 Task: Find connections with filter location Bodītī with filter topic #digitalmarketingwith filter profile language French with filter current company Tietoevry with filter school SDM Institute for Management Development with filter industry Amusement Parks and Arcades with filter service category Computer Networking with filter keywords title Research Assistant
Action: Mouse moved to (204, 297)
Screenshot: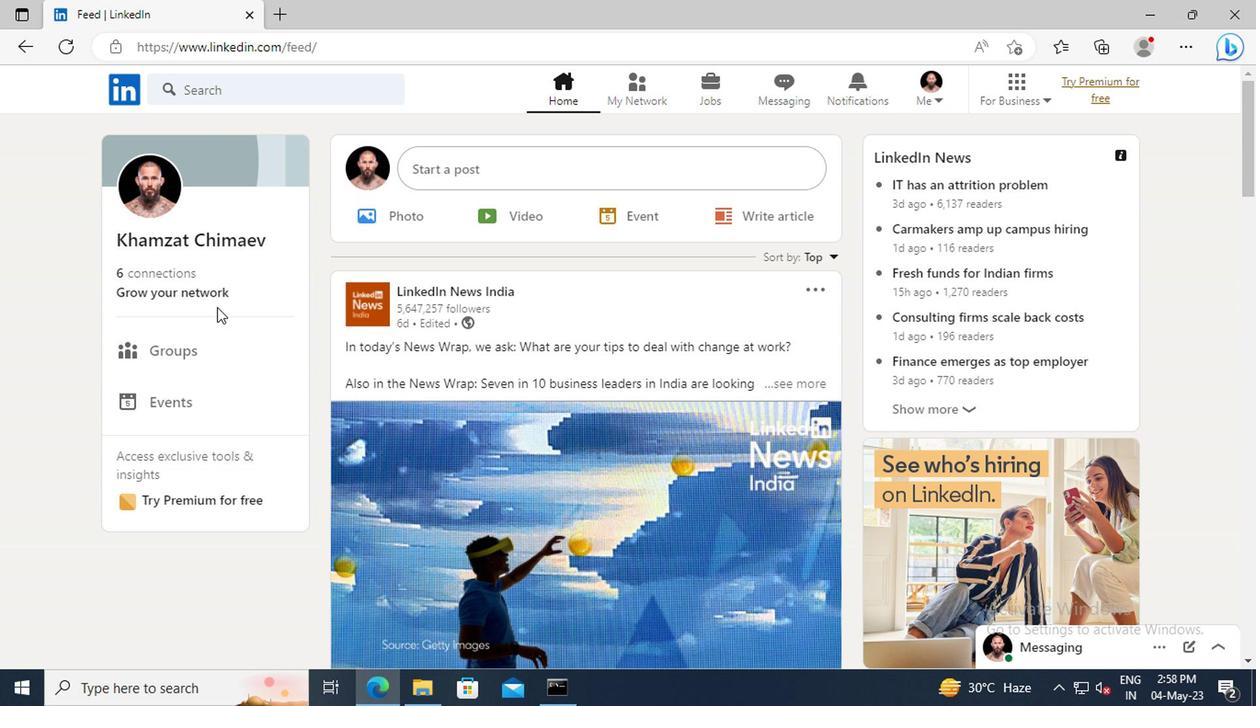 
Action: Mouse pressed left at (204, 297)
Screenshot: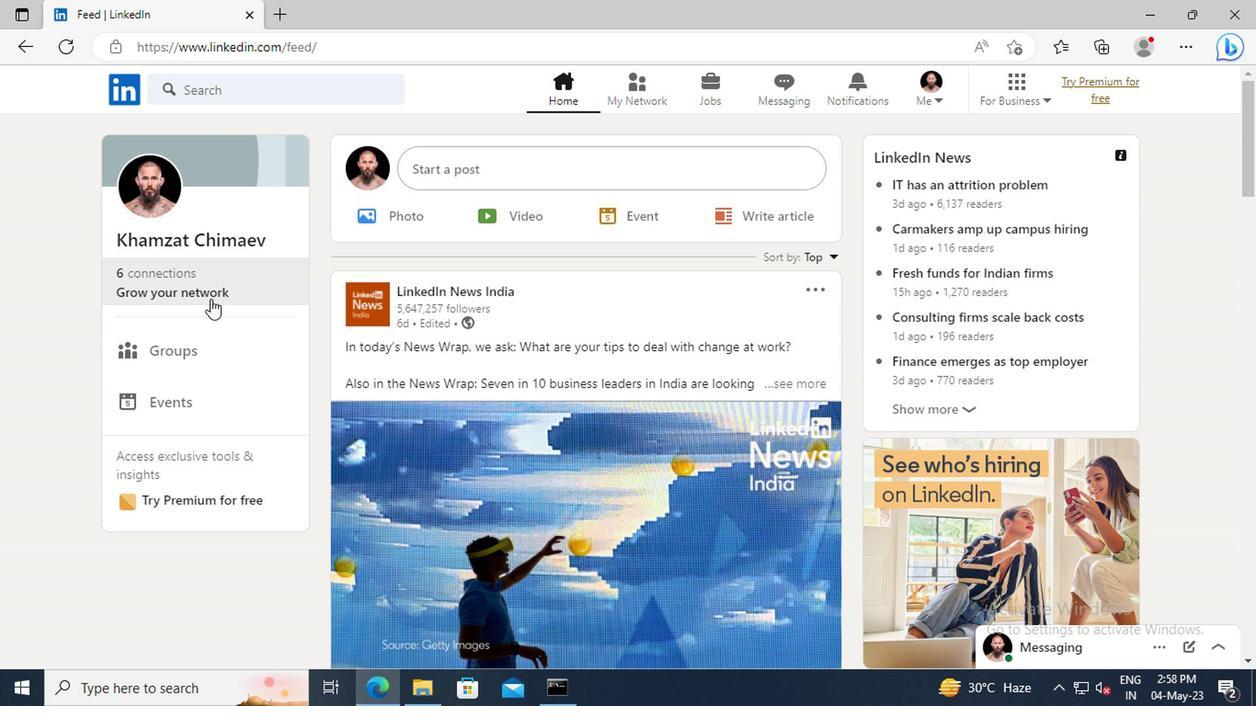 
Action: Mouse moved to (202, 196)
Screenshot: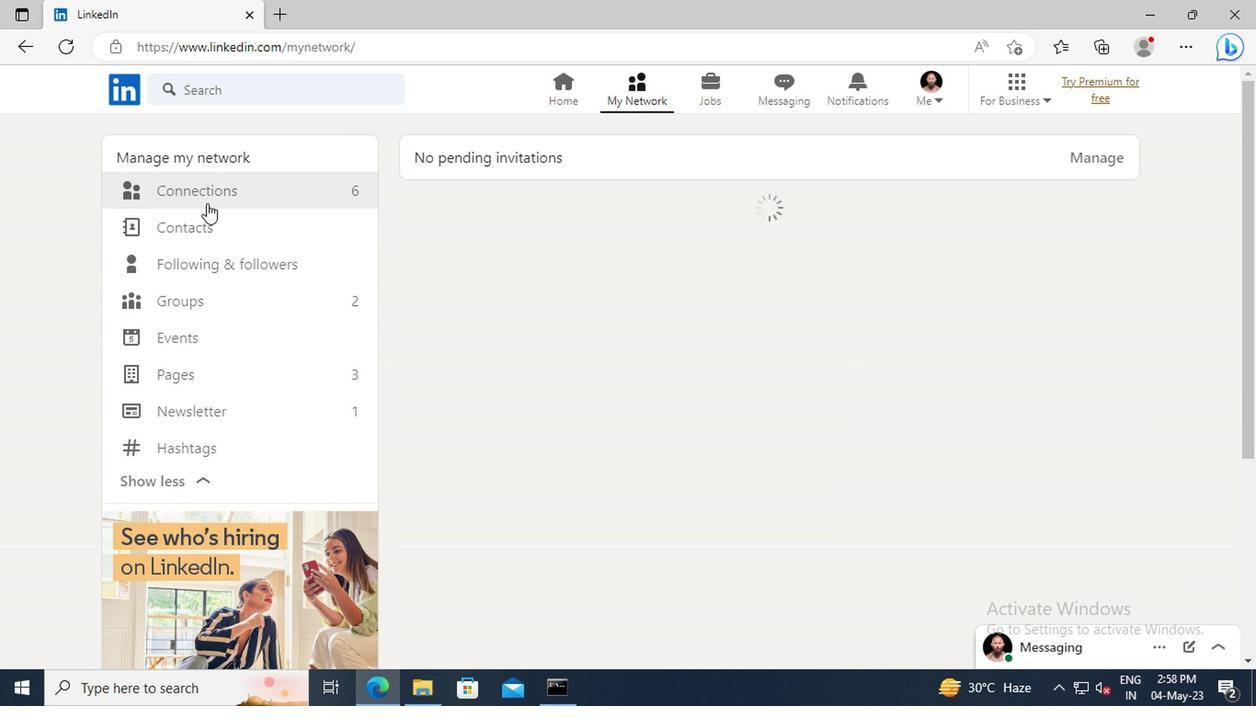 
Action: Mouse pressed left at (202, 196)
Screenshot: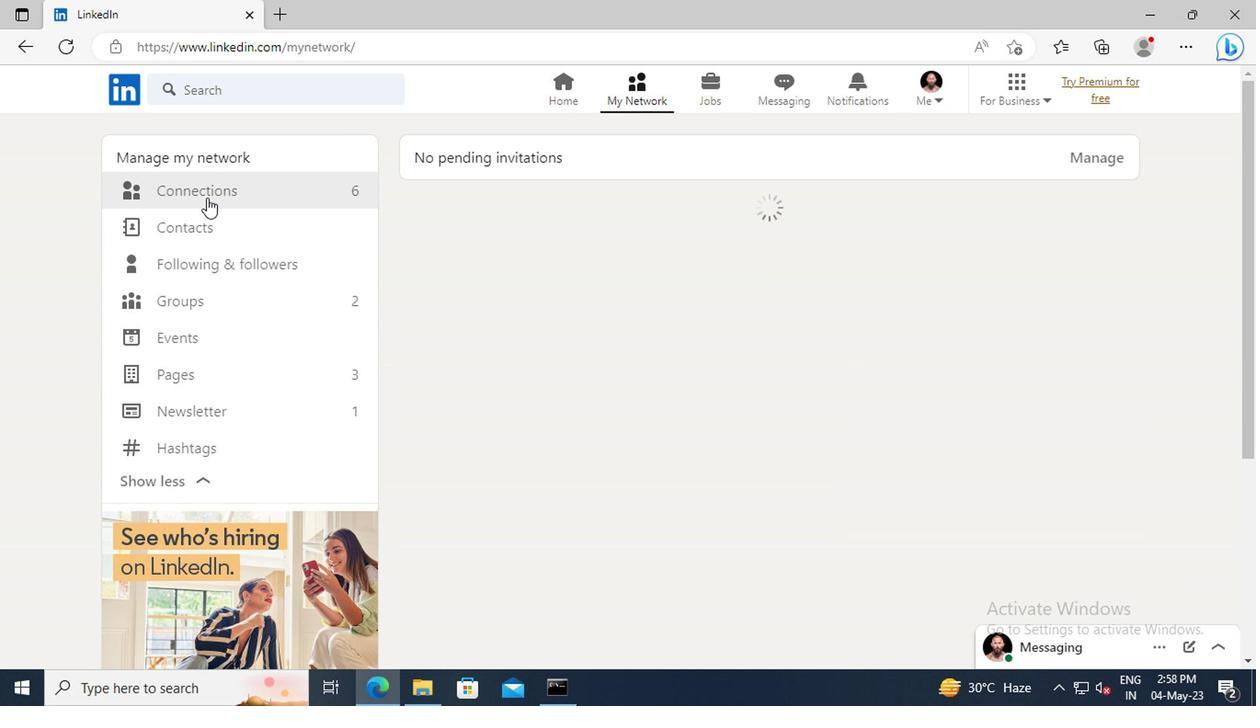 
Action: Mouse moved to (739, 197)
Screenshot: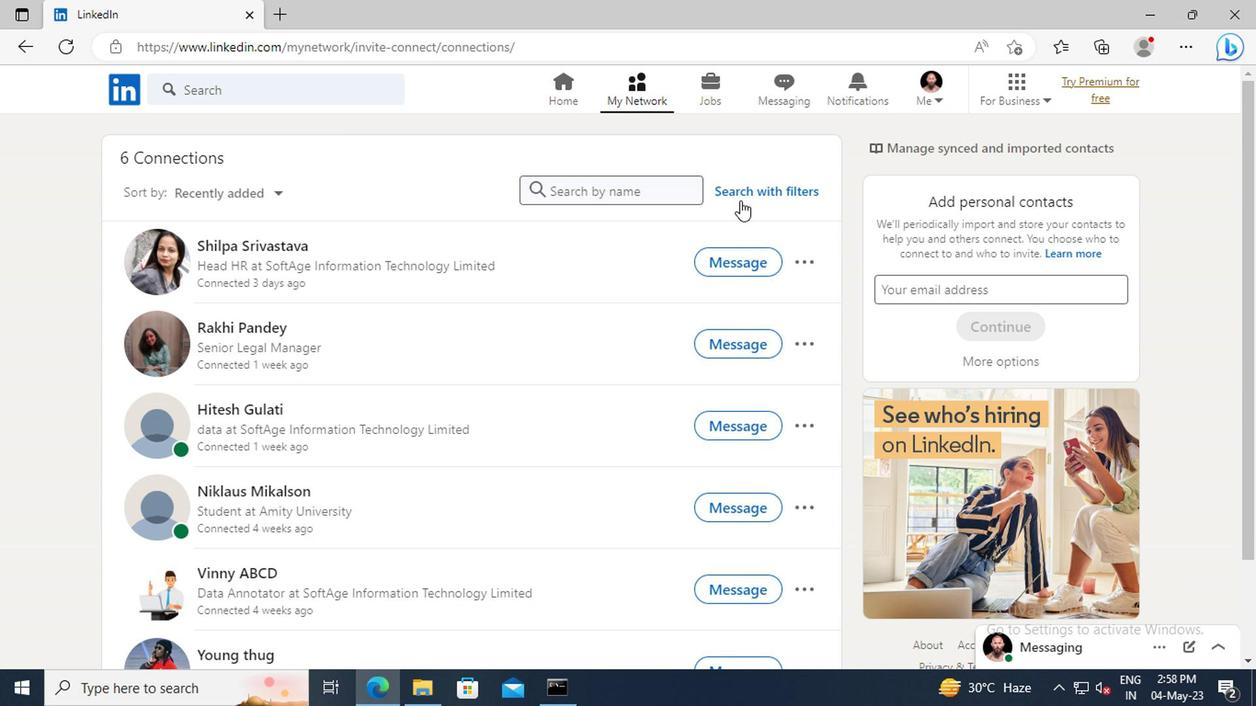 
Action: Mouse pressed left at (739, 197)
Screenshot: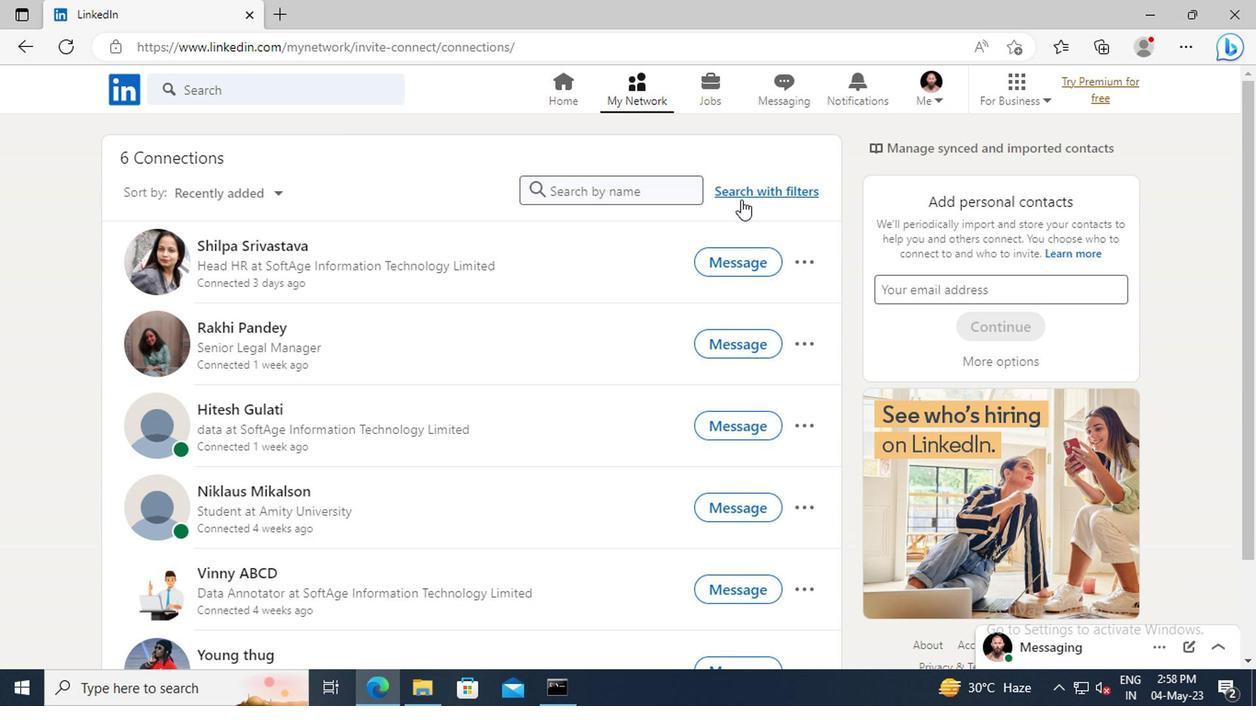 
Action: Mouse moved to (689, 148)
Screenshot: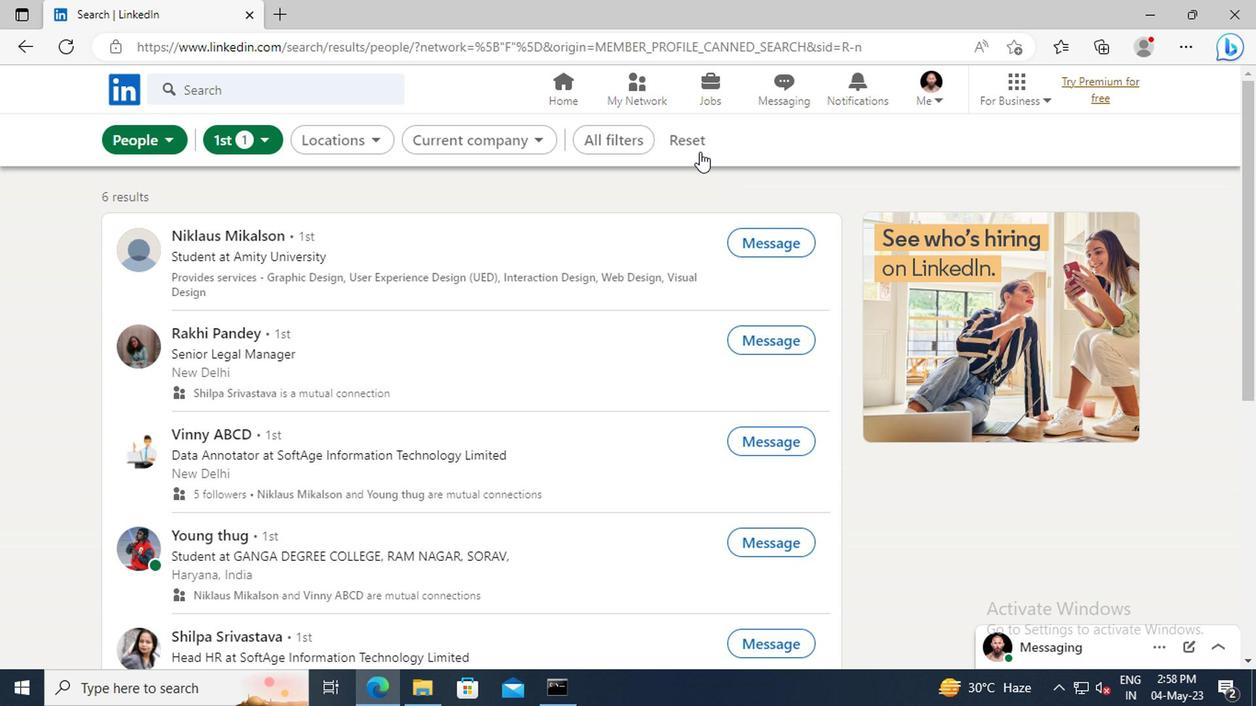 
Action: Mouse pressed left at (689, 148)
Screenshot: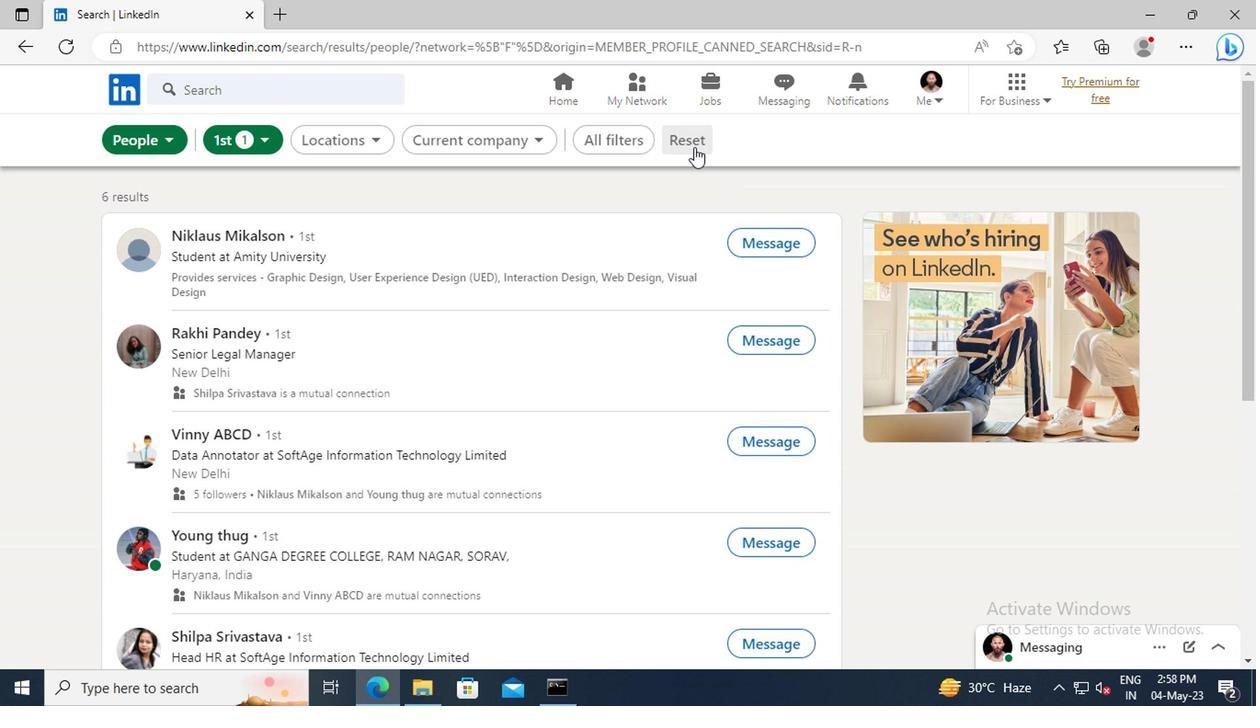 
Action: Mouse moved to (658, 146)
Screenshot: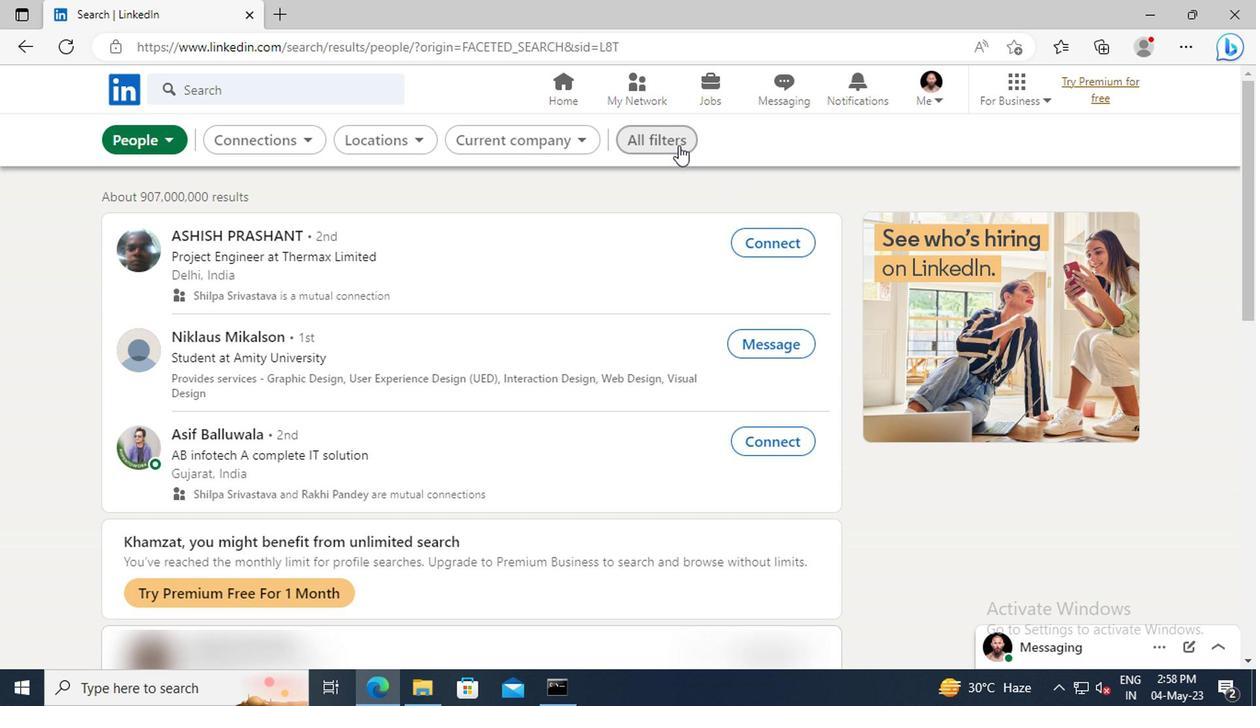 
Action: Mouse pressed left at (658, 146)
Screenshot: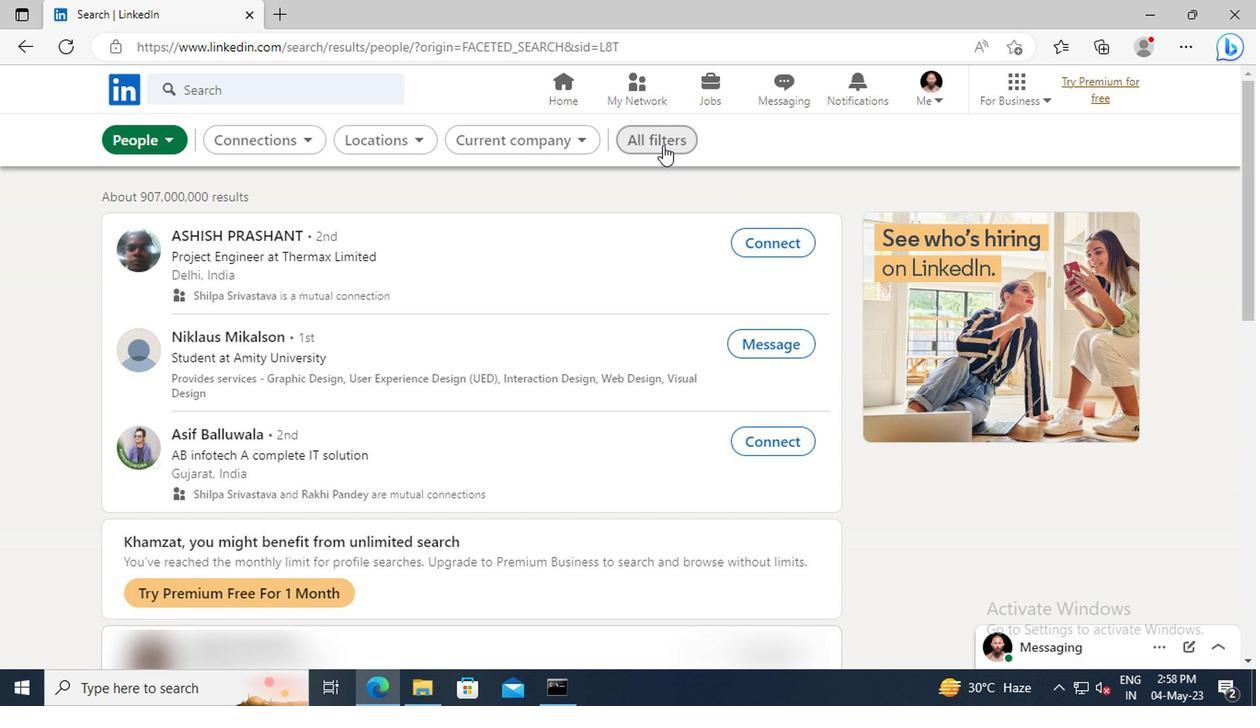 
Action: Mouse moved to (991, 351)
Screenshot: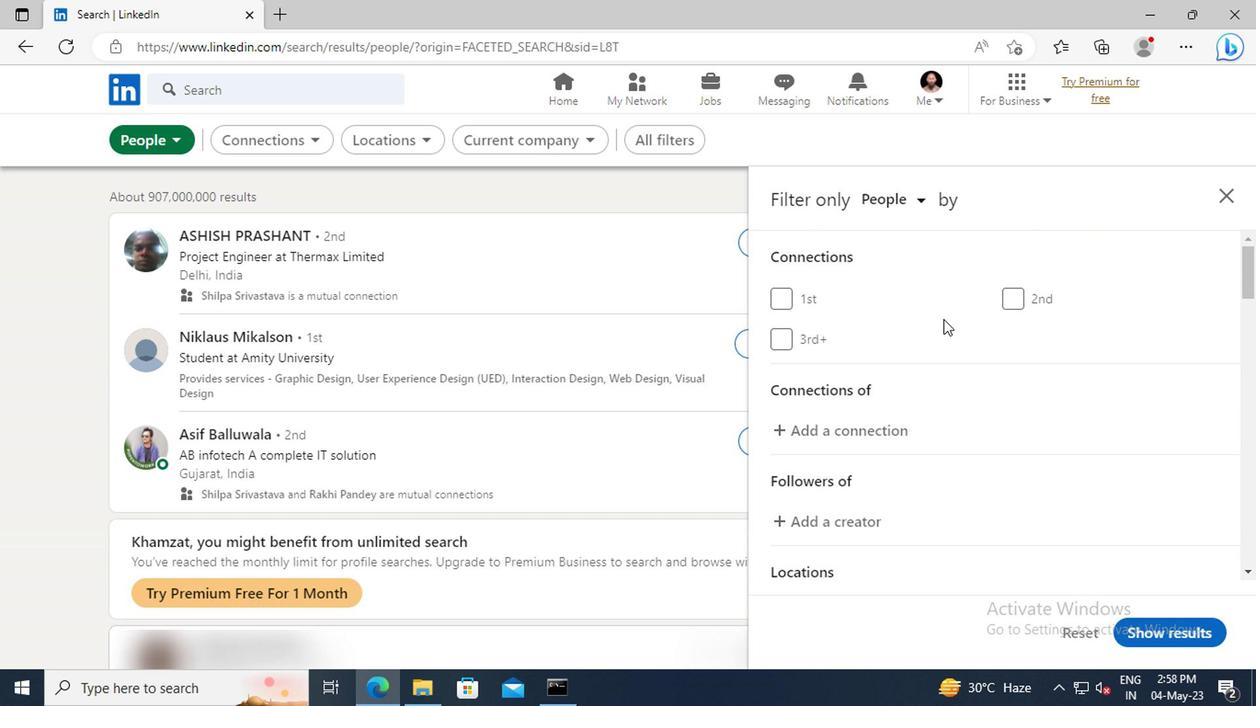 
Action: Mouse scrolled (991, 350) with delta (0, 0)
Screenshot: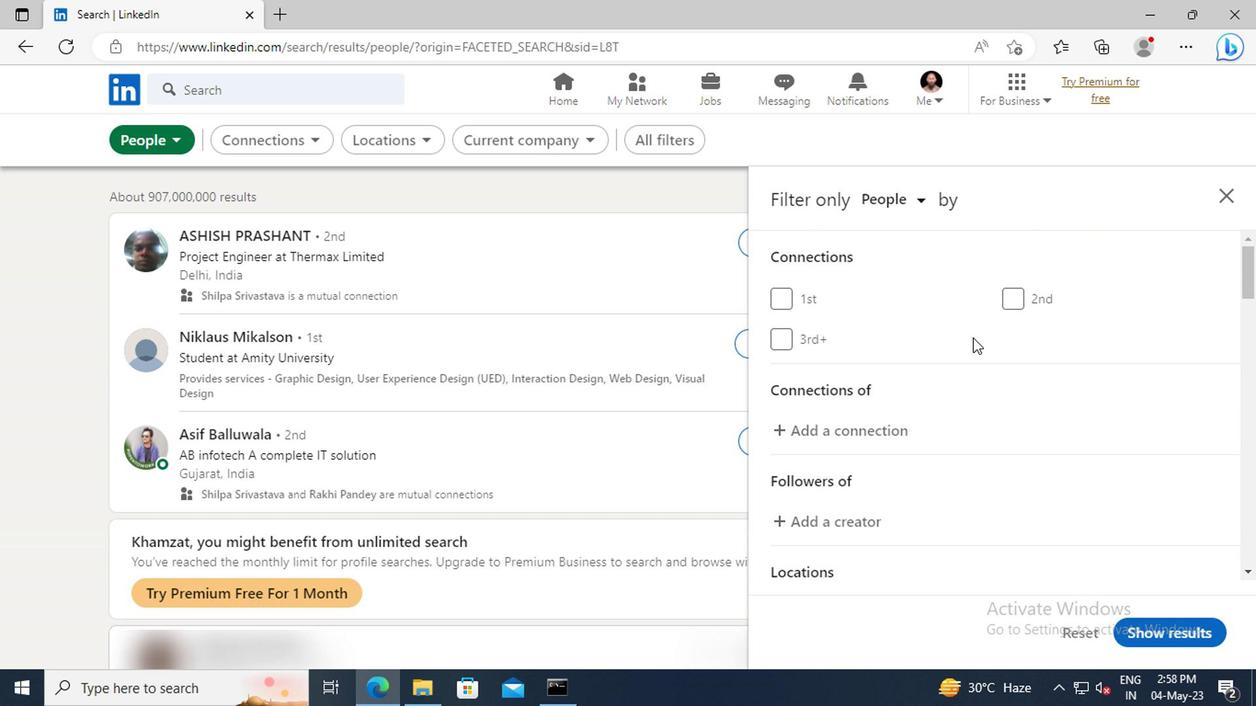 
Action: Mouse scrolled (991, 350) with delta (0, 0)
Screenshot: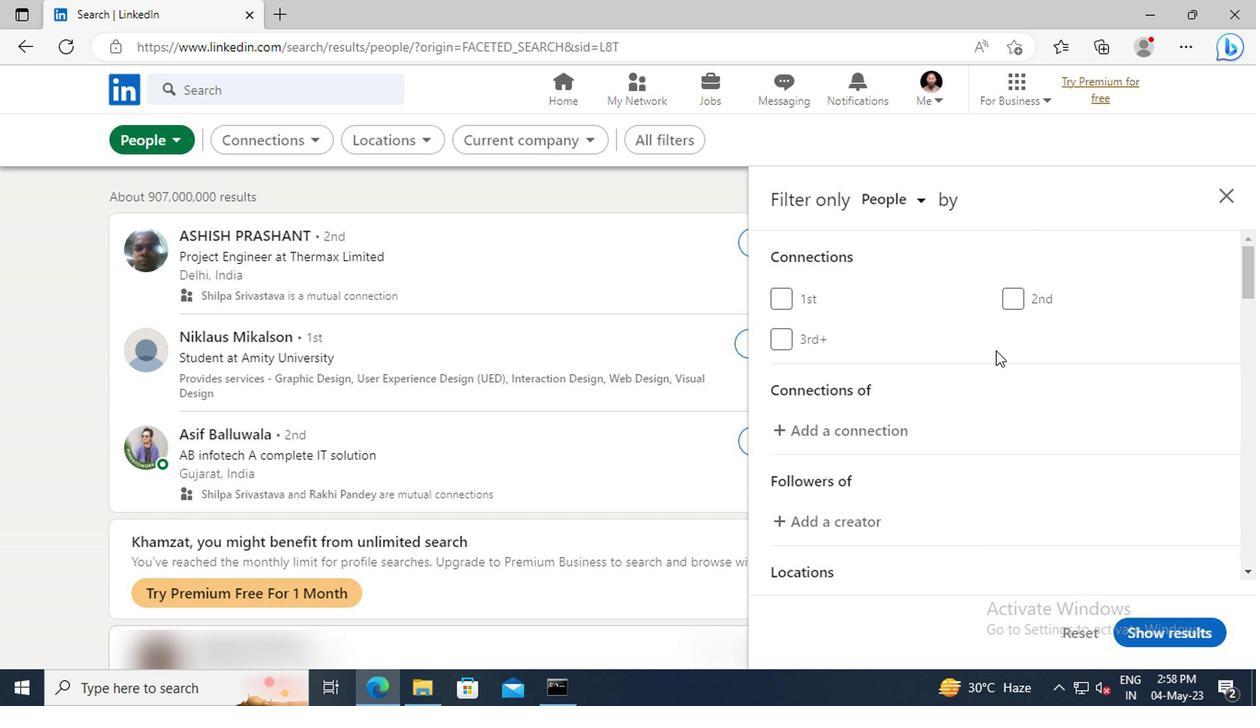 
Action: Mouse scrolled (991, 350) with delta (0, 0)
Screenshot: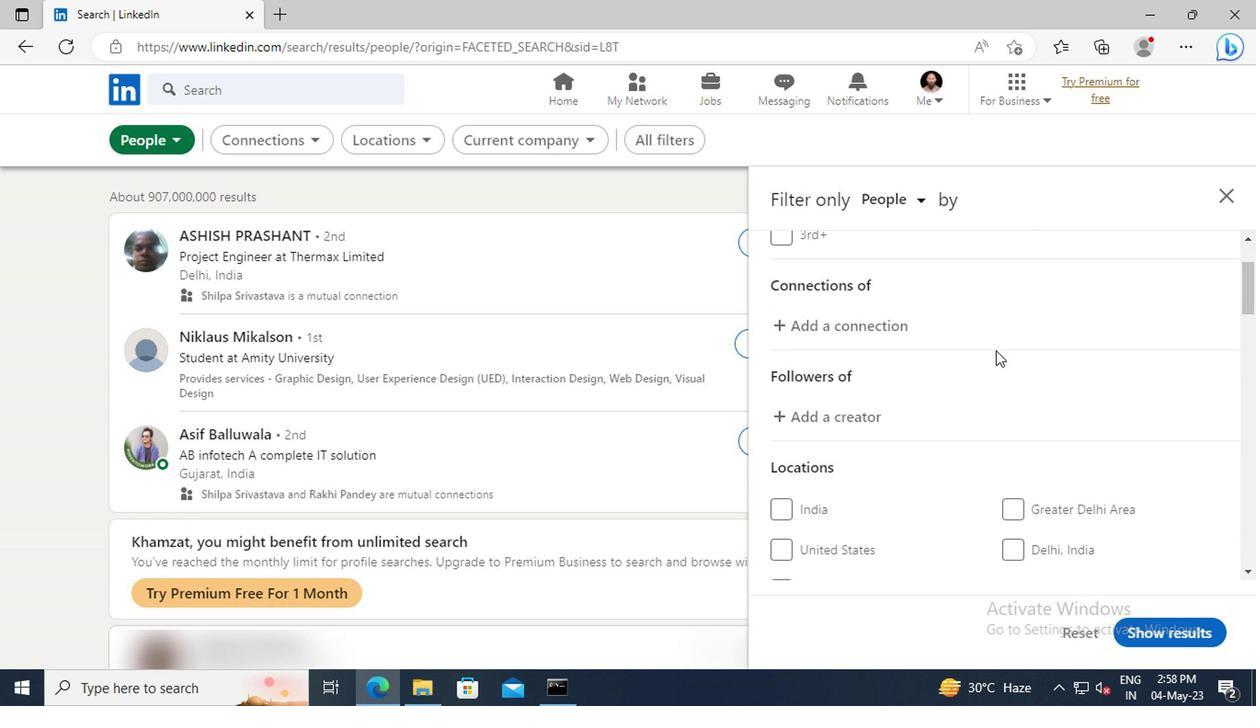 
Action: Mouse scrolled (991, 350) with delta (0, 0)
Screenshot: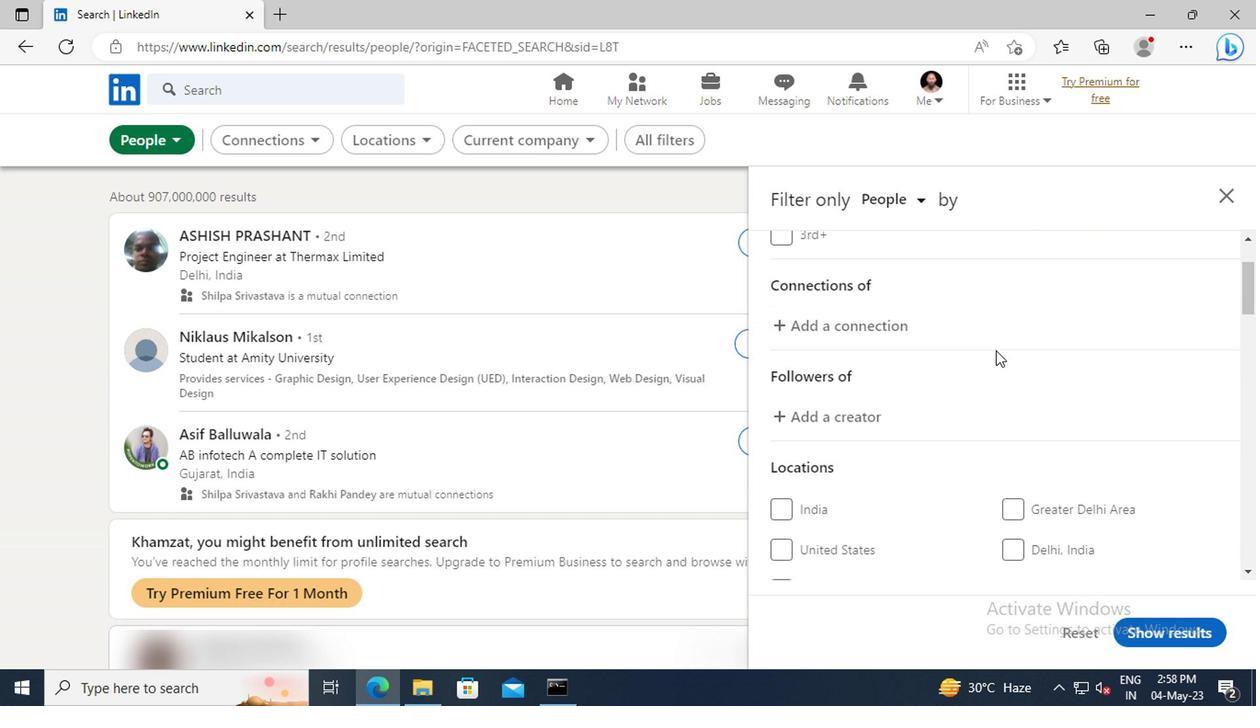 
Action: Mouse scrolled (991, 350) with delta (0, 0)
Screenshot: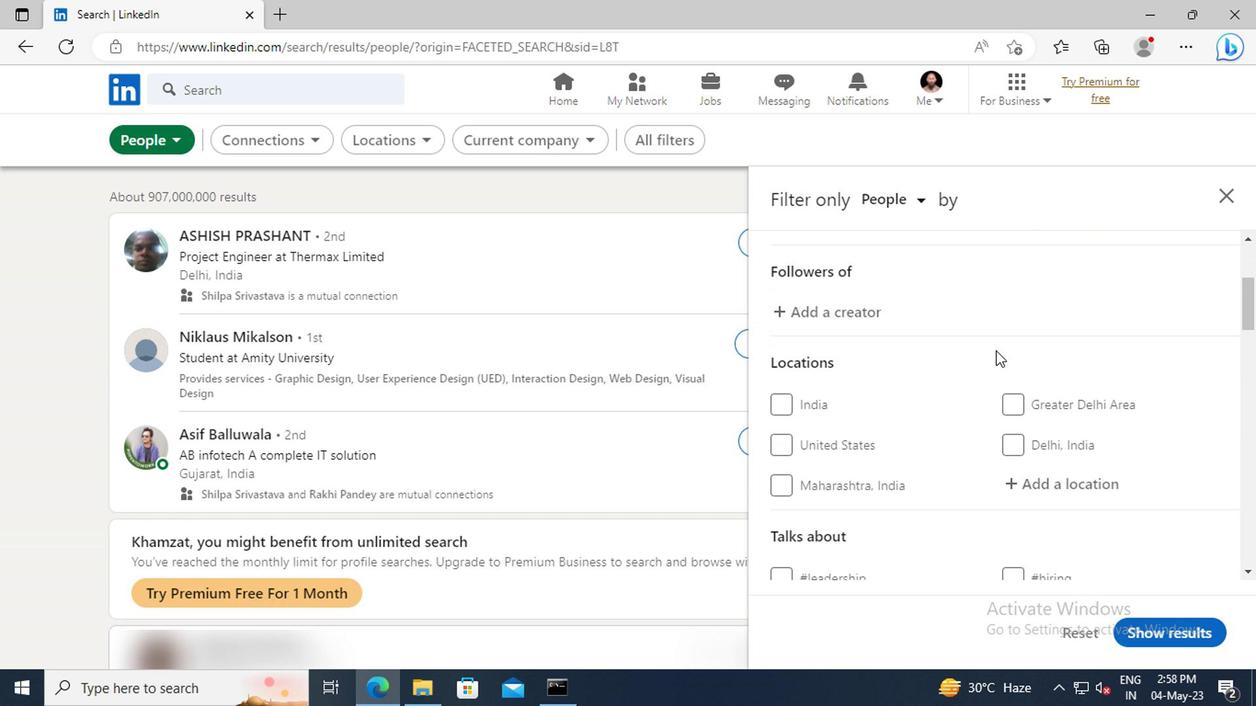
Action: Mouse scrolled (991, 350) with delta (0, 0)
Screenshot: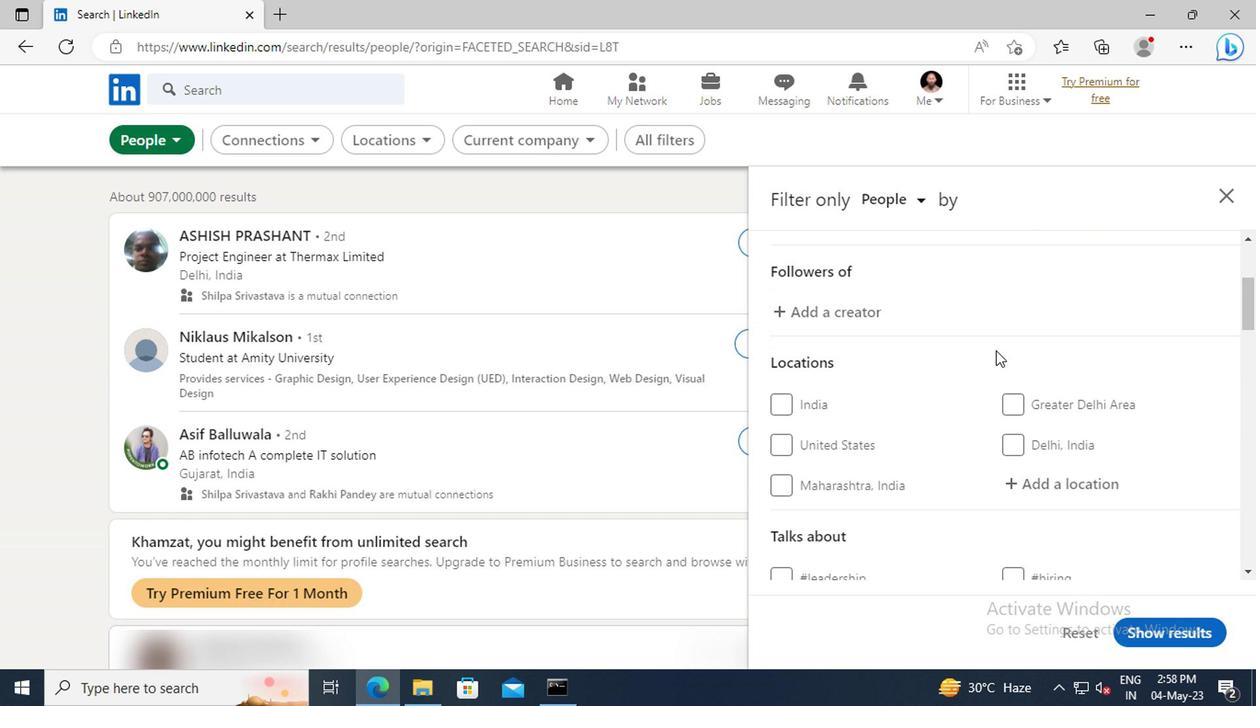 
Action: Mouse moved to (1010, 376)
Screenshot: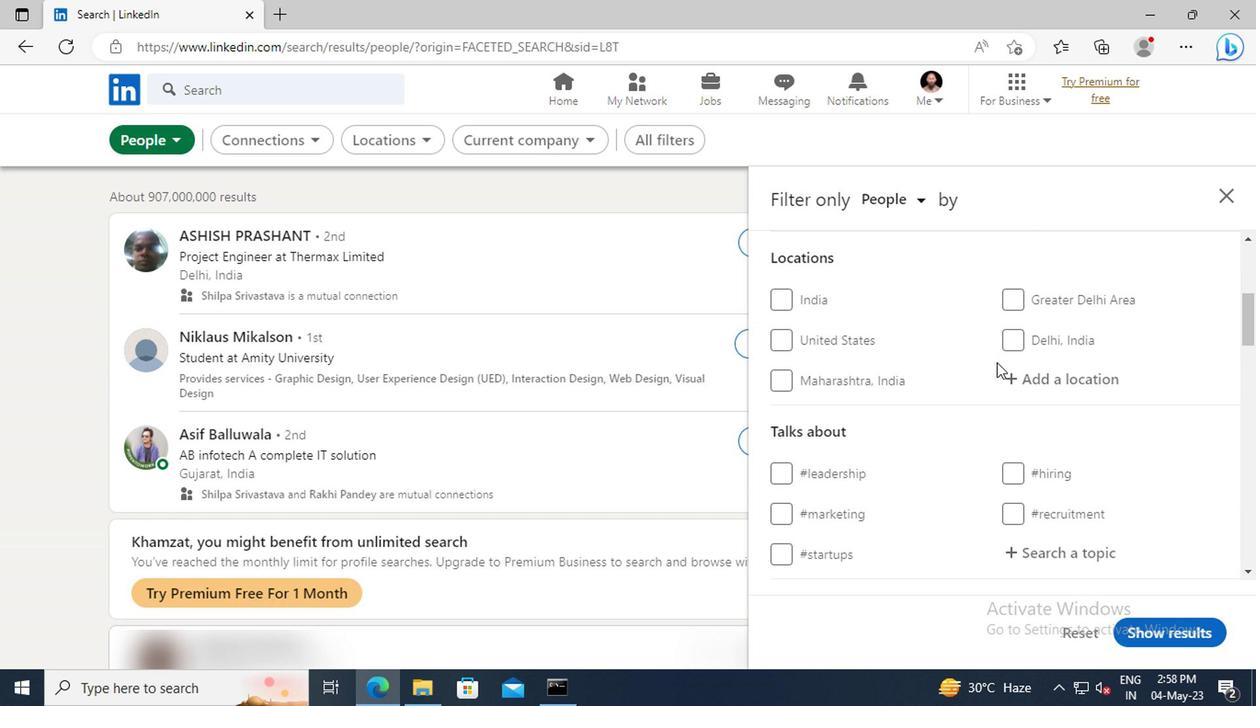 
Action: Mouse pressed left at (1010, 376)
Screenshot: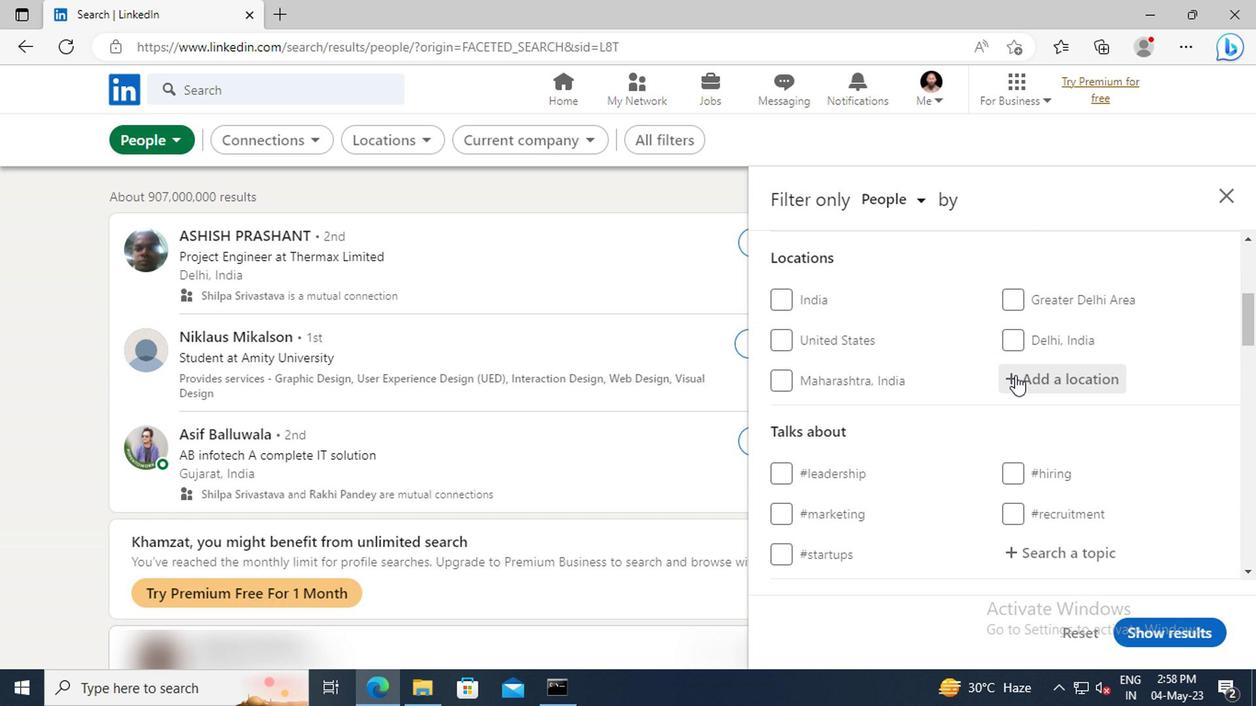 
Action: Mouse moved to (1001, 383)
Screenshot: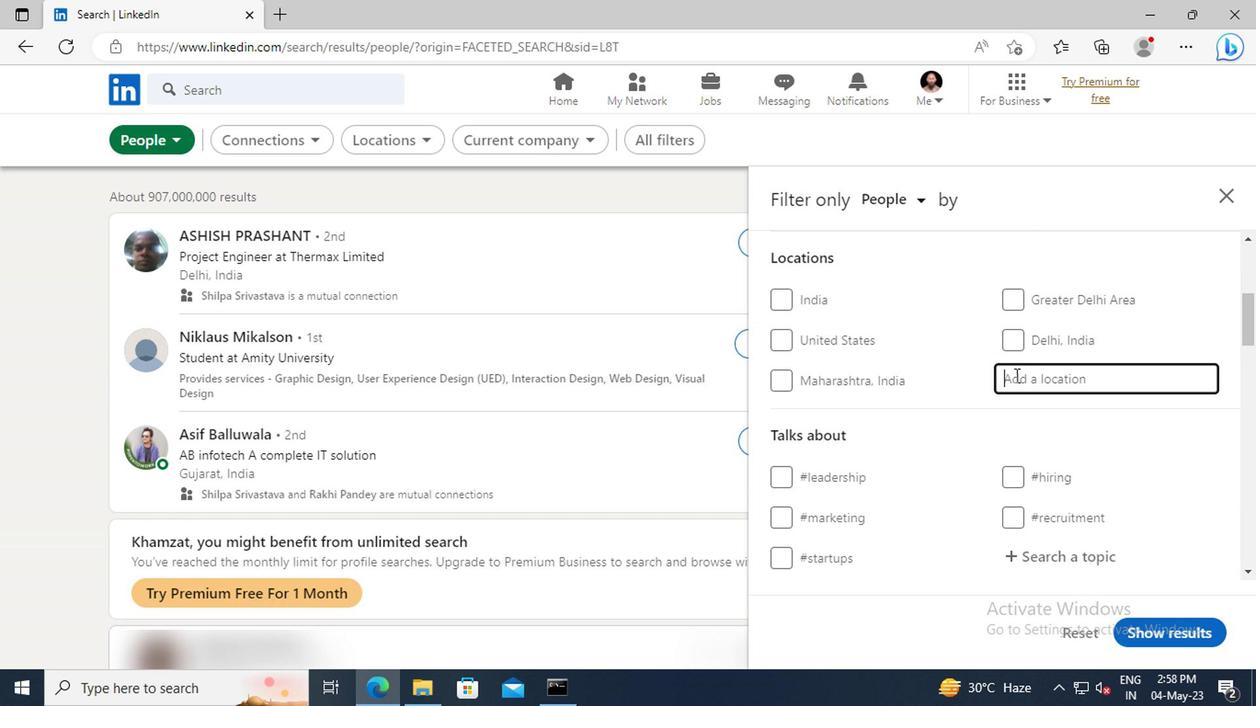 
Action: Key pressed <Key.shift>BODITI<Key.enter>
Screenshot: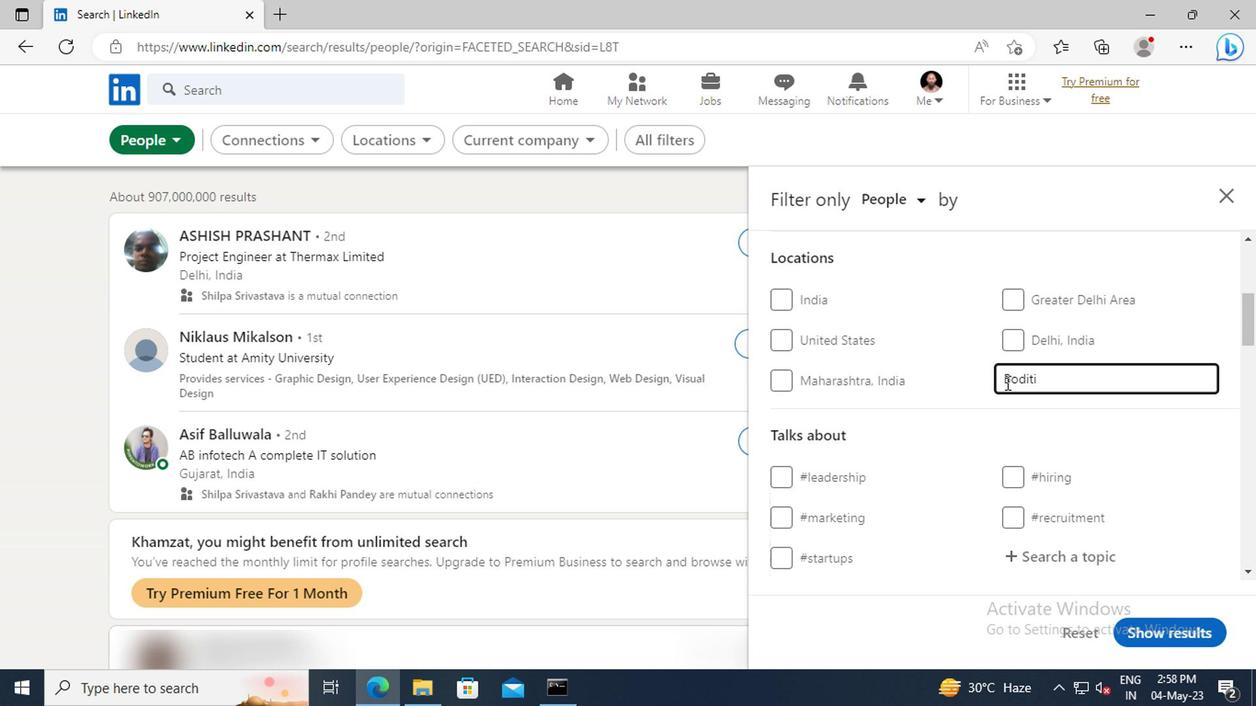 
Action: Mouse scrolled (1001, 382) with delta (0, 0)
Screenshot: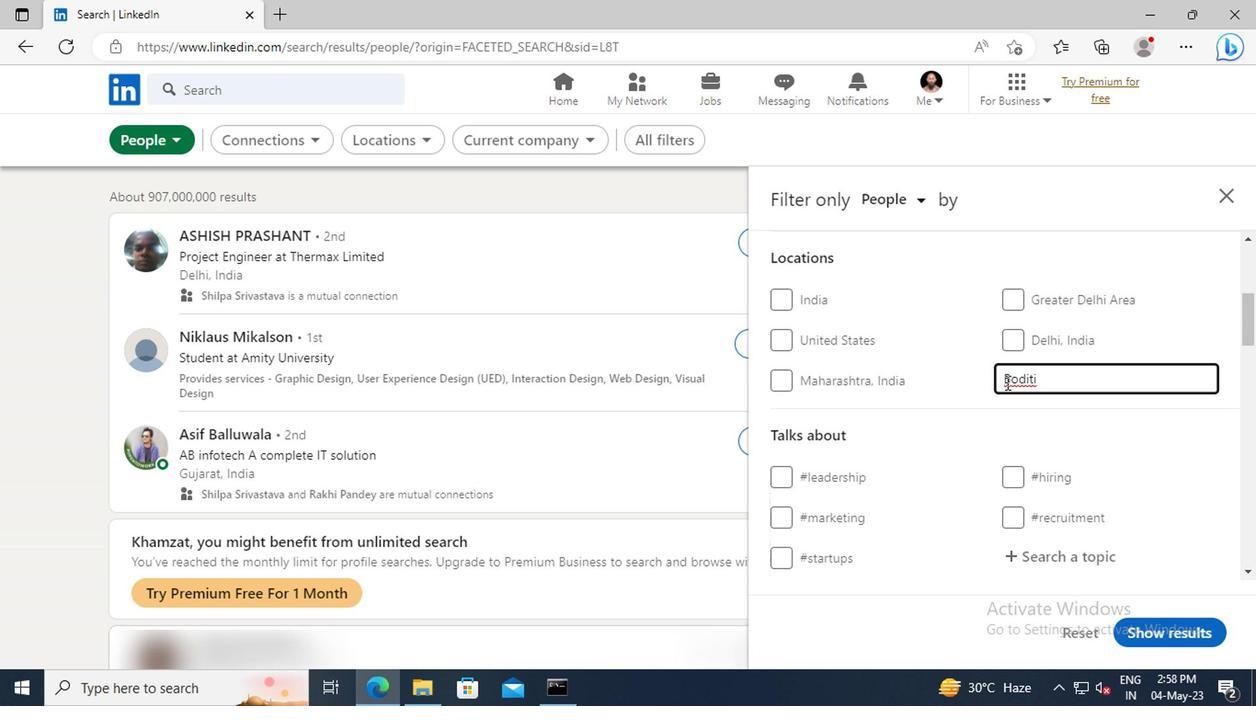 
Action: Mouse scrolled (1001, 382) with delta (0, 0)
Screenshot: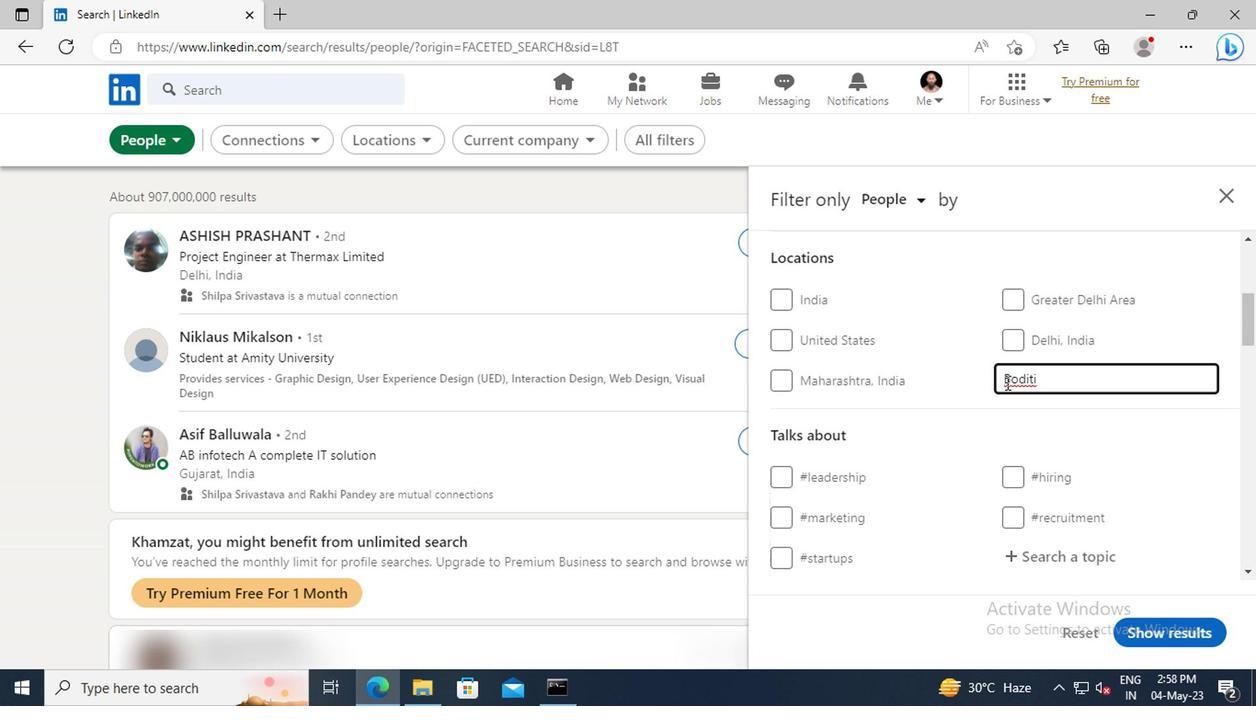 
Action: Mouse scrolled (1001, 382) with delta (0, 0)
Screenshot: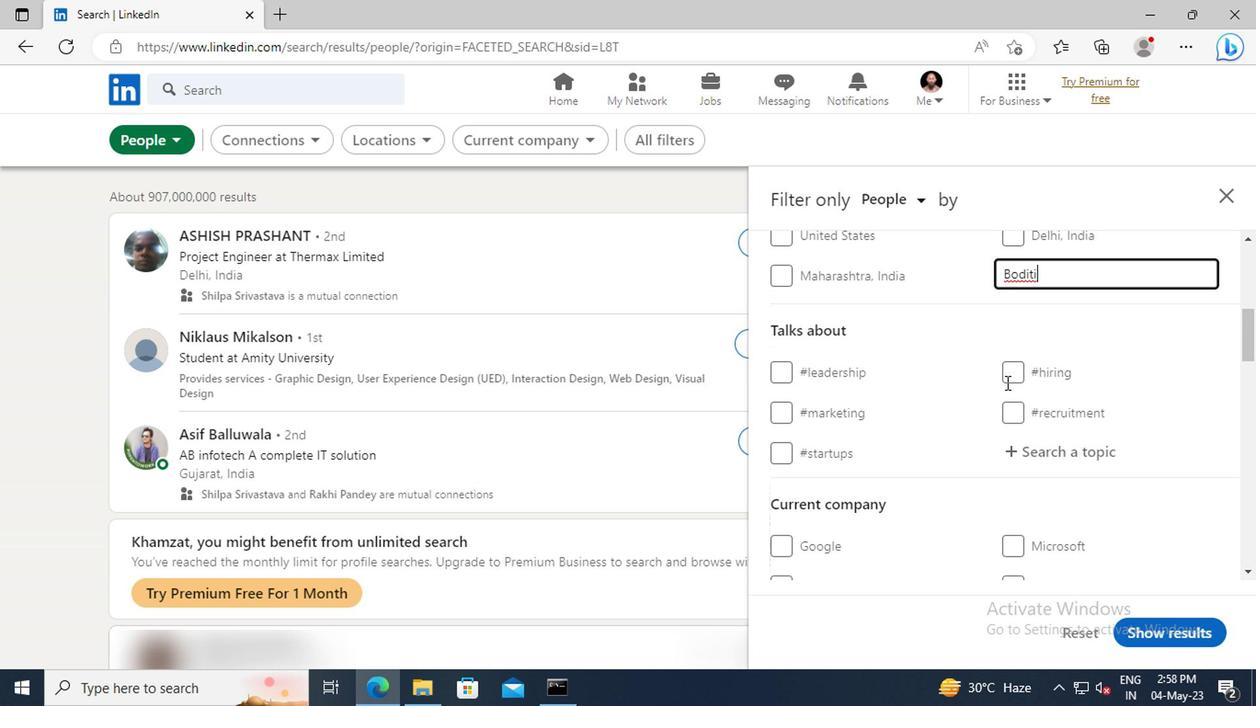 
Action: Mouse moved to (1006, 396)
Screenshot: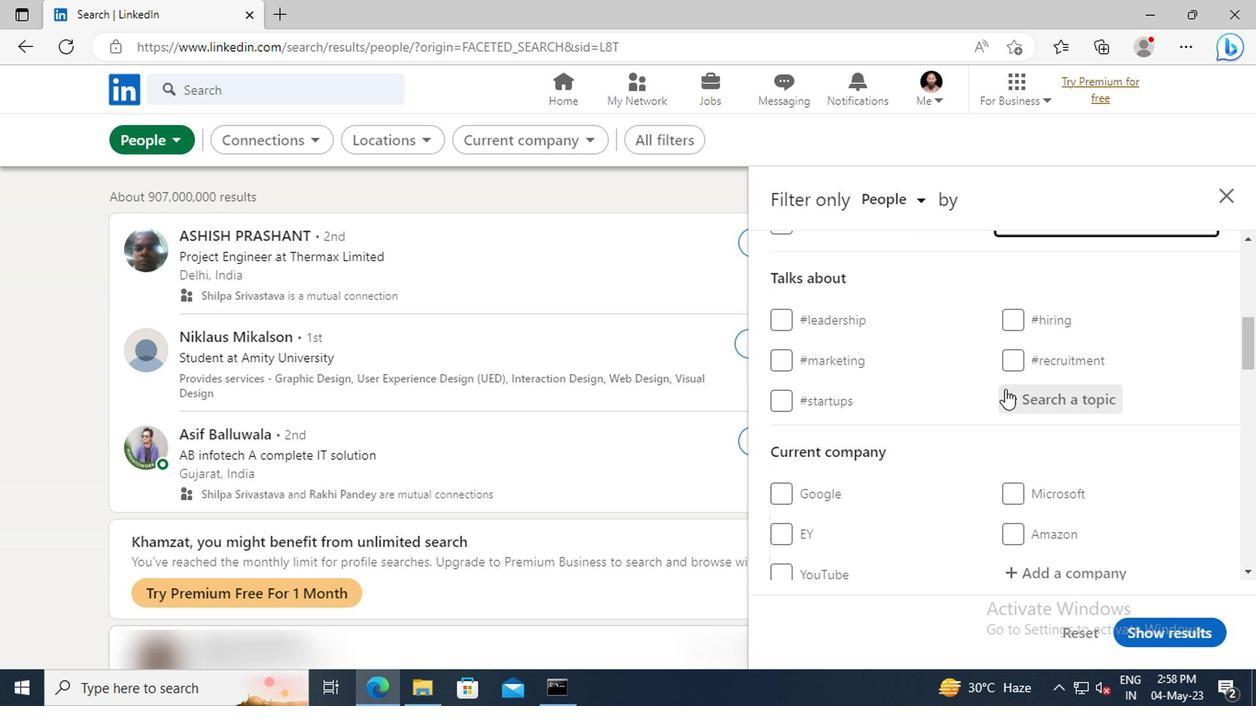 
Action: Mouse pressed left at (1006, 396)
Screenshot: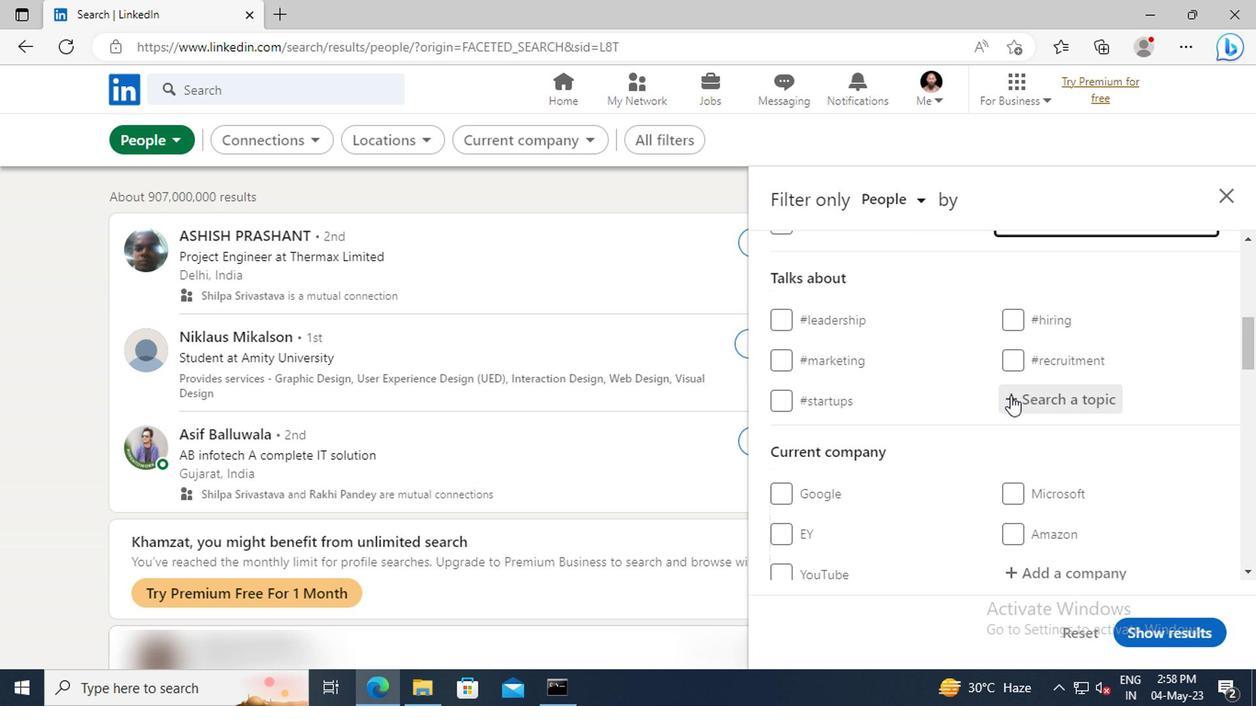 
Action: Key pressed DIGITALMAR
Screenshot: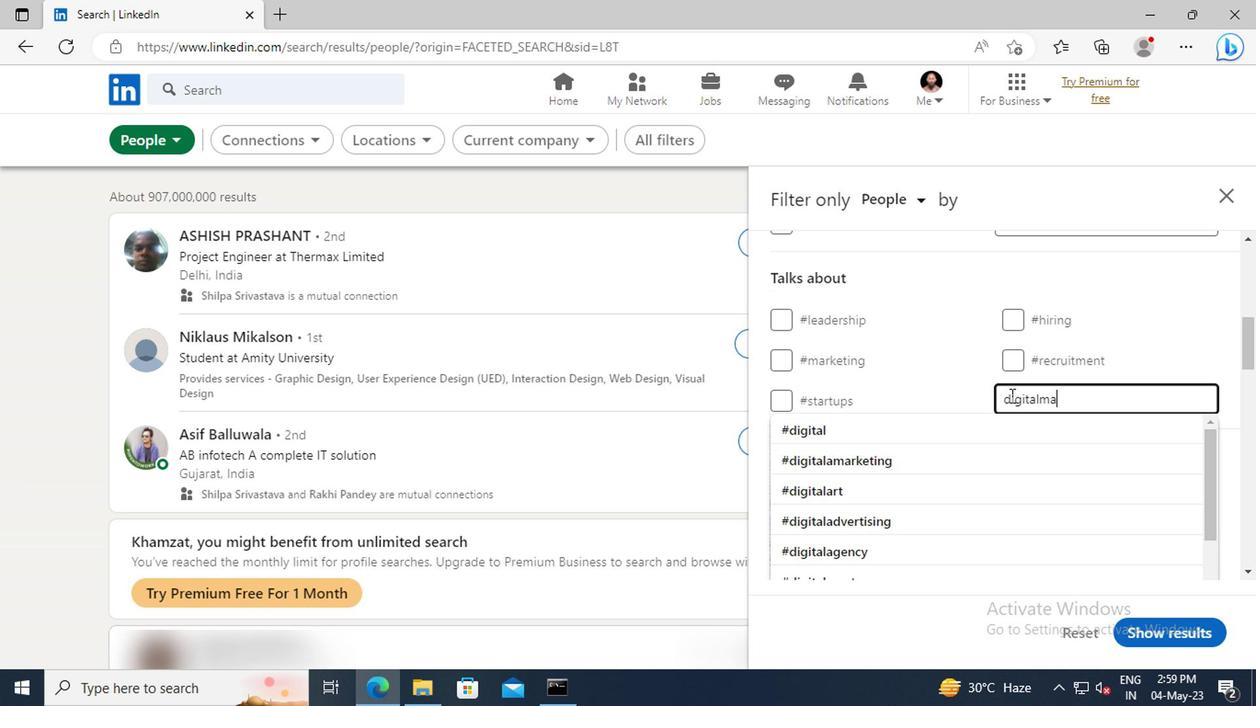 
Action: Mouse moved to (1002, 428)
Screenshot: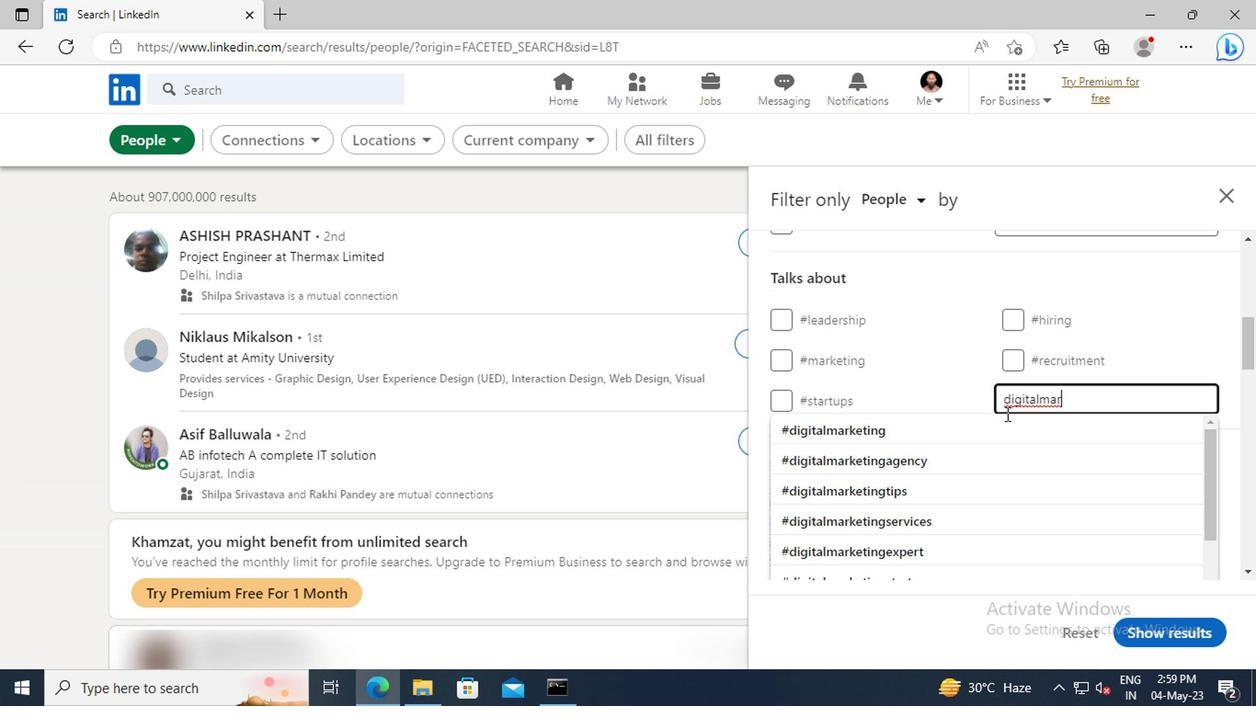 
Action: Mouse pressed left at (1002, 428)
Screenshot: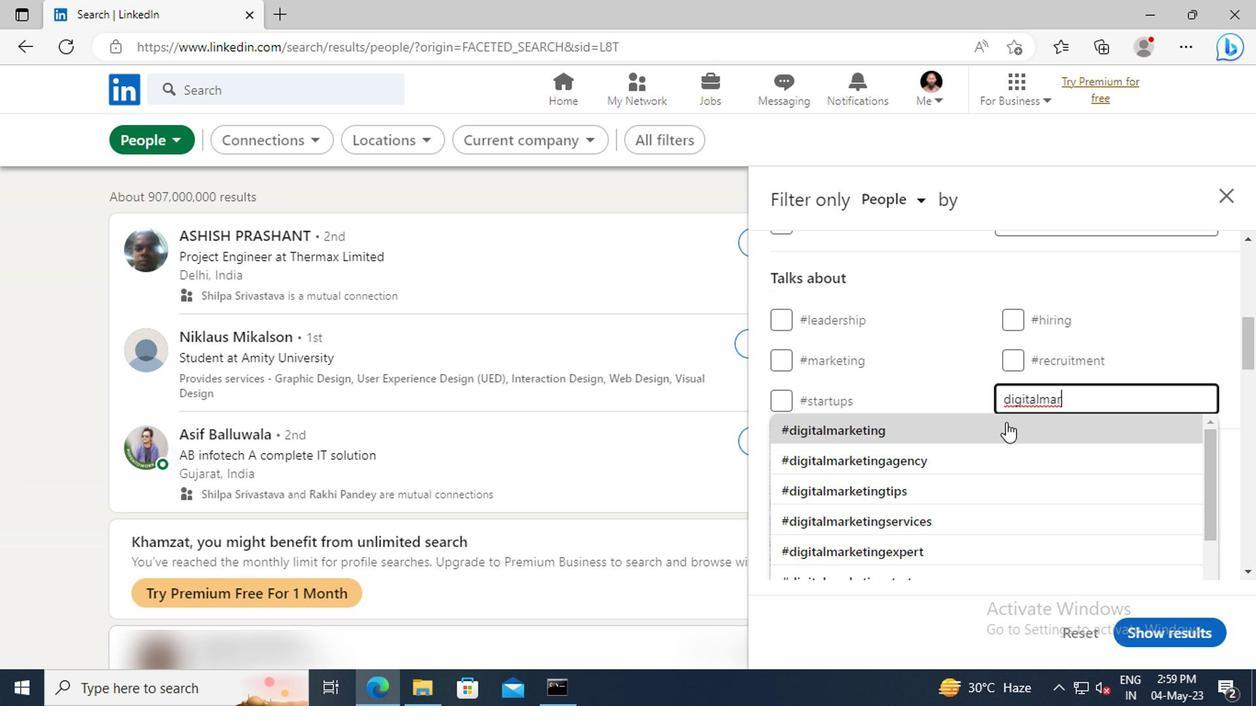 
Action: Mouse scrolled (1002, 426) with delta (0, -1)
Screenshot: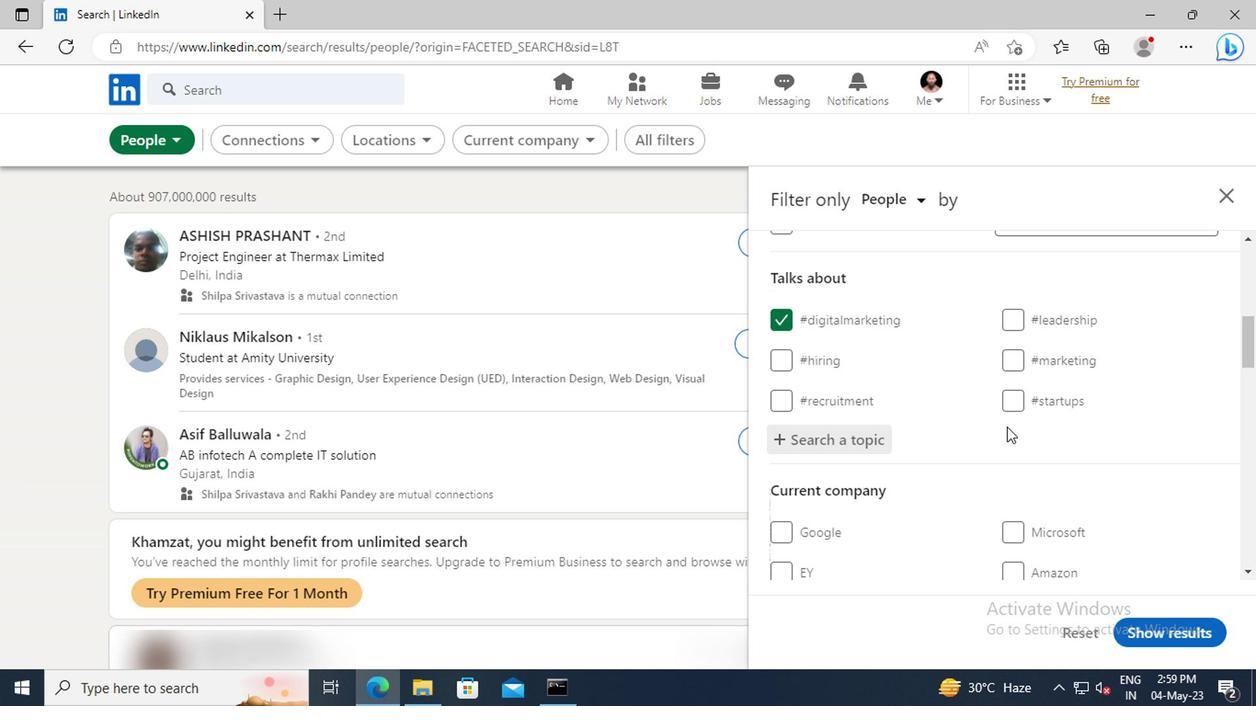 
Action: Mouse scrolled (1002, 426) with delta (0, -1)
Screenshot: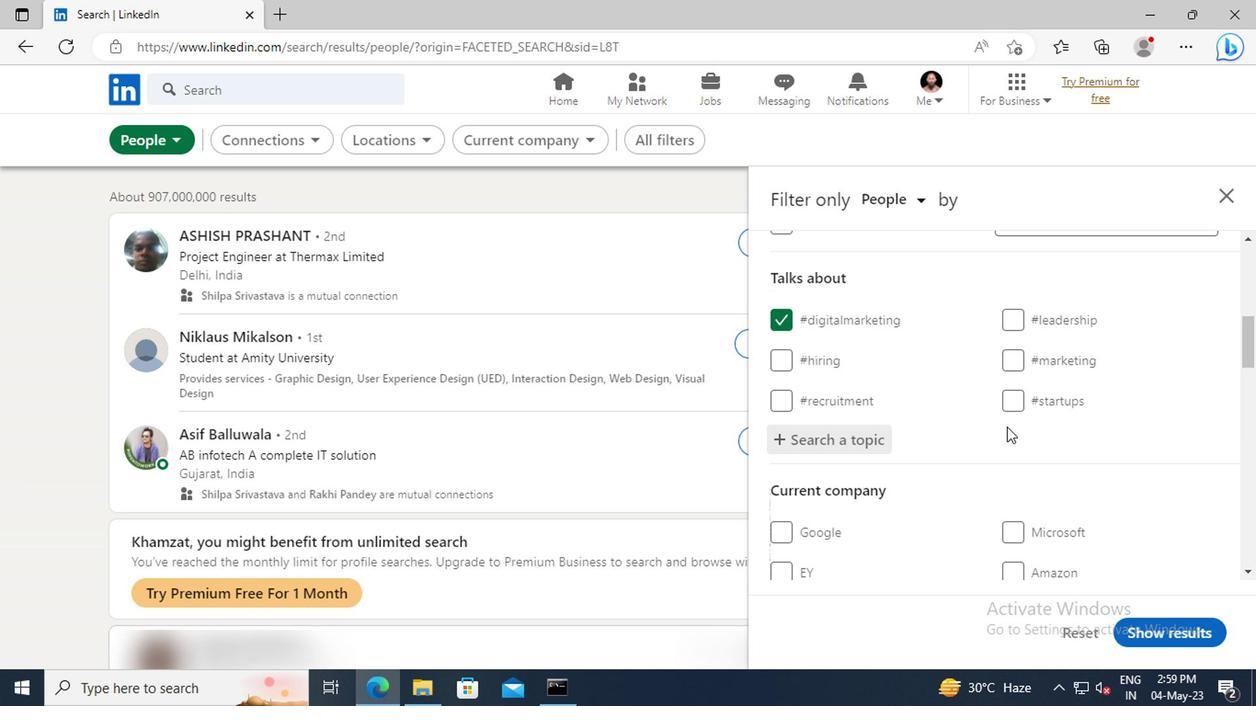 
Action: Mouse scrolled (1002, 426) with delta (0, -1)
Screenshot: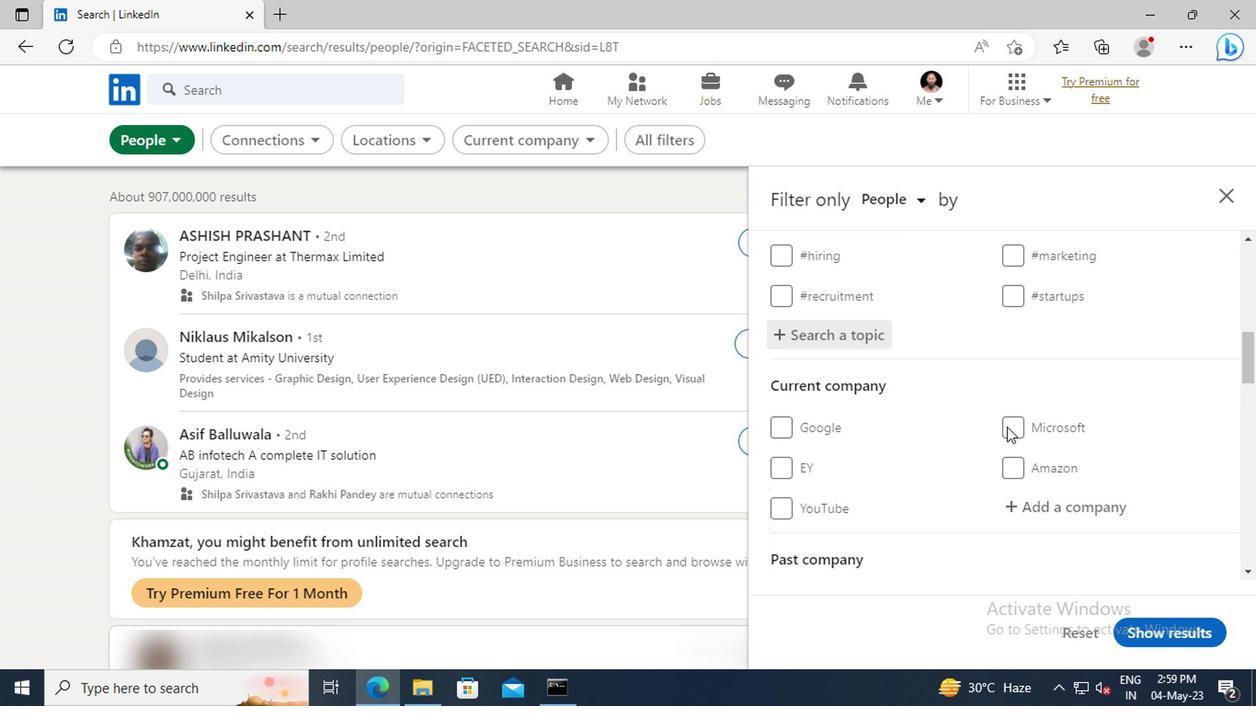 
Action: Mouse scrolled (1002, 426) with delta (0, -1)
Screenshot: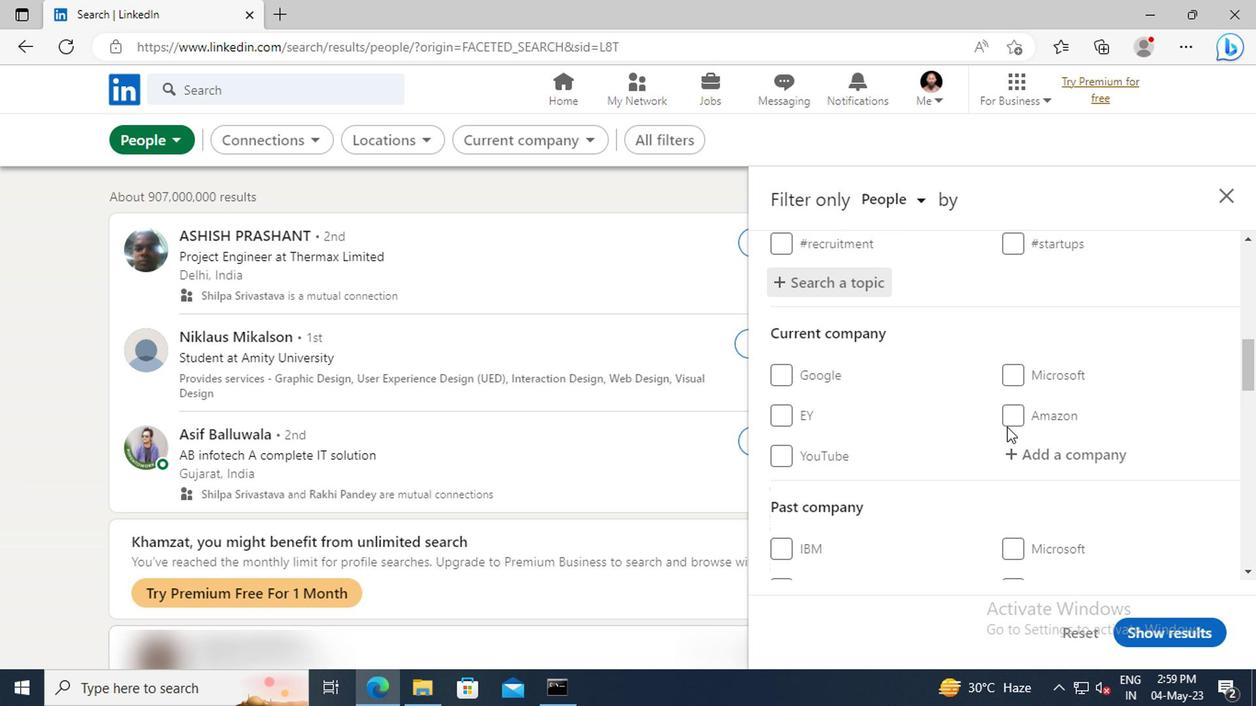 
Action: Mouse scrolled (1002, 426) with delta (0, -1)
Screenshot: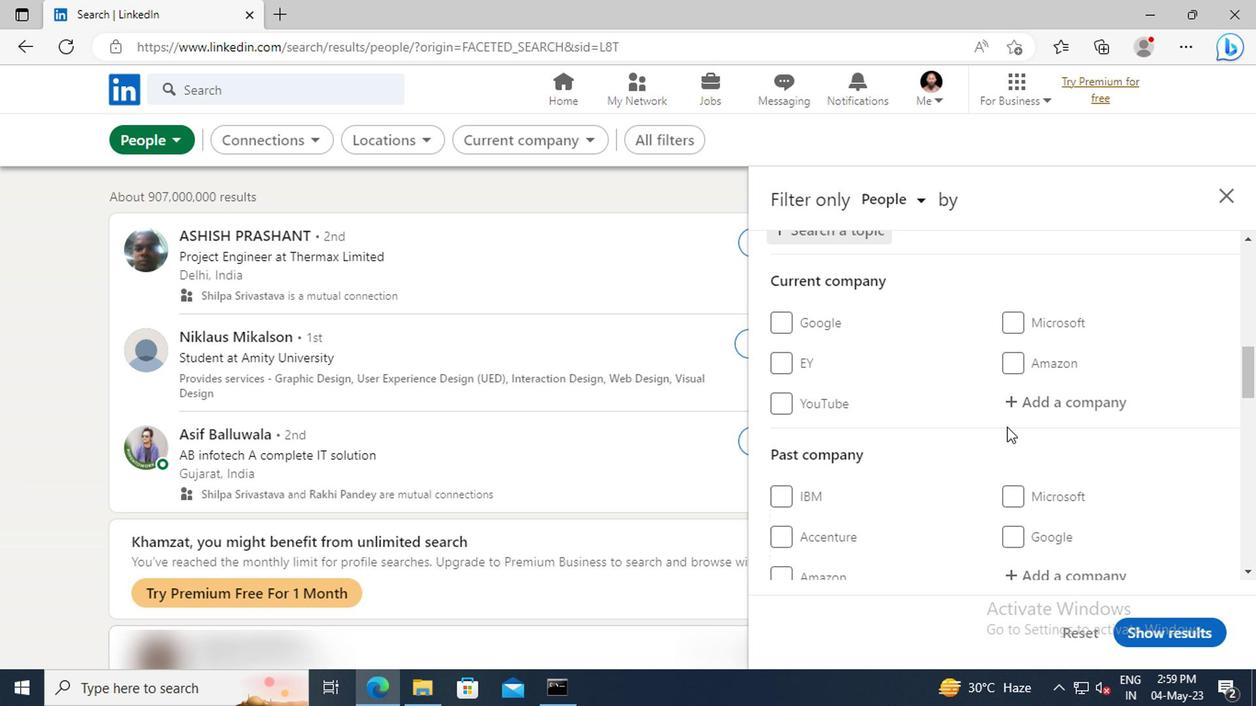 
Action: Mouse scrolled (1002, 426) with delta (0, -1)
Screenshot: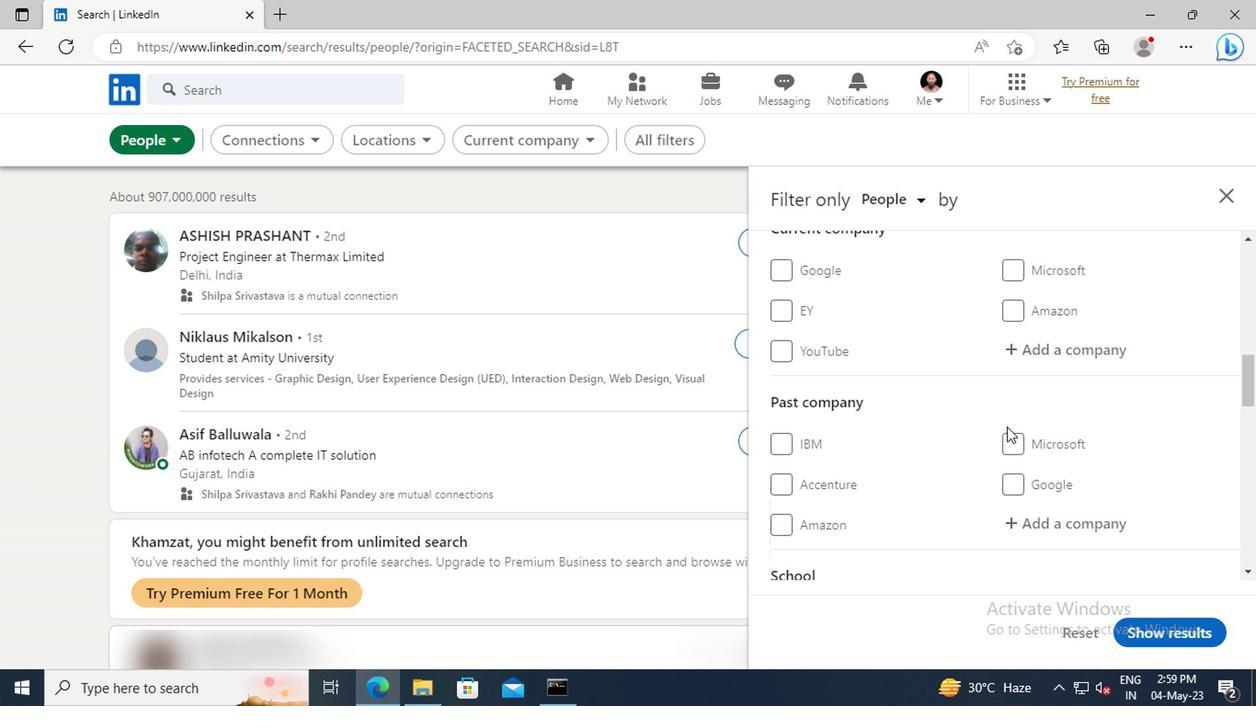 
Action: Mouse scrolled (1002, 426) with delta (0, -1)
Screenshot: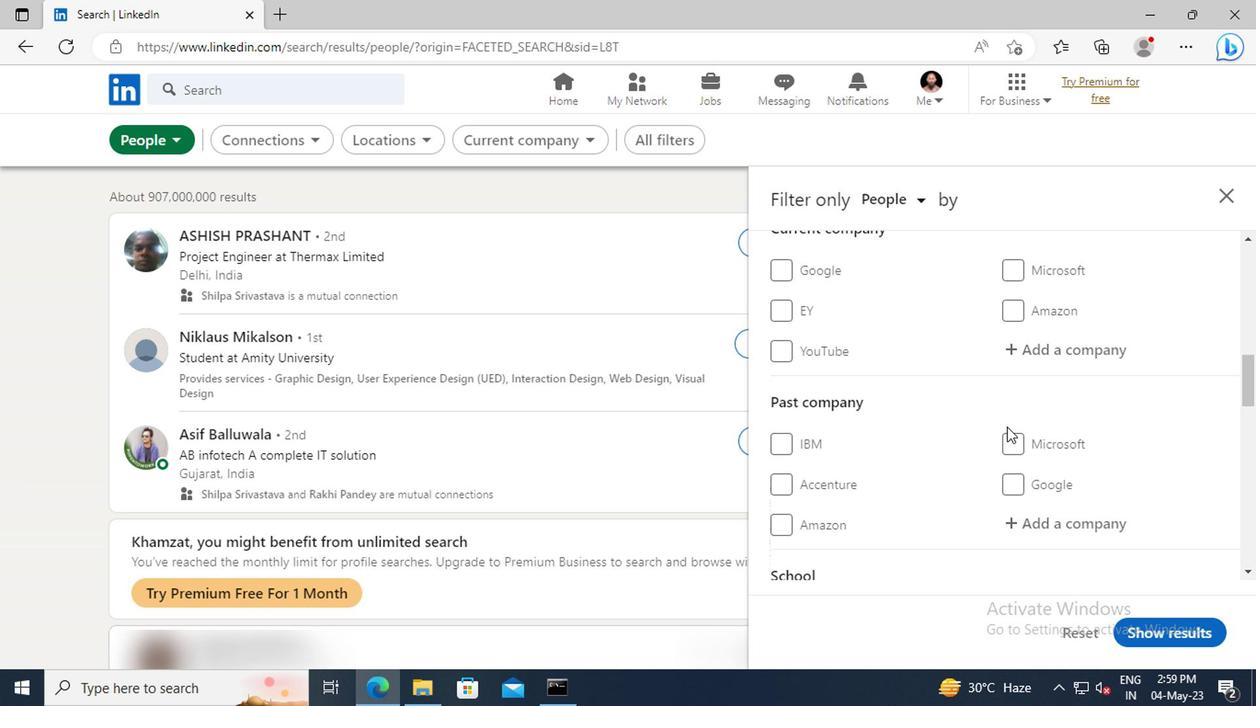 
Action: Mouse scrolled (1002, 426) with delta (0, -1)
Screenshot: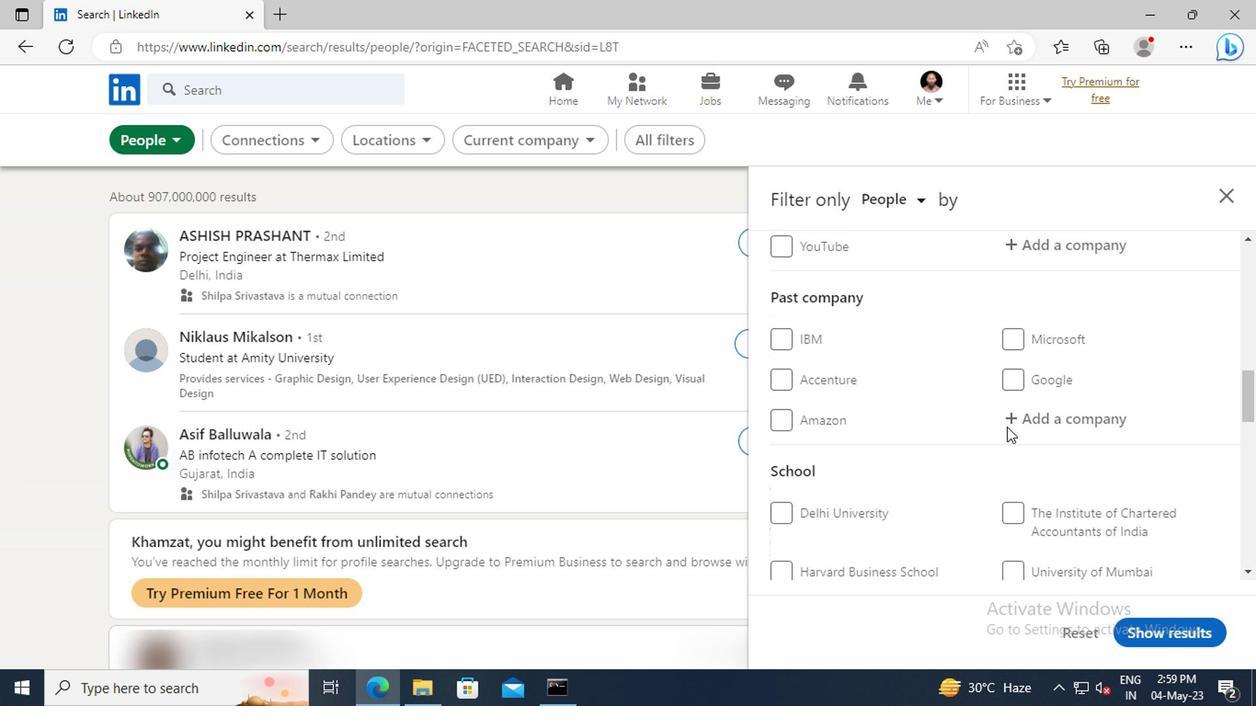 
Action: Mouse scrolled (1002, 426) with delta (0, -1)
Screenshot: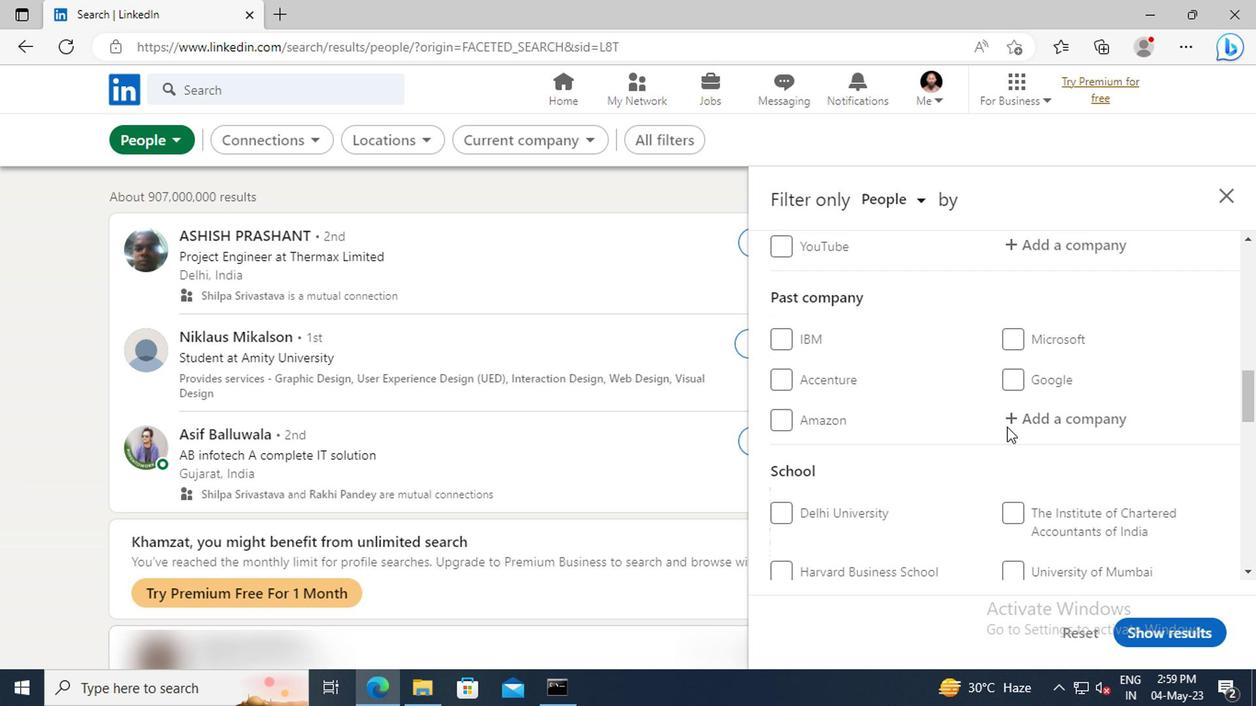 
Action: Mouse scrolled (1002, 426) with delta (0, -1)
Screenshot: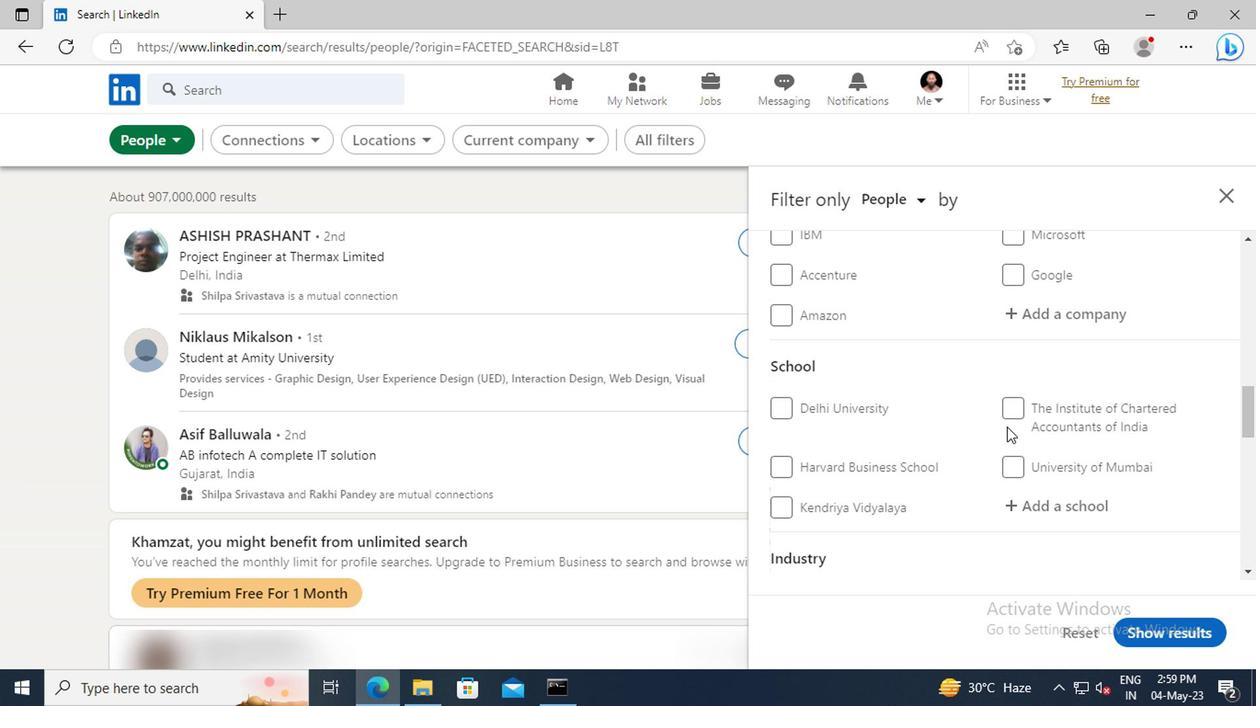 
Action: Mouse scrolled (1002, 426) with delta (0, -1)
Screenshot: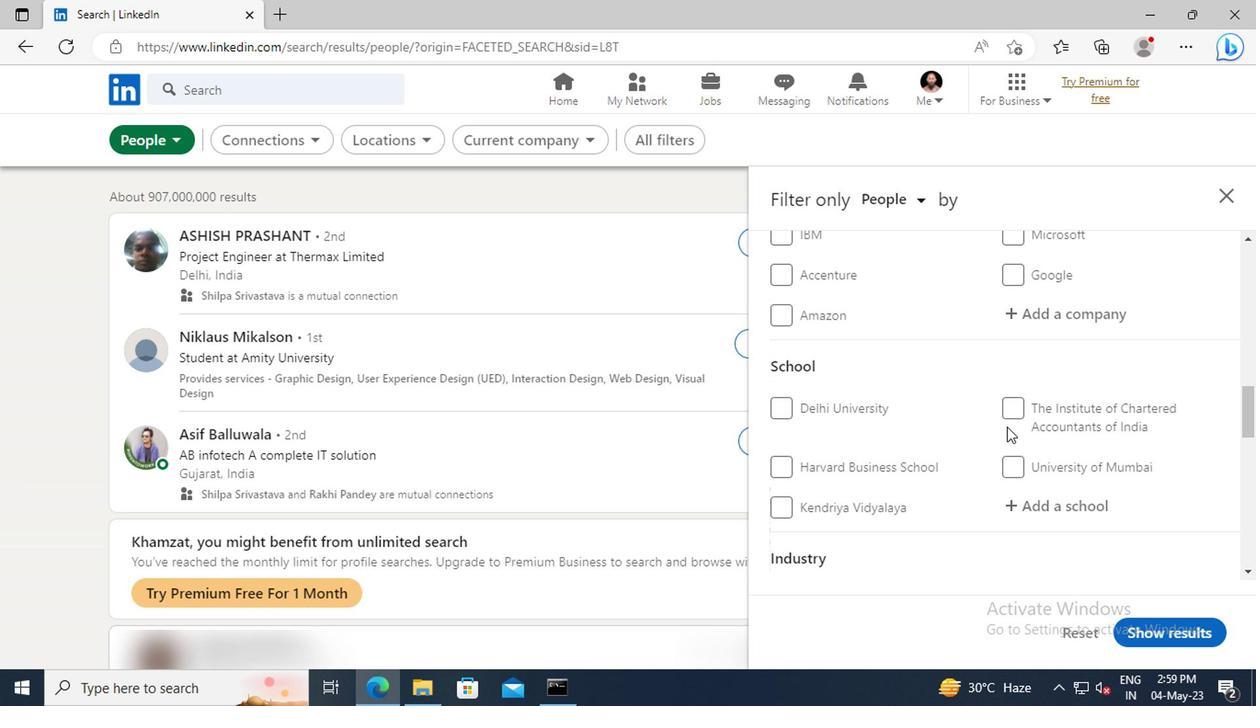 
Action: Mouse scrolled (1002, 426) with delta (0, -1)
Screenshot: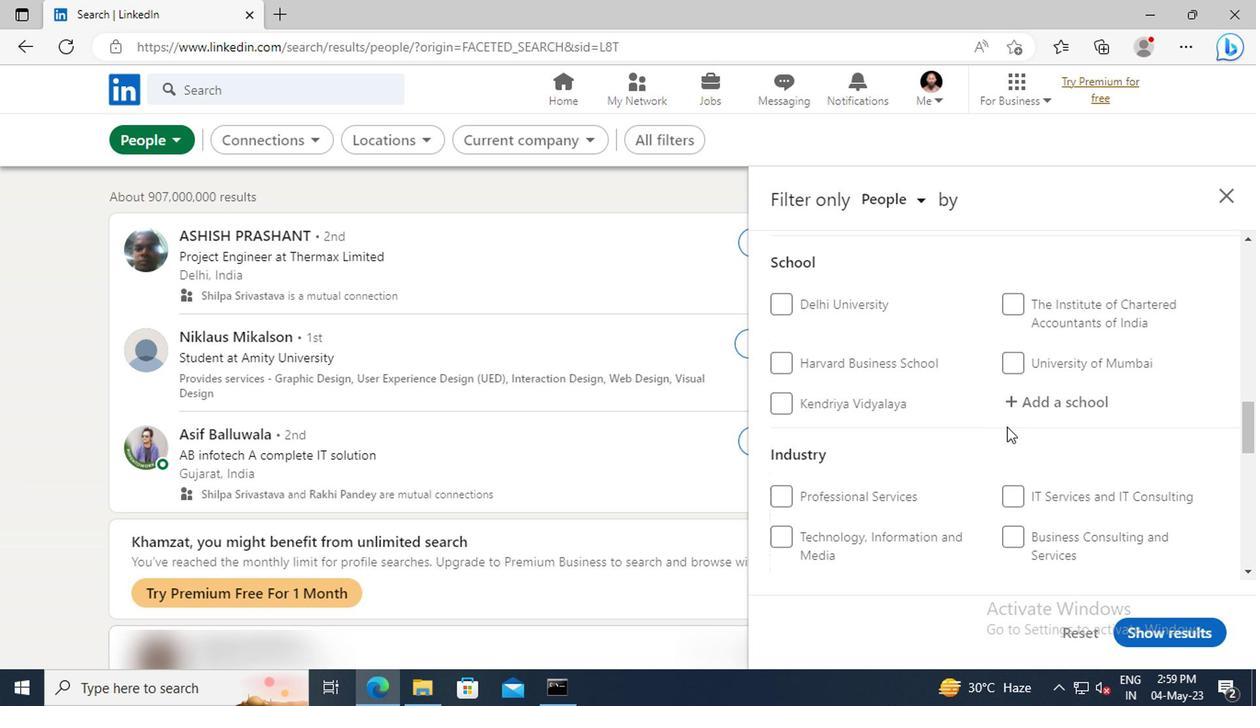 
Action: Mouse scrolled (1002, 426) with delta (0, -1)
Screenshot: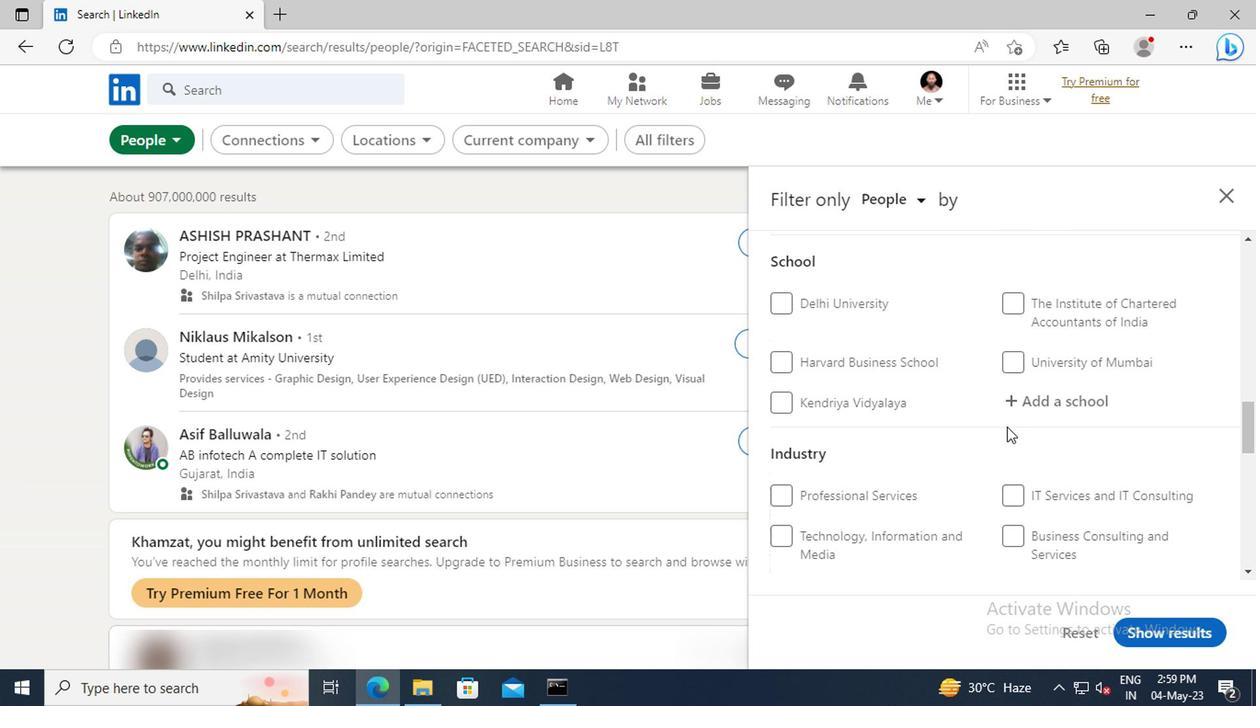 
Action: Mouse scrolled (1002, 426) with delta (0, -1)
Screenshot: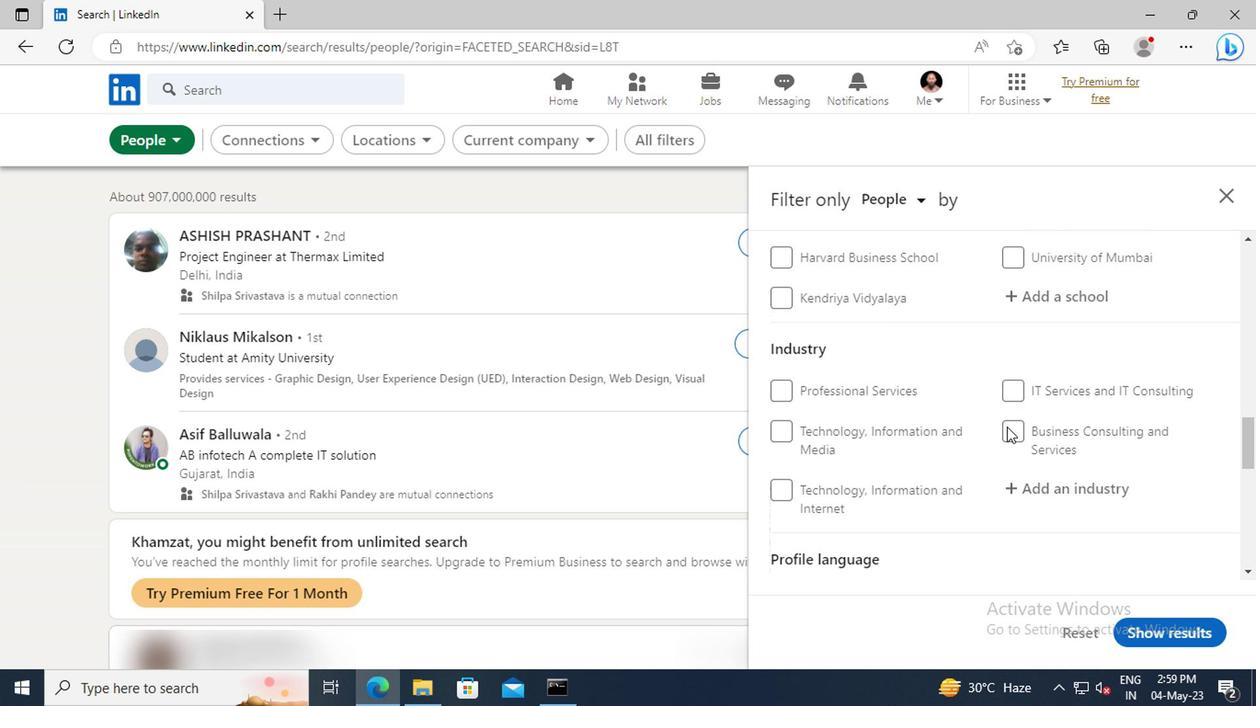 
Action: Mouse scrolled (1002, 426) with delta (0, -1)
Screenshot: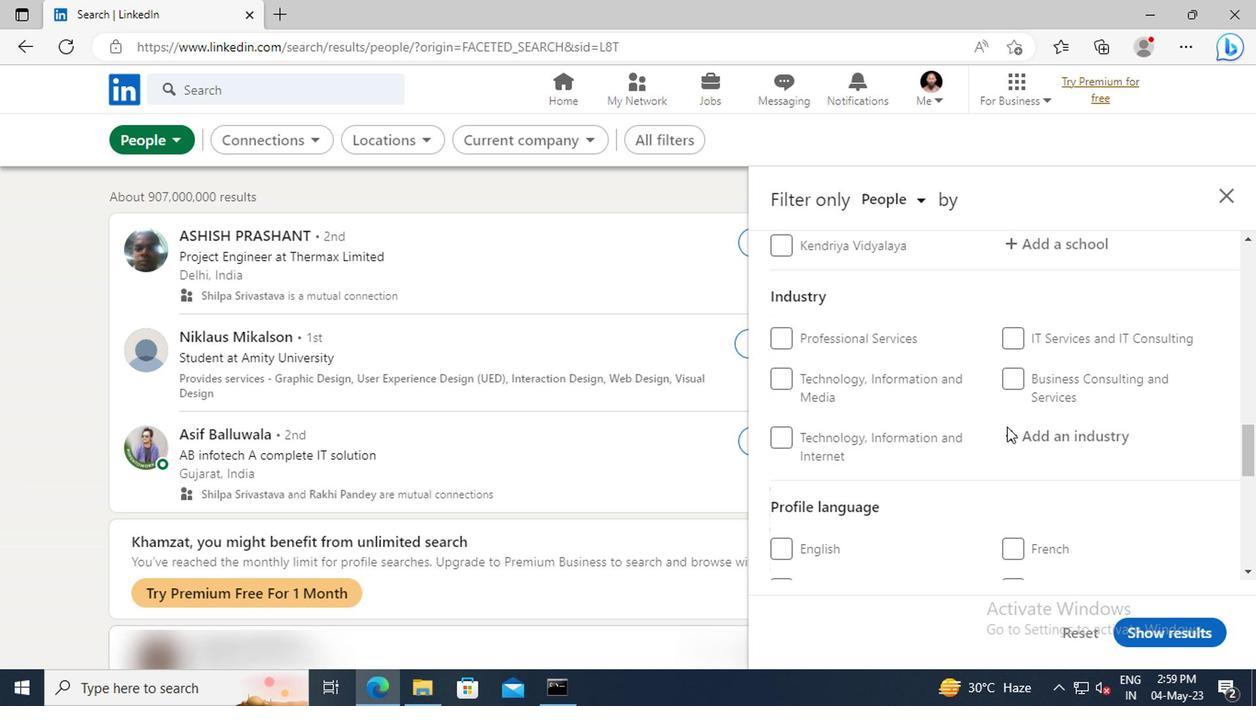 
Action: Mouse scrolled (1002, 426) with delta (0, -1)
Screenshot: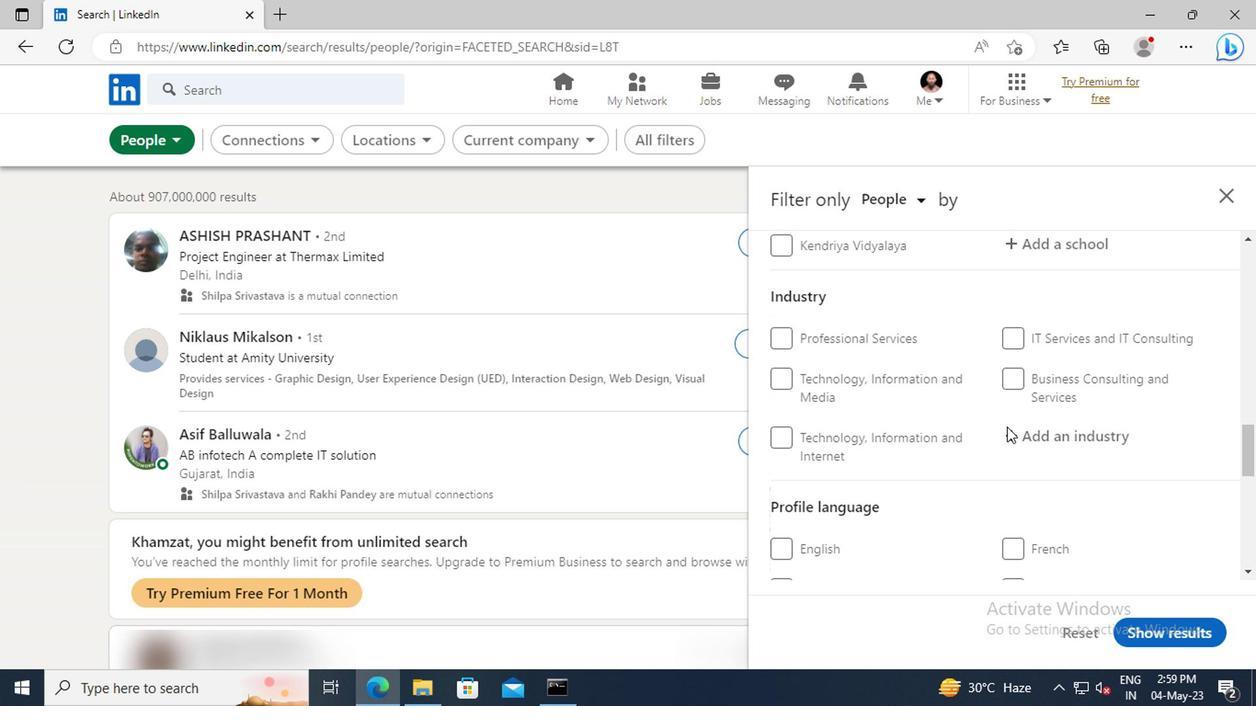 
Action: Mouse moved to (1002, 445)
Screenshot: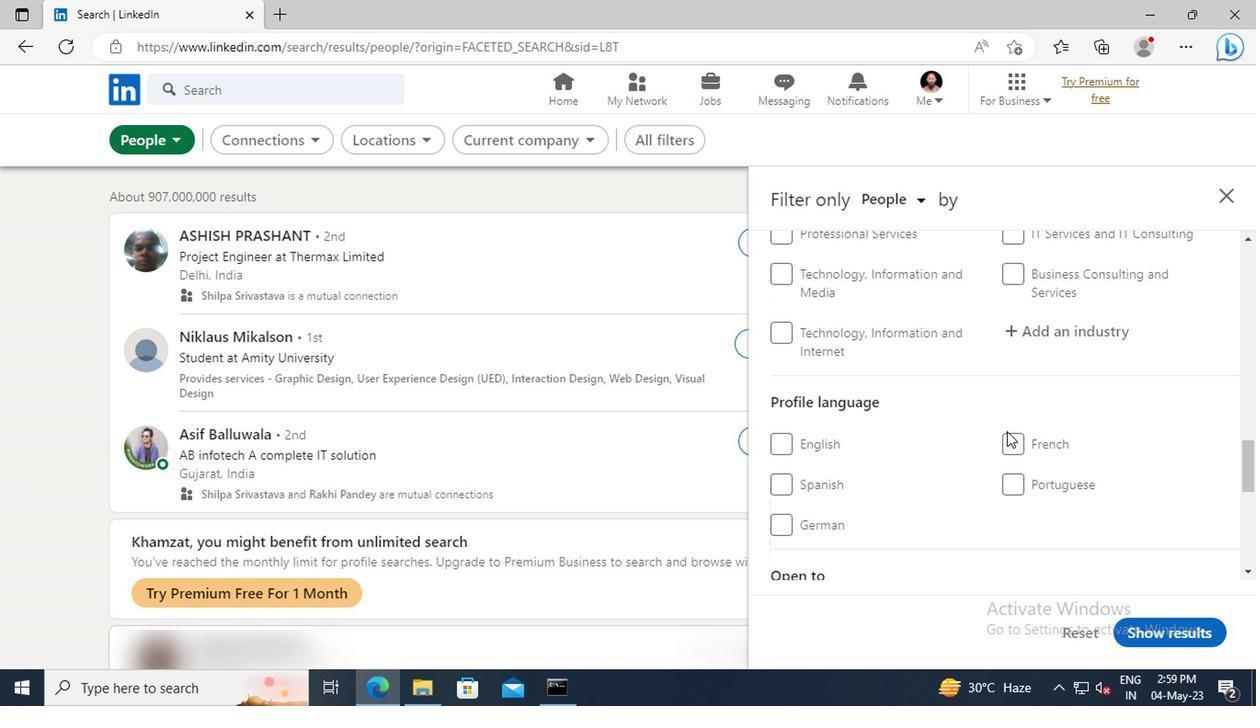 
Action: Mouse pressed left at (1002, 445)
Screenshot: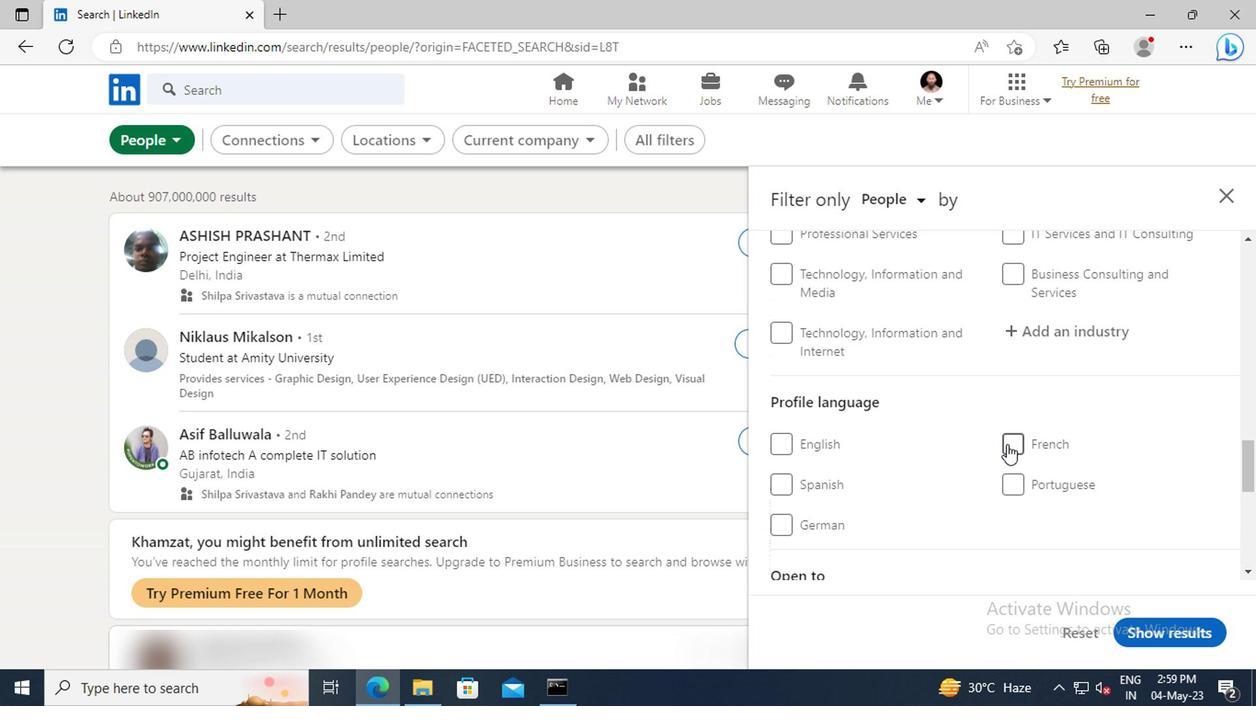
Action: Mouse moved to (1029, 407)
Screenshot: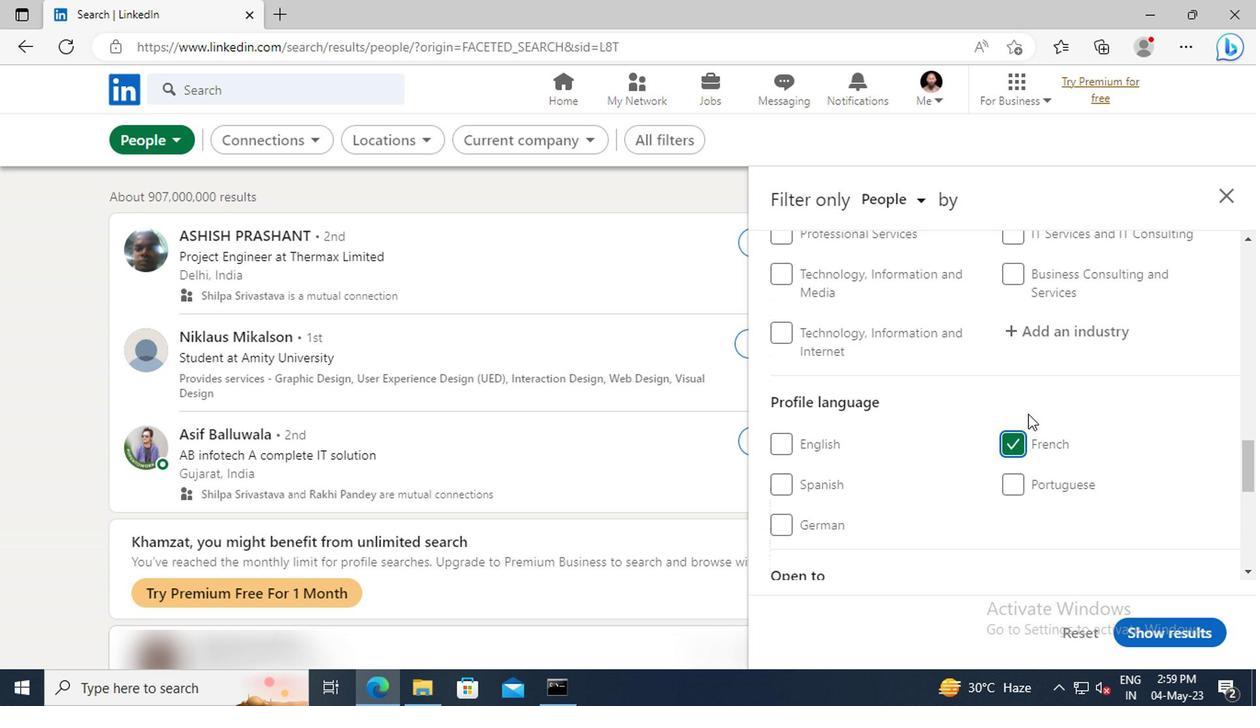 
Action: Mouse scrolled (1029, 408) with delta (0, 0)
Screenshot: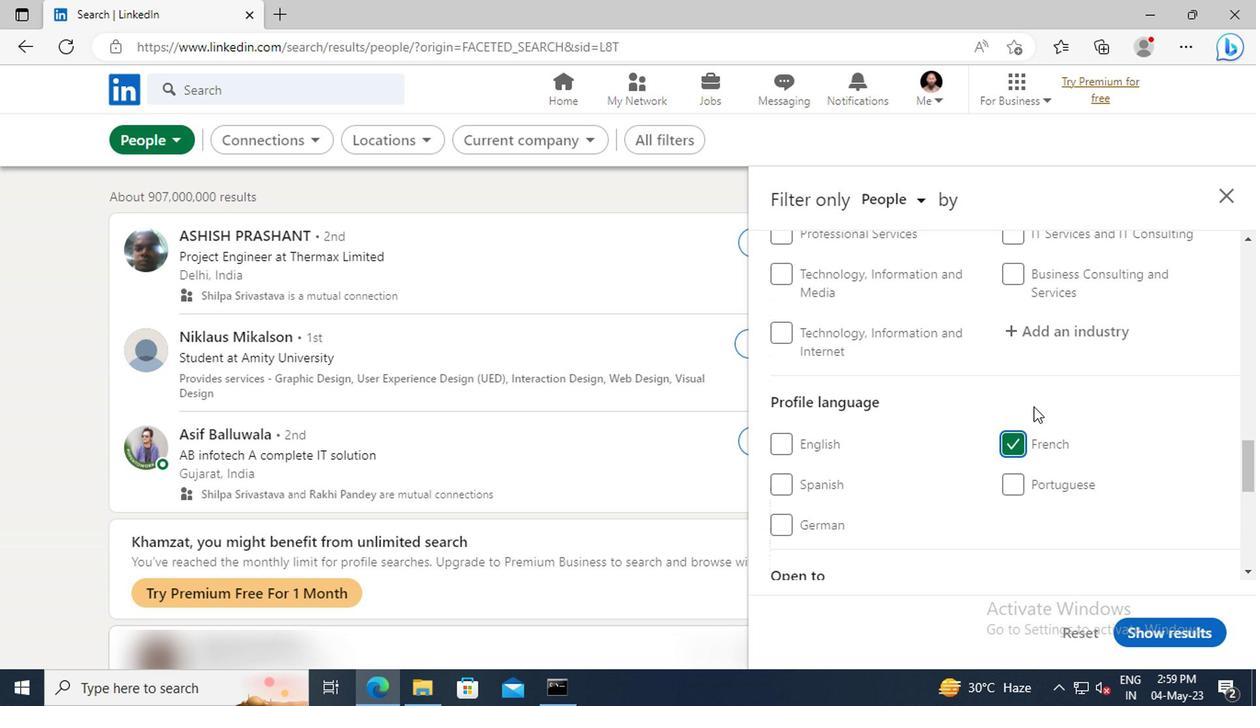 
Action: Mouse scrolled (1029, 408) with delta (0, 0)
Screenshot: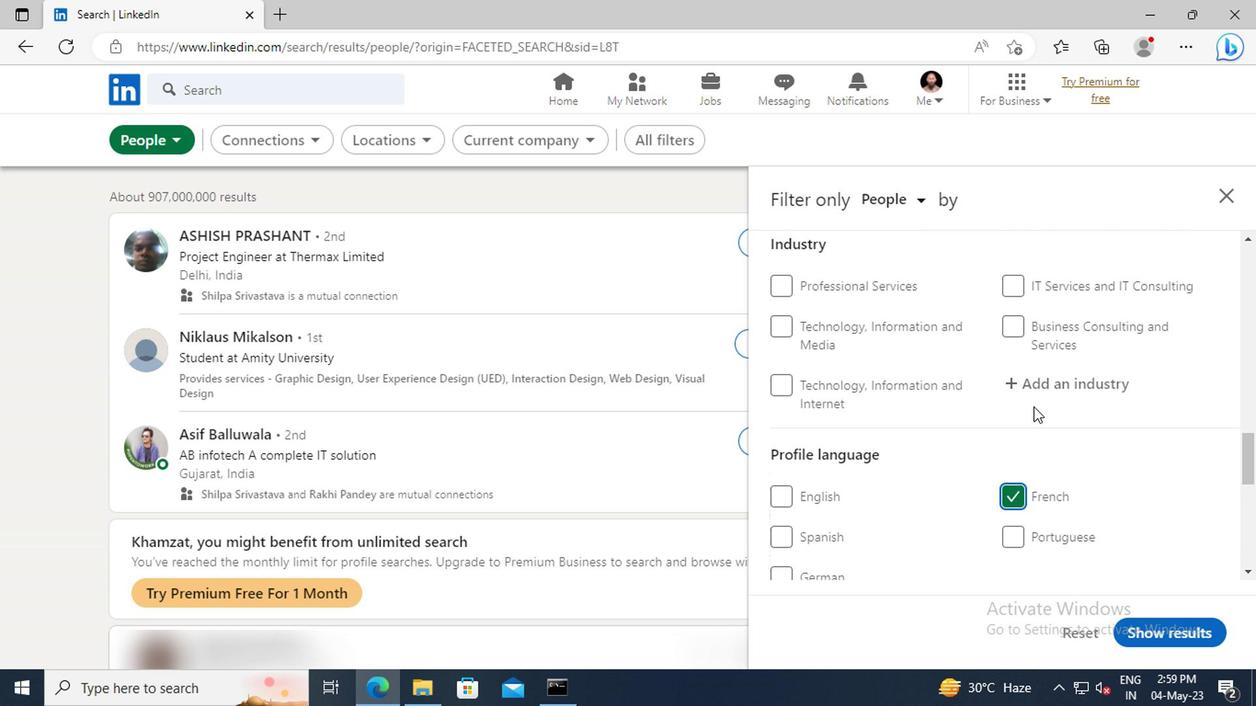 
Action: Mouse scrolled (1029, 408) with delta (0, 0)
Screenshot: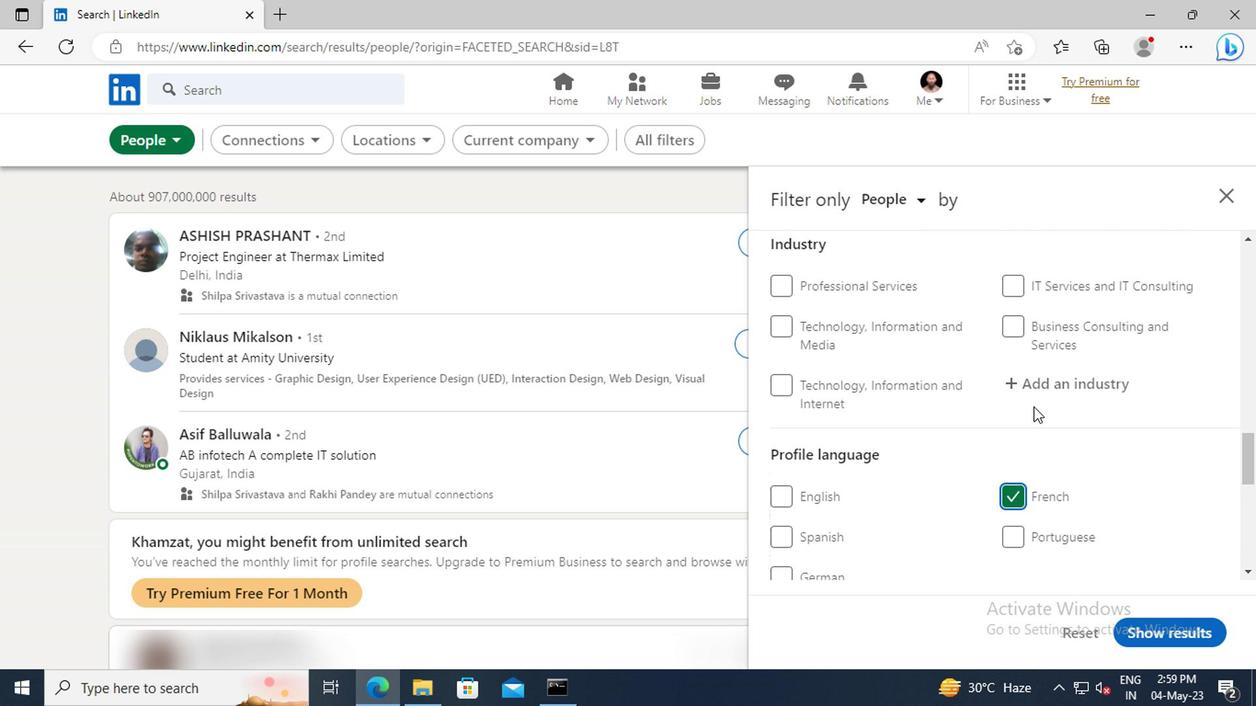 
Action: Mouse scrolled (1029, 408) with delta (0, 0)
Screenshot: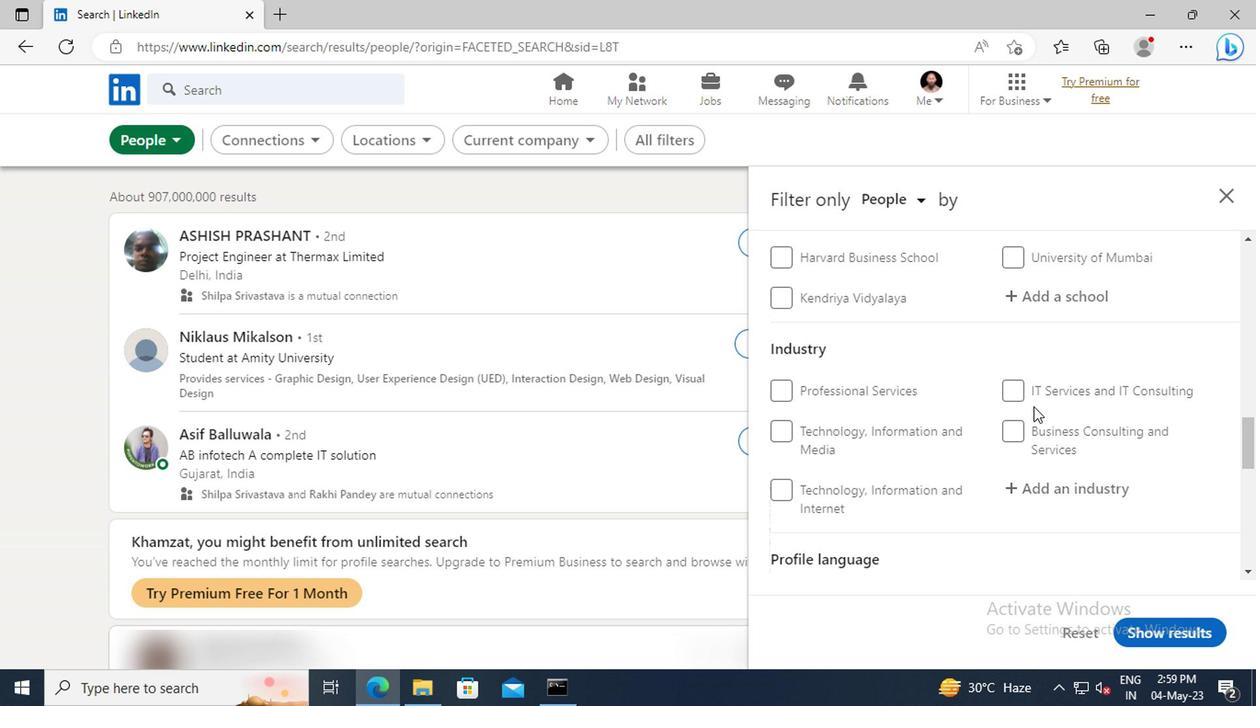 
Action: Mouse scrolled (1029, 408) with delta (0, 0)
Screenshot: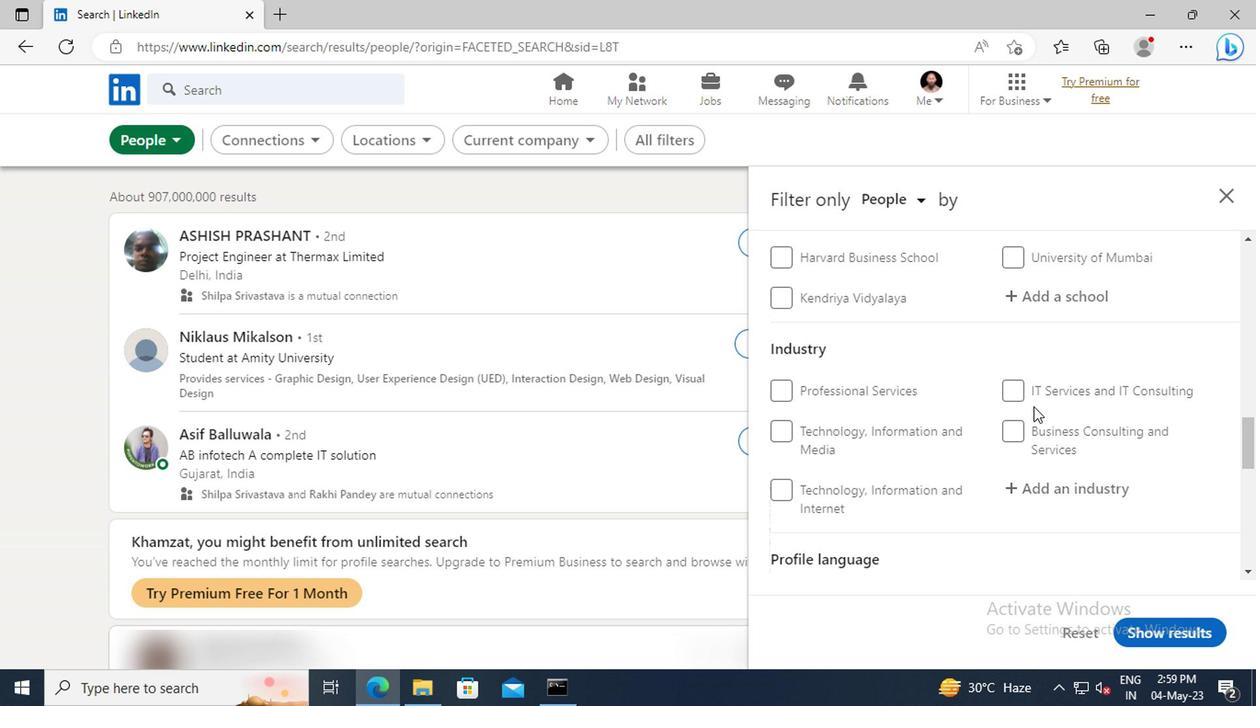 
Action: Mouse scrolled (1029, 408) with delta (0, 0)
Screenshot: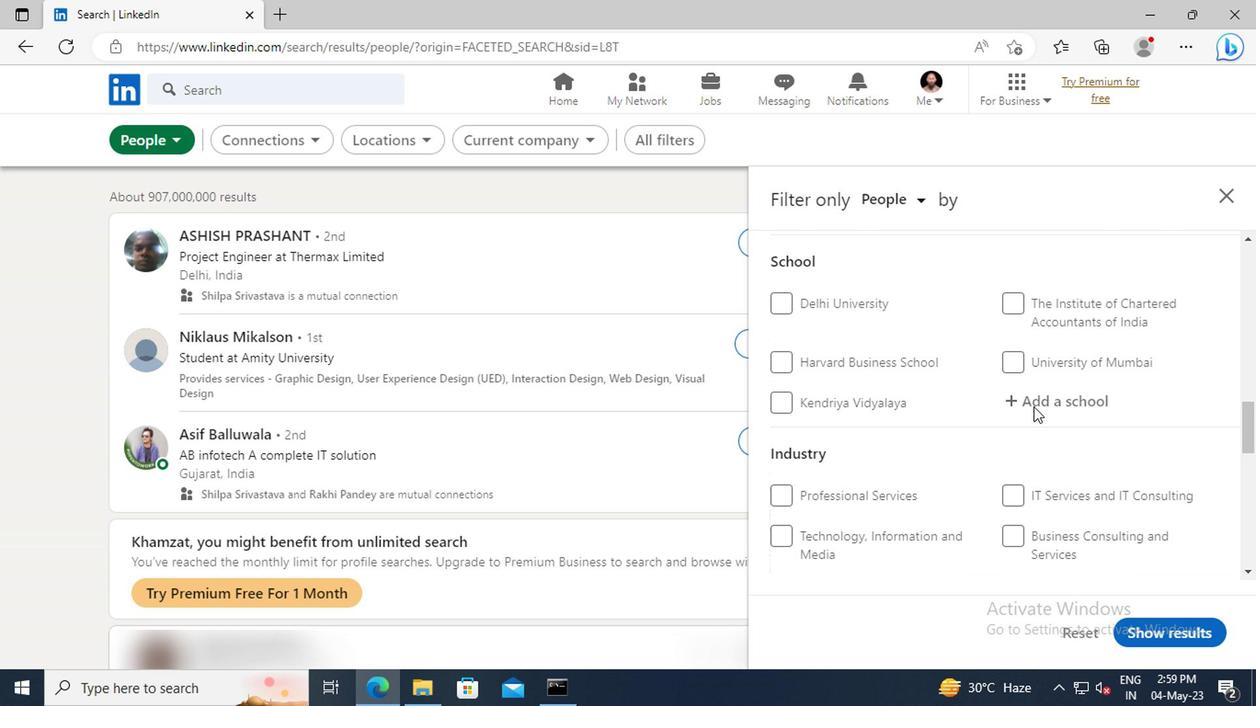 
Action: Mouse scrolled (1029, 408) with delta (0, 0)
Screenshot: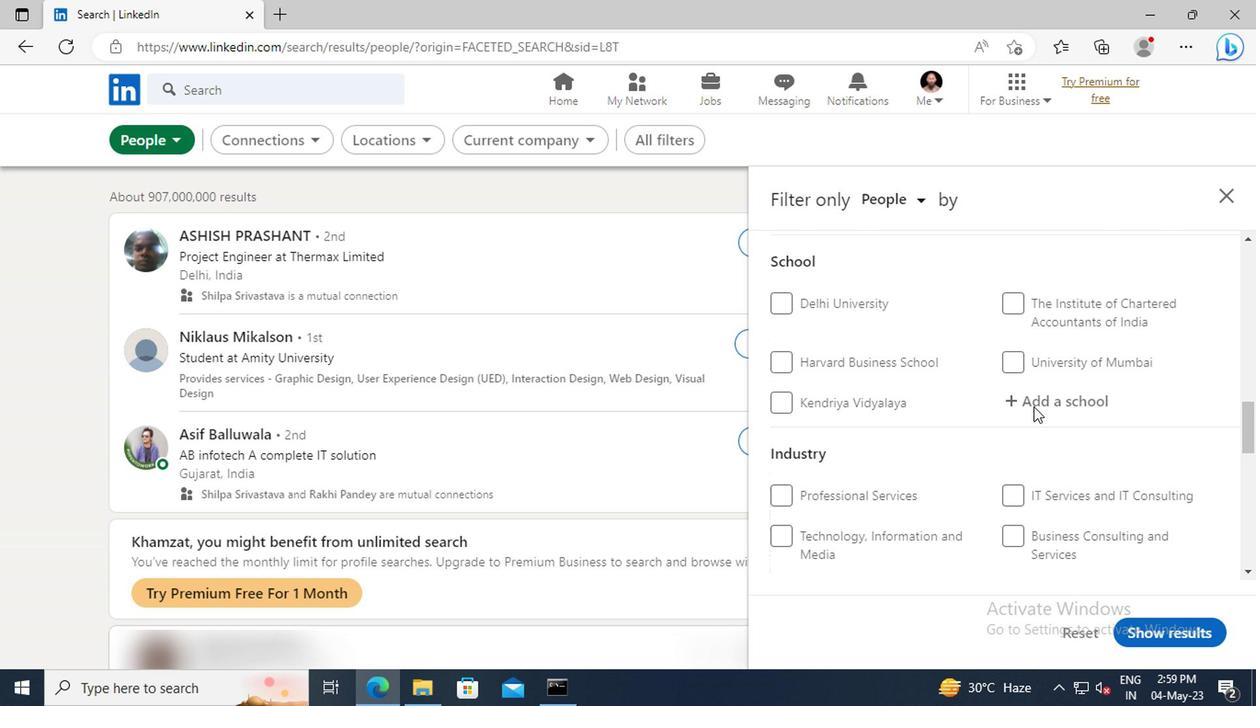 
Action: Mouse scrolled (1029, 408) with delta (0, 0)
Screenshot: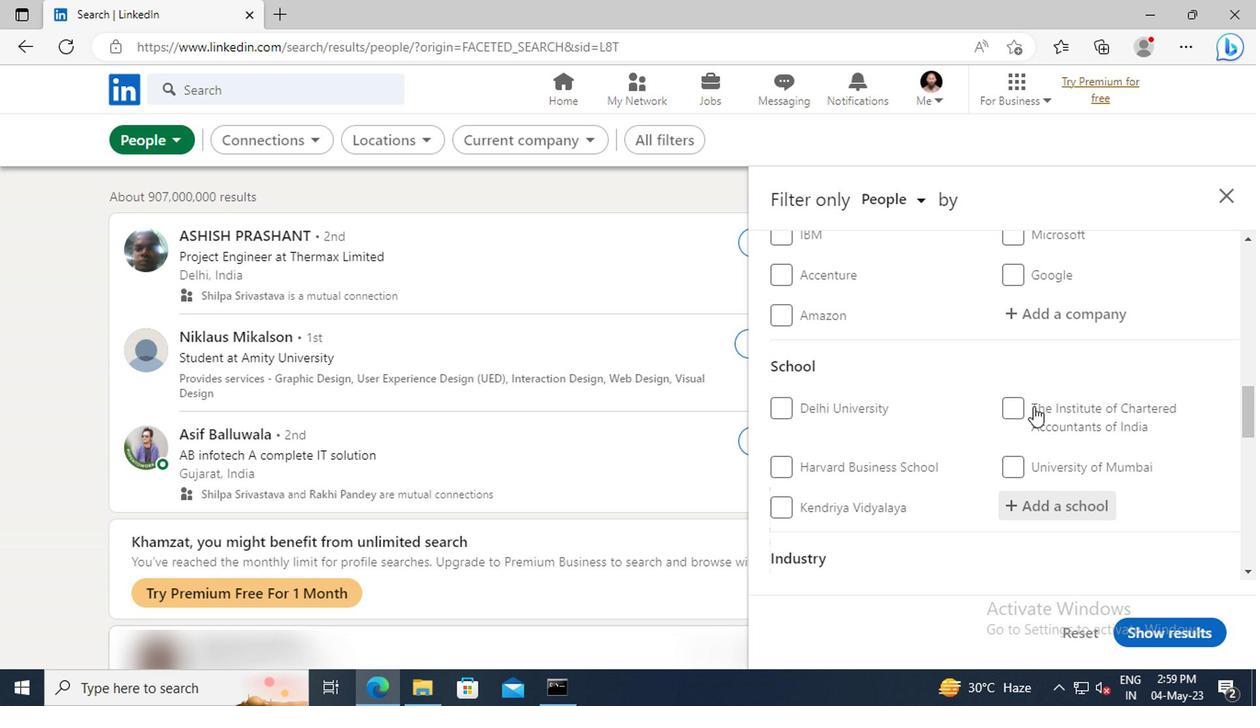 
Action: Mouse scrolled (1029, 408) with delta (0, 0)
Screenshot: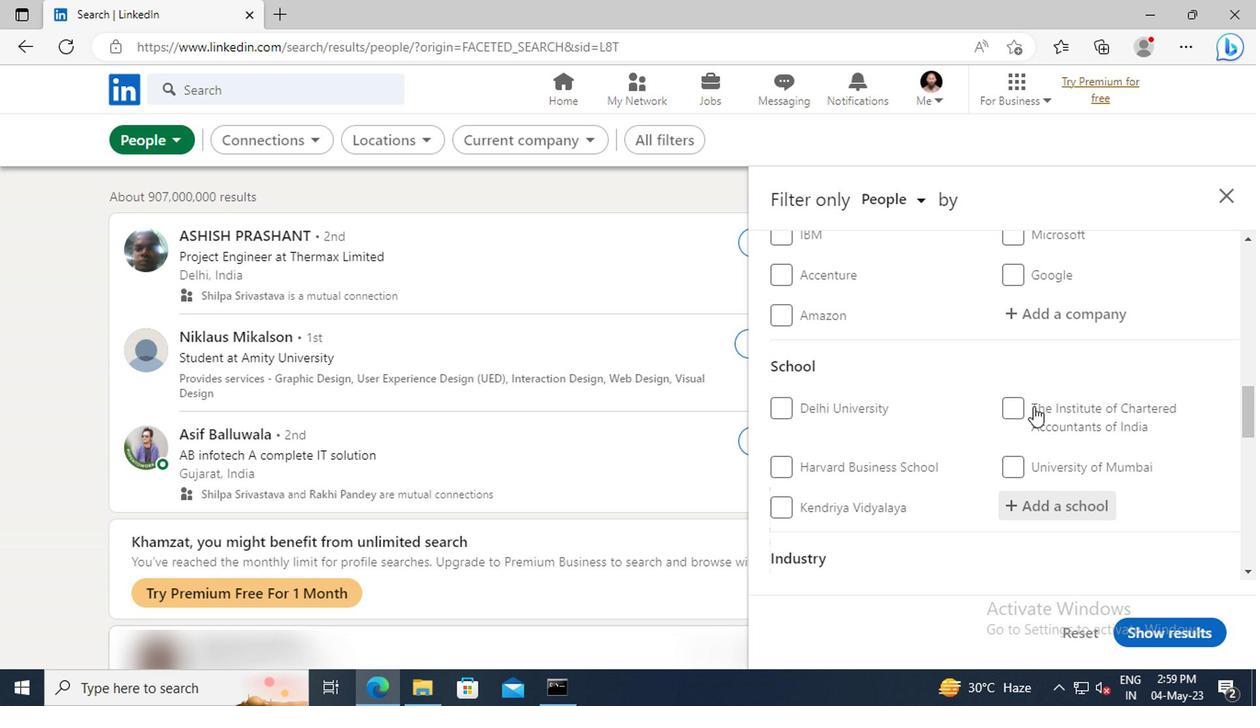 
Action: Mouse scrolled (1029, 408) with delta (0, 0)
Screenshot: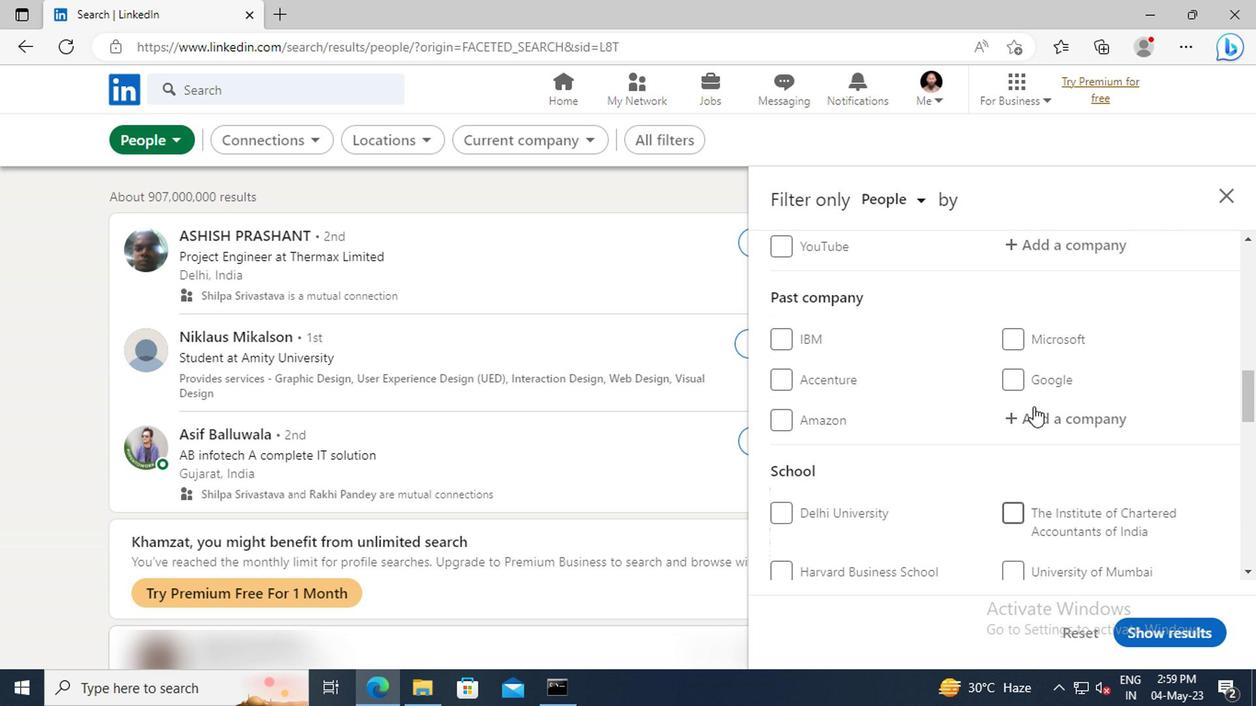 
Action: Mouse scrolled (1029, 408) with delta (0, 0)
Screenshot: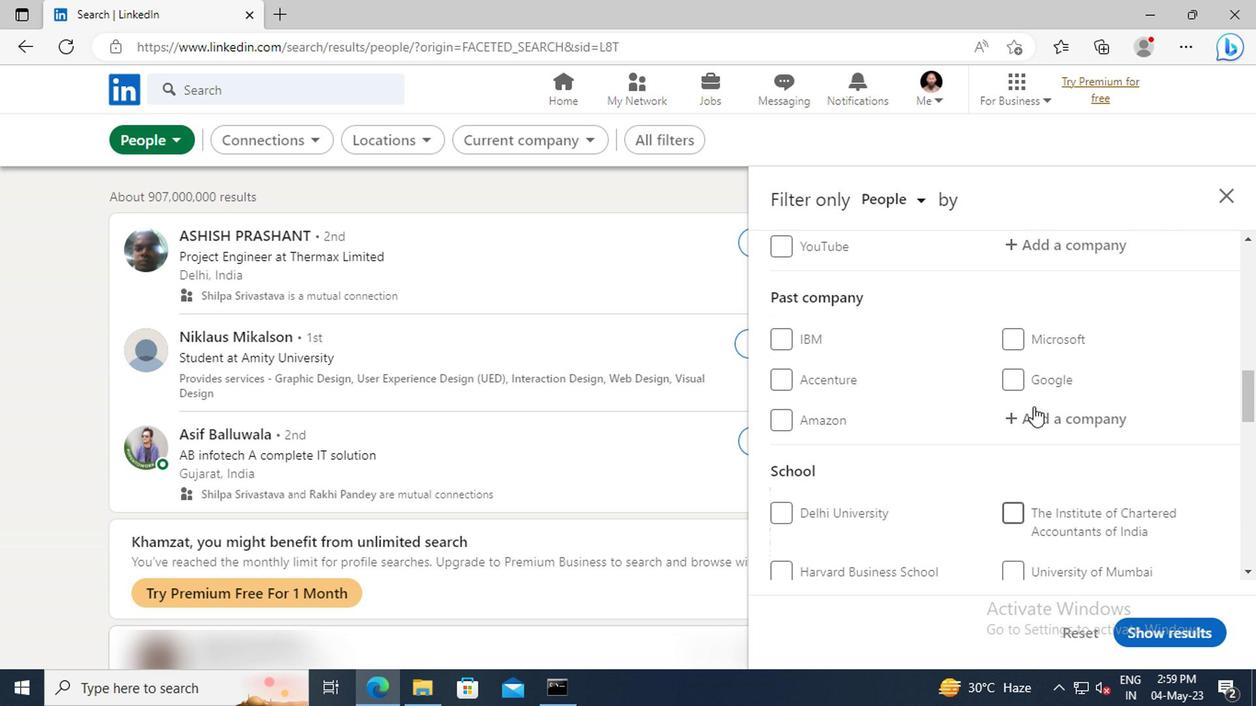 
Action: Mouse scrolled (1029, 408) with delta (0, 0)
Screenshot: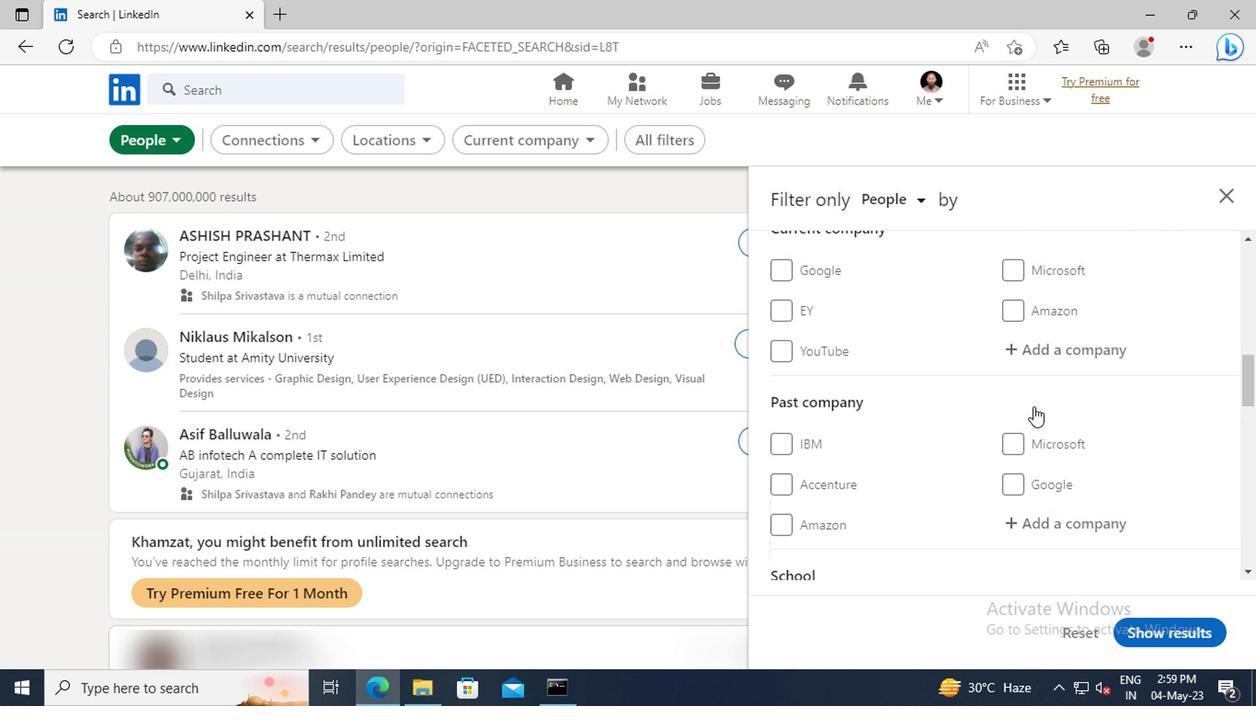
Action: Mouse moved to (1030, 396)
Screenshot: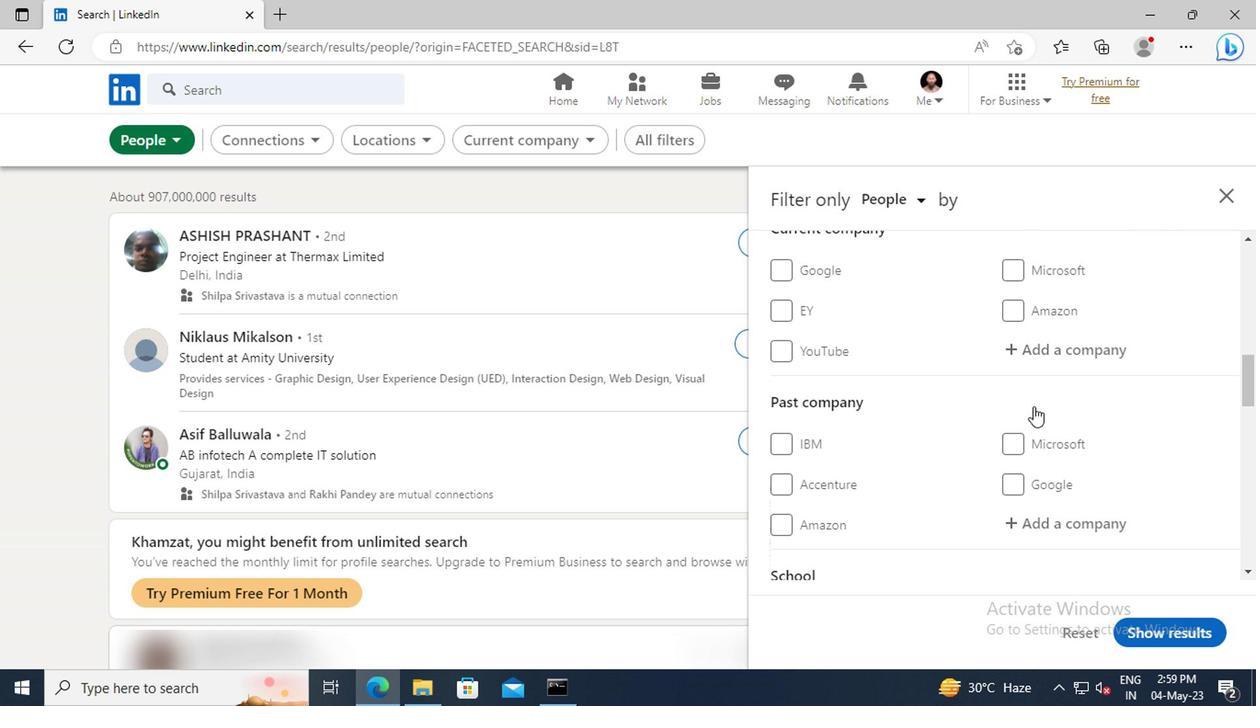 
Action: Mouse pressed left at (1030, 396)
Screenshot: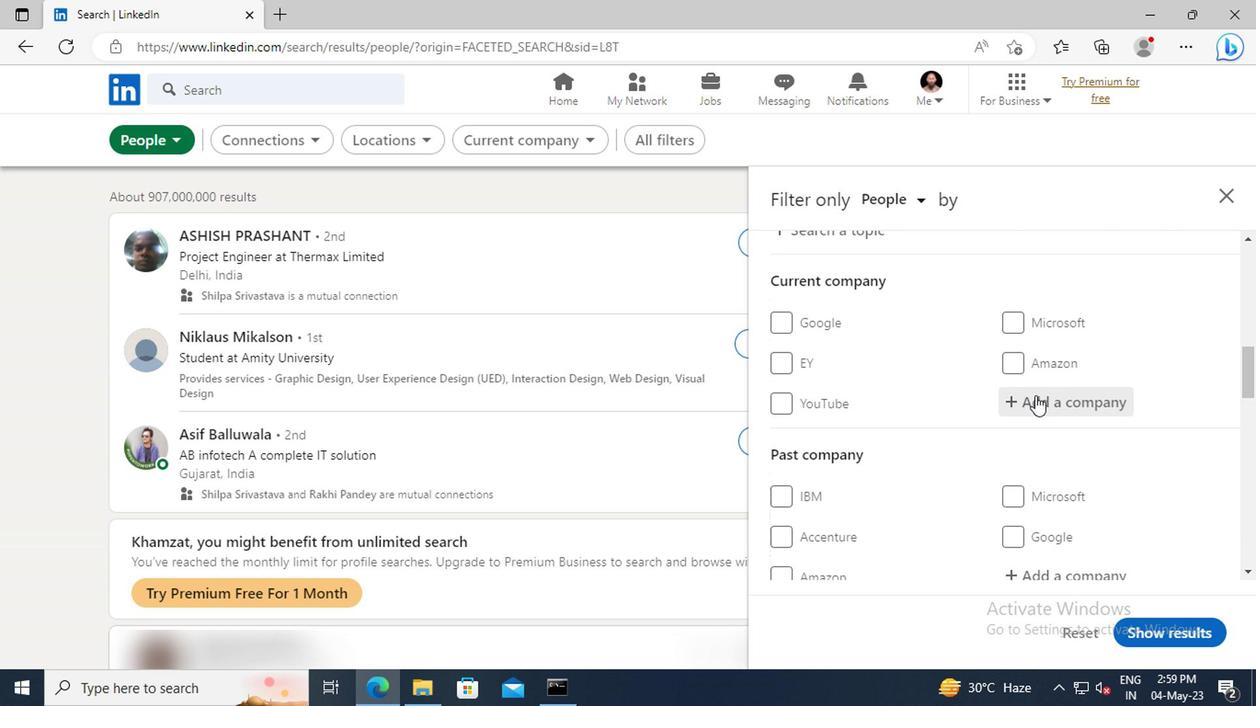 
Action: Mouse moved to (1016, 401)
Screenshot: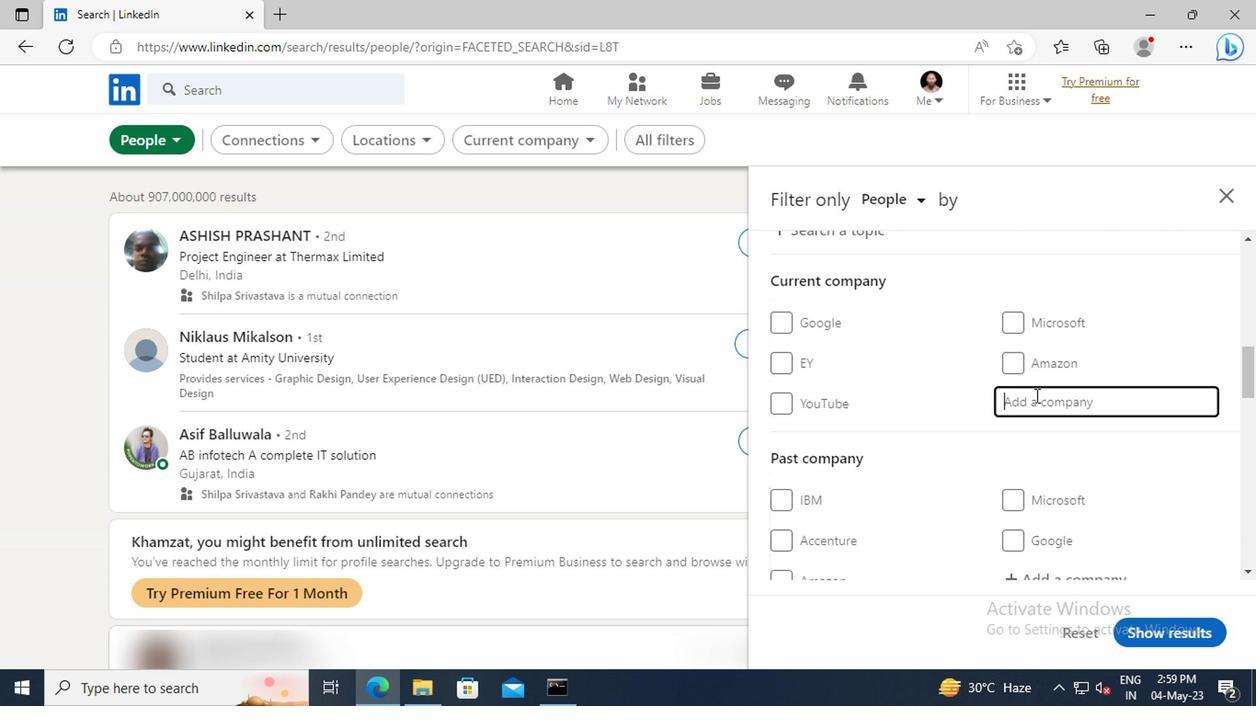 
Action: Key pressed <Key.shift>TIETOEV
Screenshot: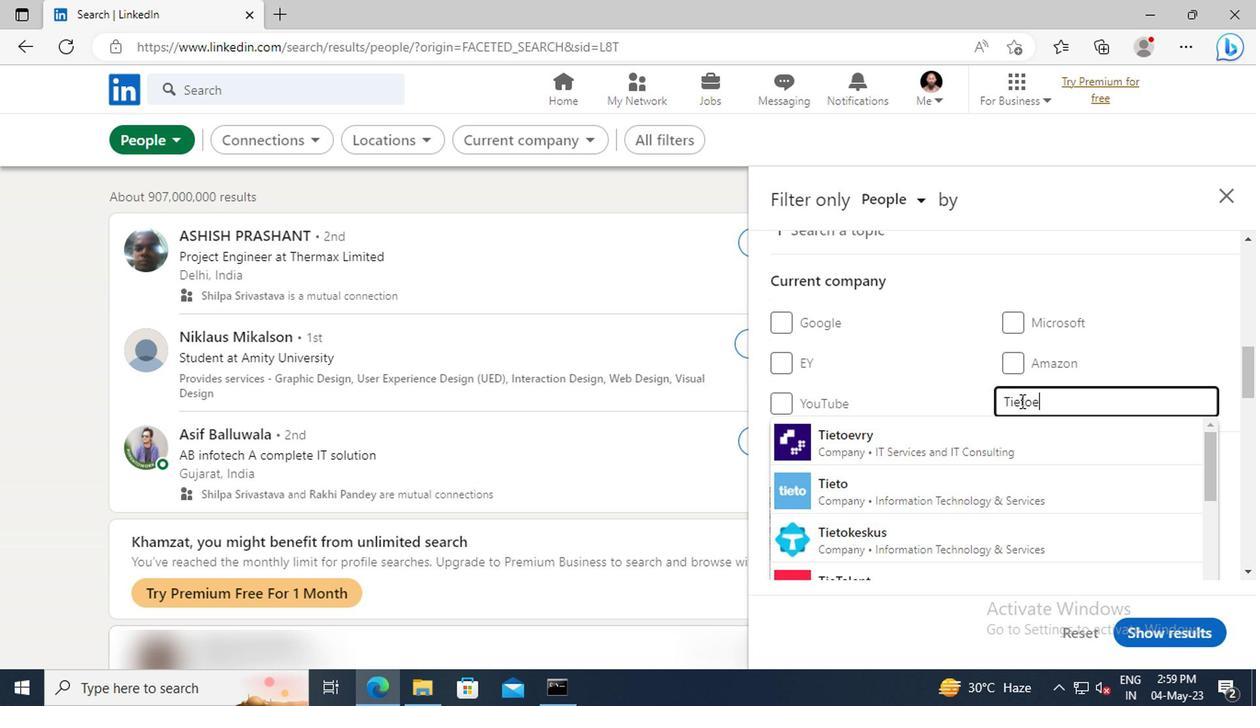 
Action: Mouse moved to (1013, 434)
Screenshot: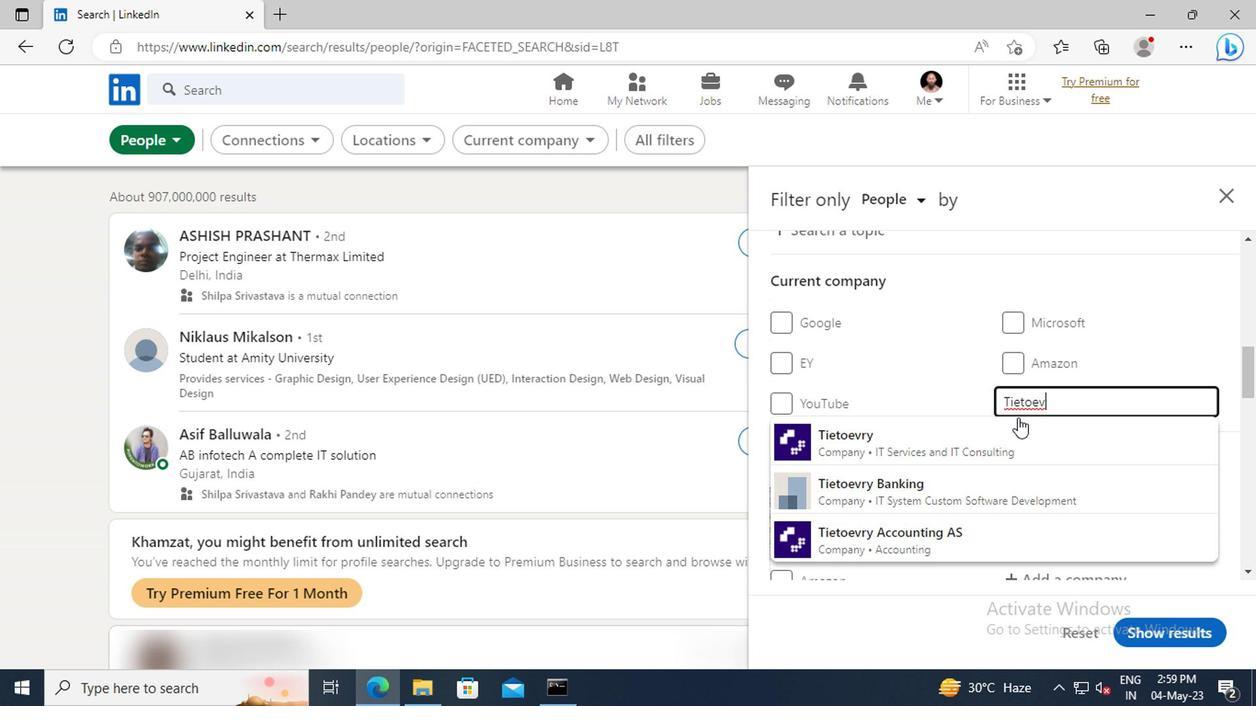 
Action: Mouse pressed left at (1013, 434)
Screenshot: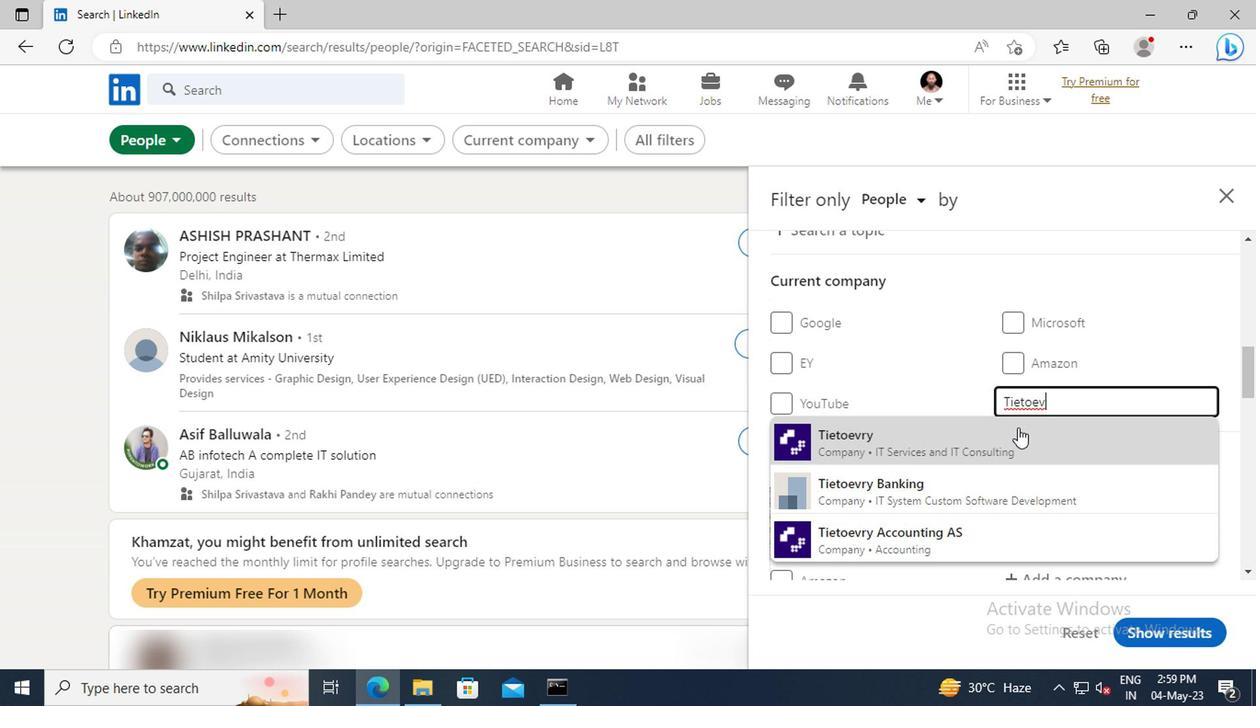
Action: Mouse scrolled (1013, 433) with delta (0, -1)
Screenshot: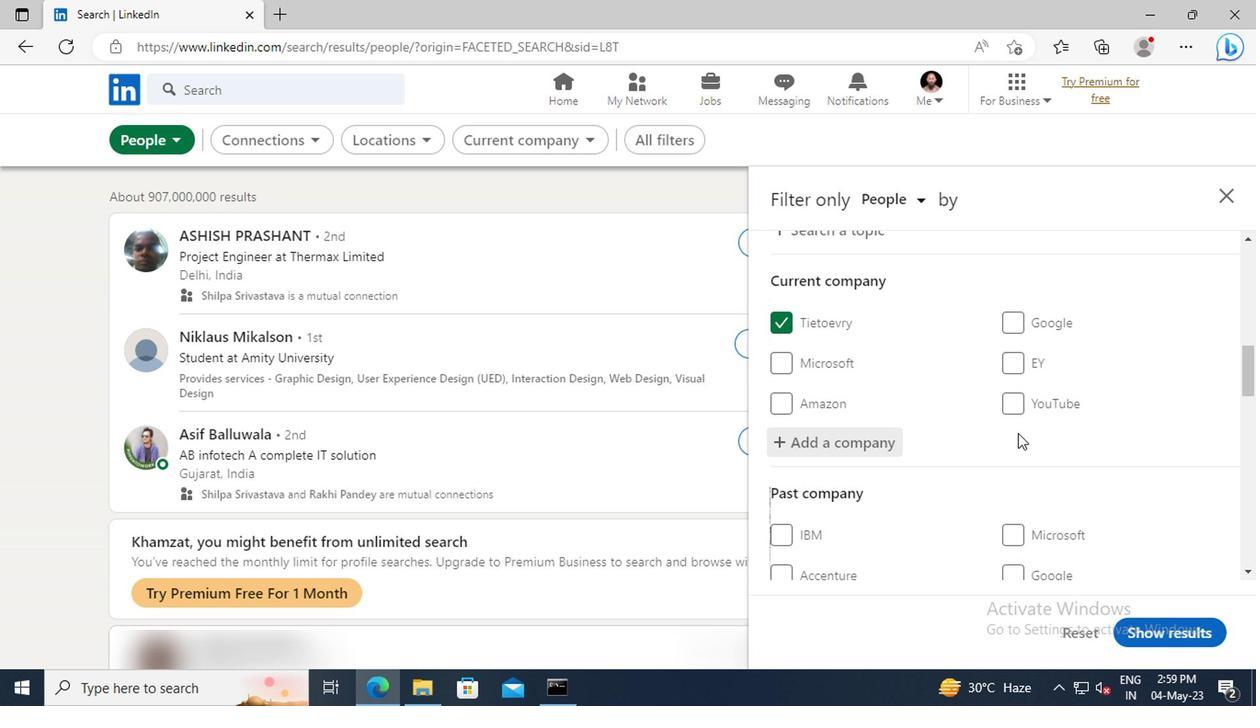 
Action: Mouse moved to (1013, 434)
Screenshot: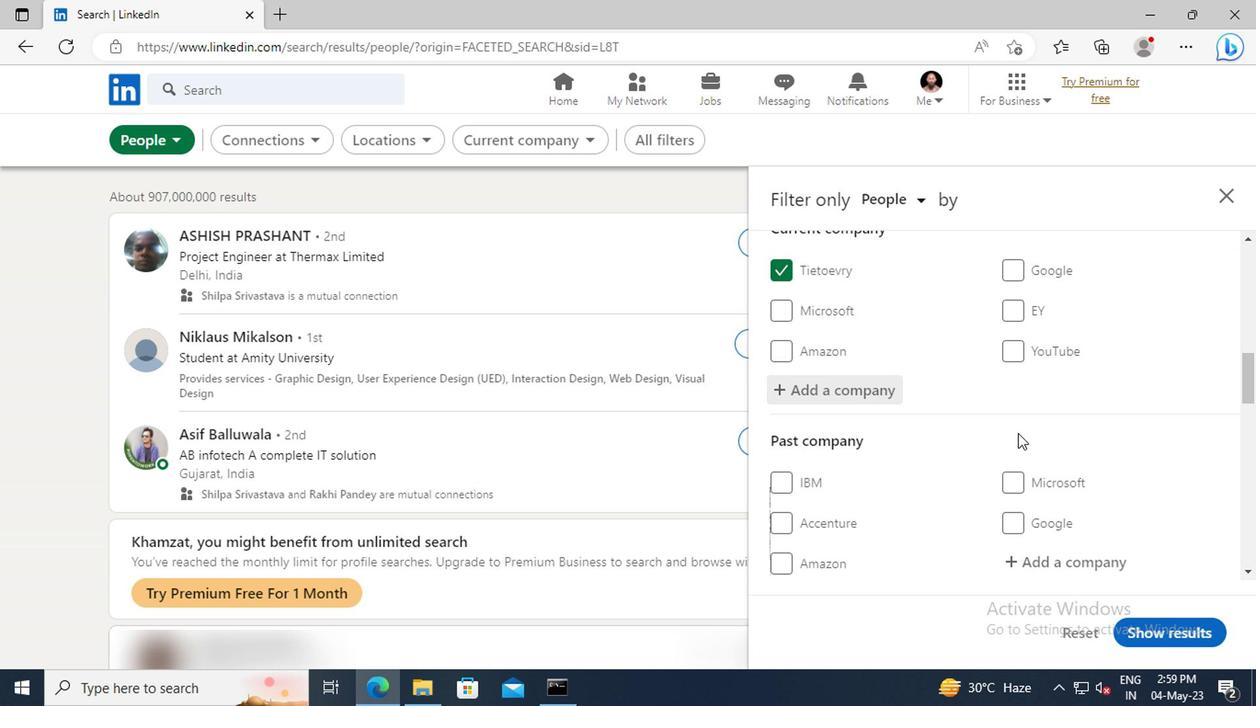 
Action: Mouse scrolled (1013, 433) with delta (0, -1)
Screenshot: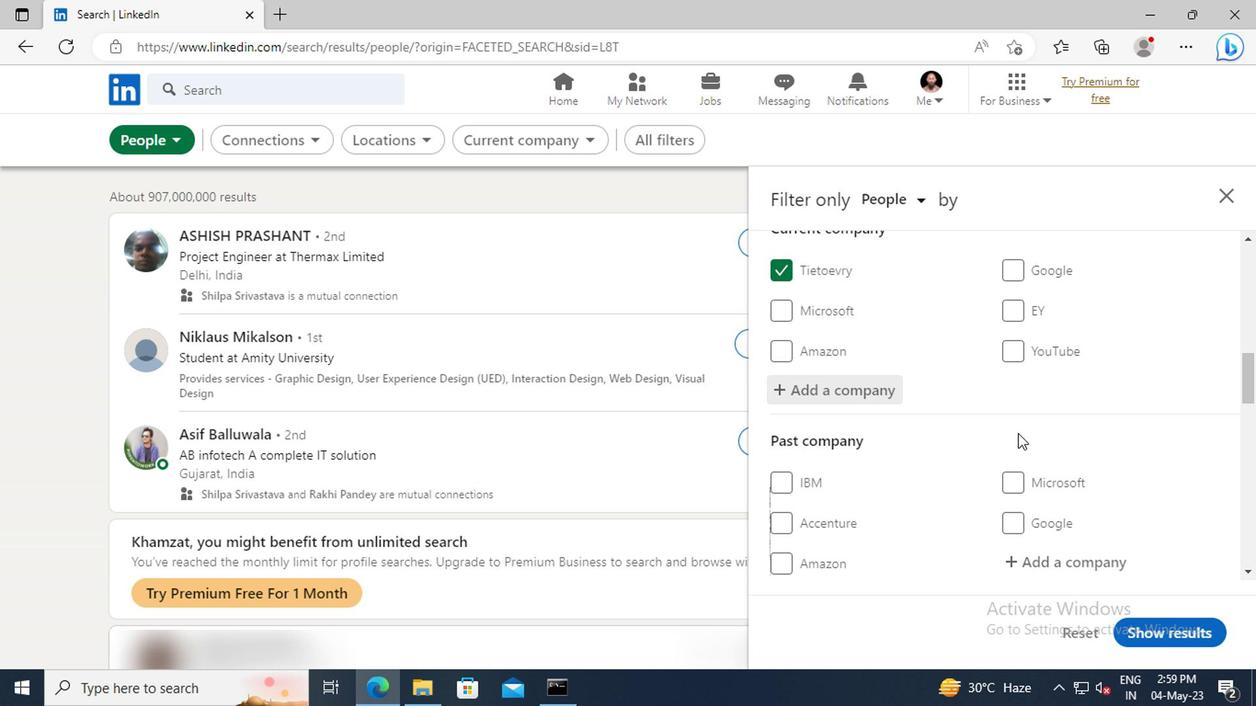 
Action: Mouse moved to (1013, 434)
Screenshot: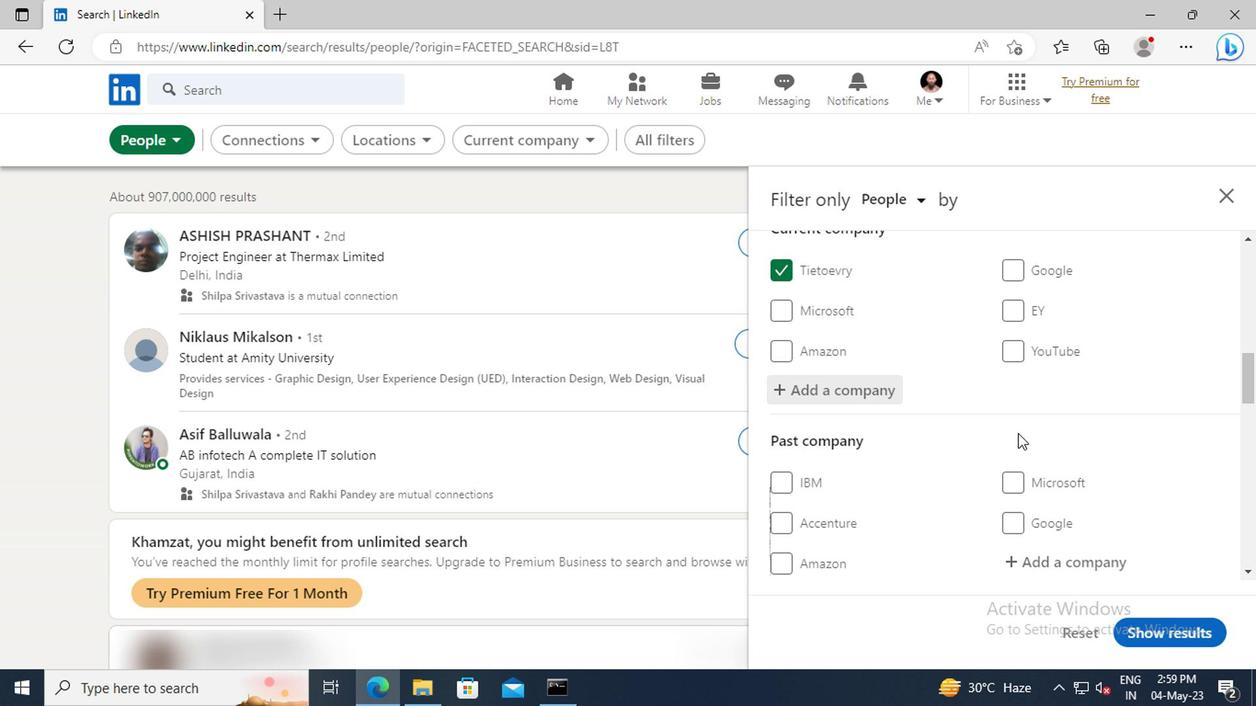 
Action: Mouse scrolled (1013, 433) with delta (0, -1)
Screenshot: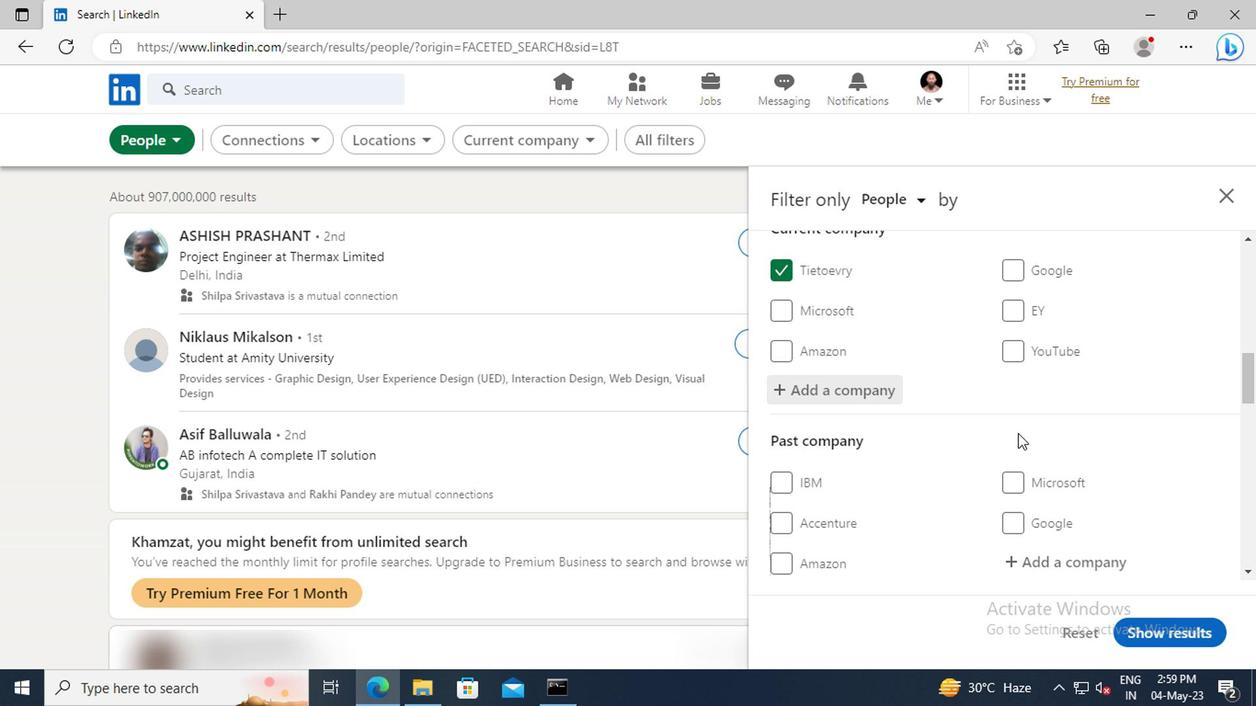 
Action: Mouse moved to (1013, 412)
Screenshot: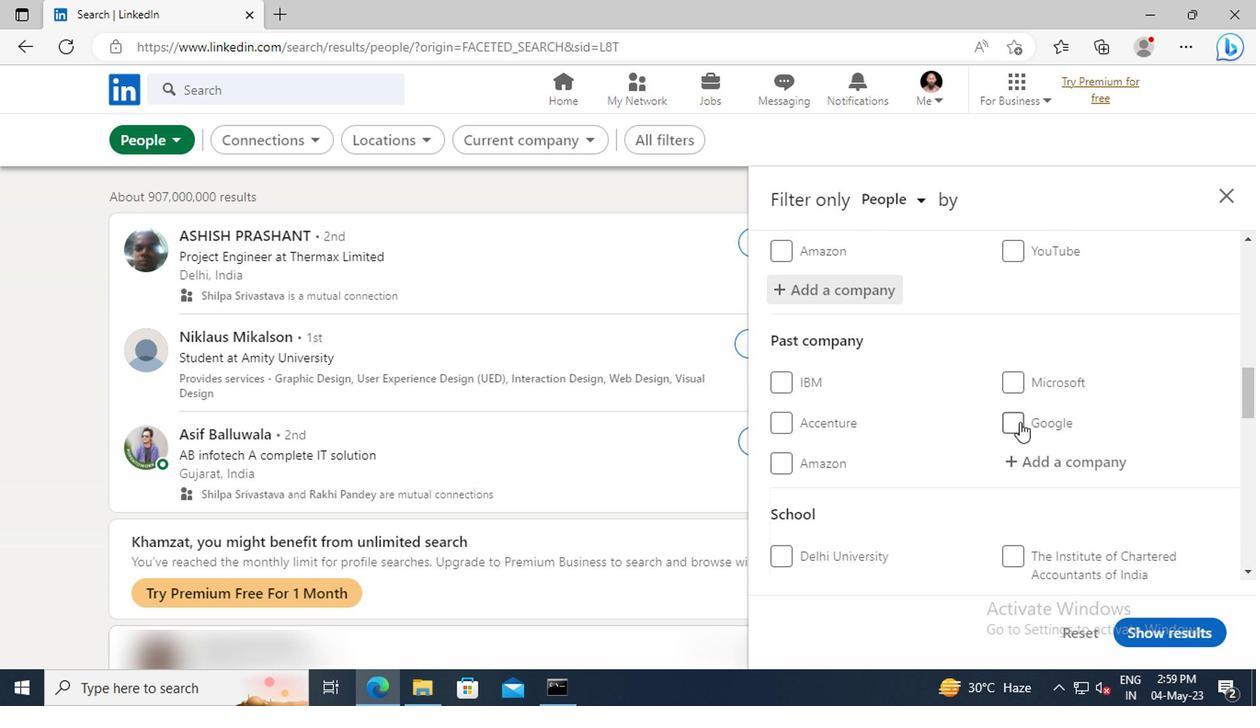 
Action: Mouse scrolled (1013, 411) with delta (0, -1)
Screenshot: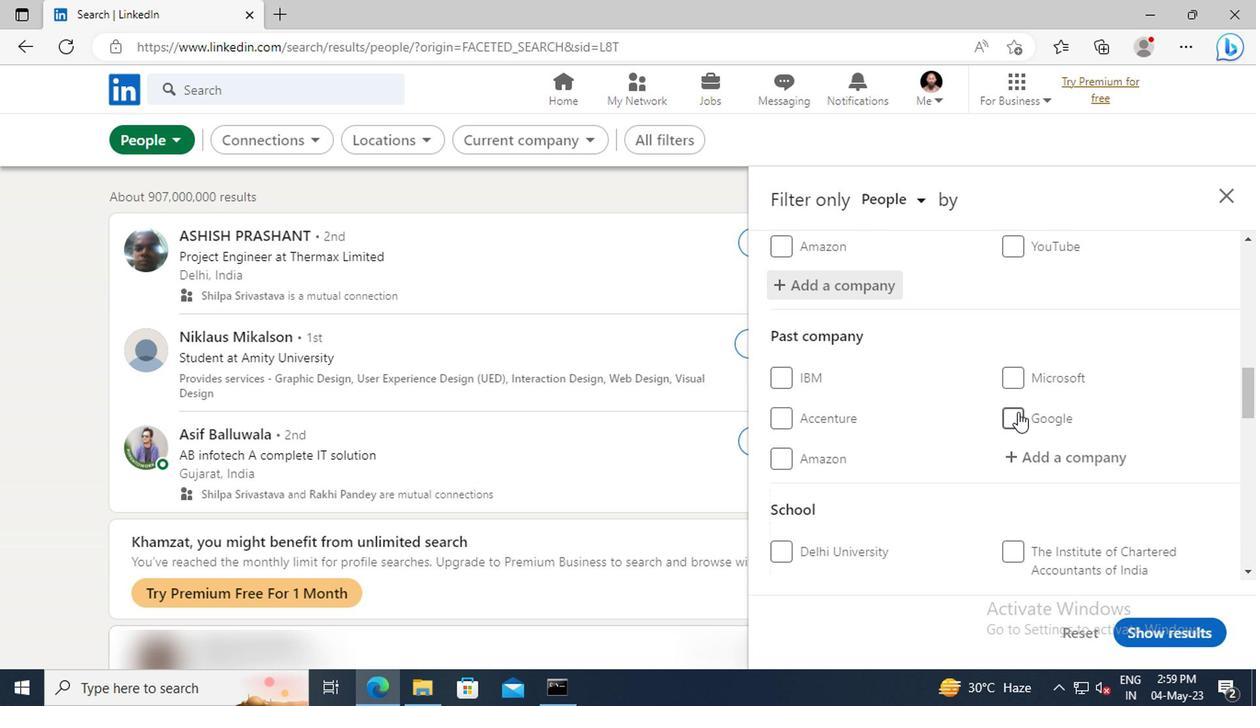 
Action: Mouse scrolled (1013, 411) with delta (0, -1)
Screenshot: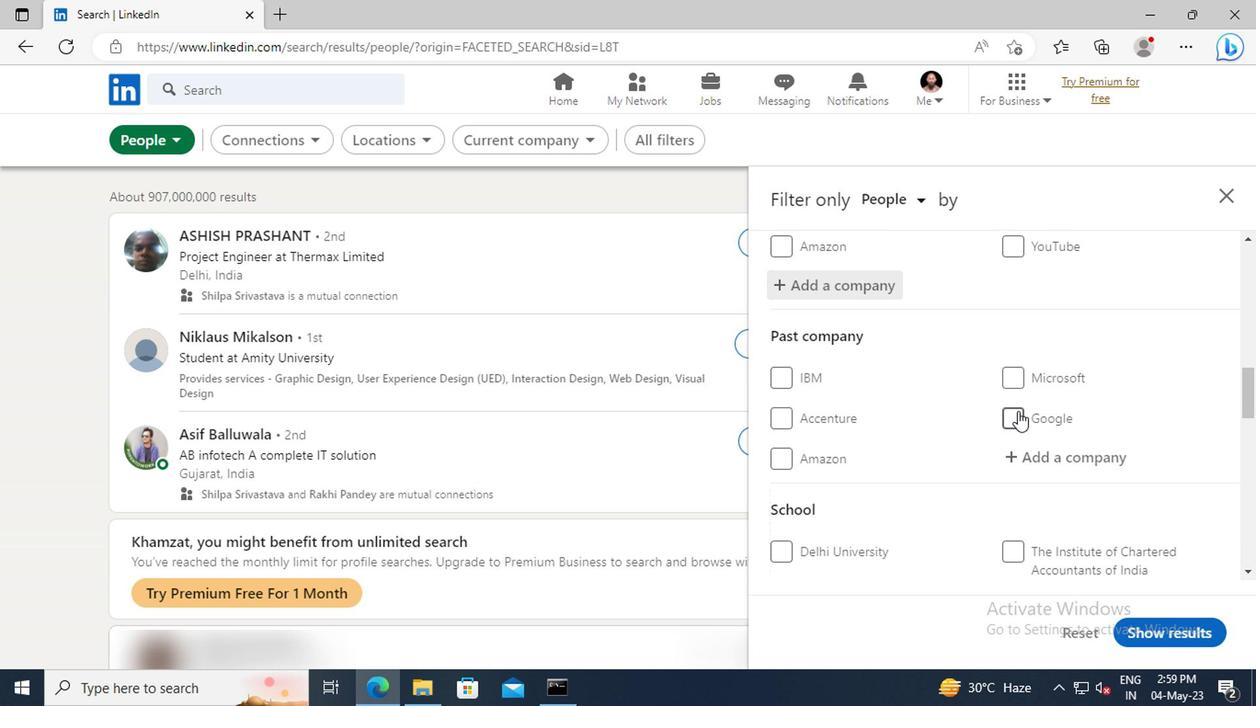 
Action: Mouse moved to (1013, 412)
Screenshot: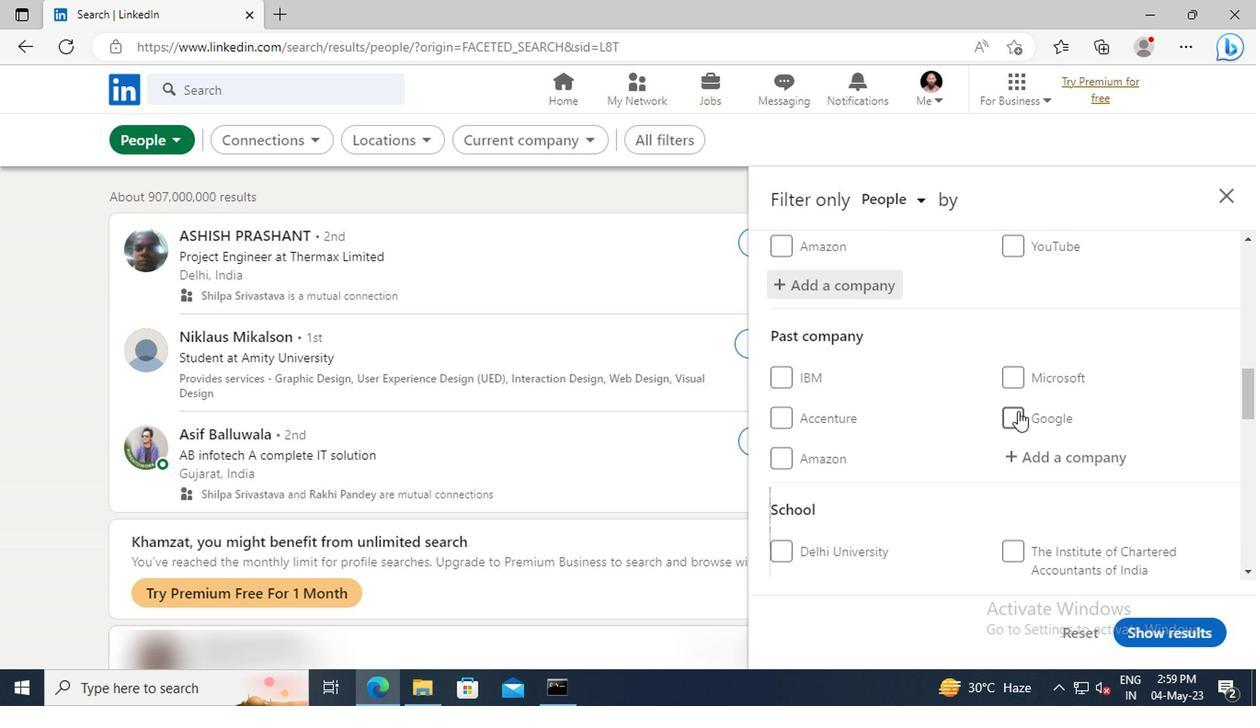 
Action: Mouse scrolled (1013, 411) with delta (0, -1)
Screenshot: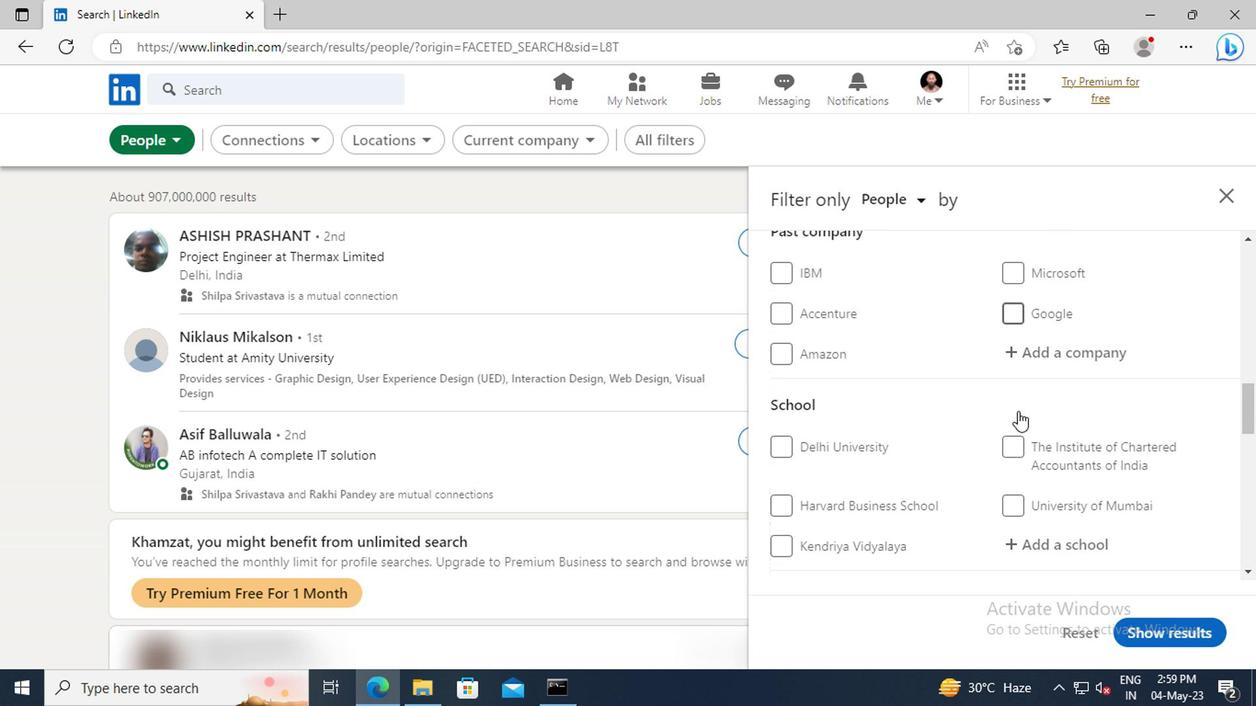 
Action: Mouse scrolled (1013, 411) with delta (0, -1)
Screenshot: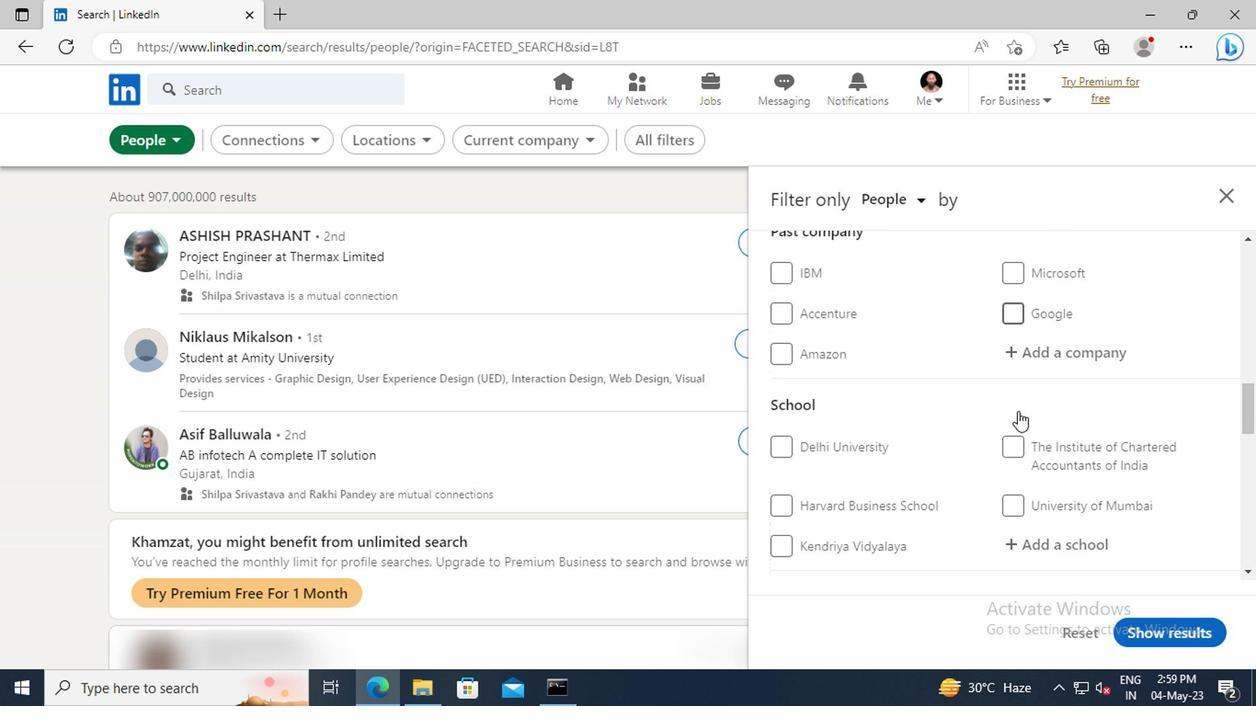 
Action: Mouse moved to (1014, 435)
Screenshot: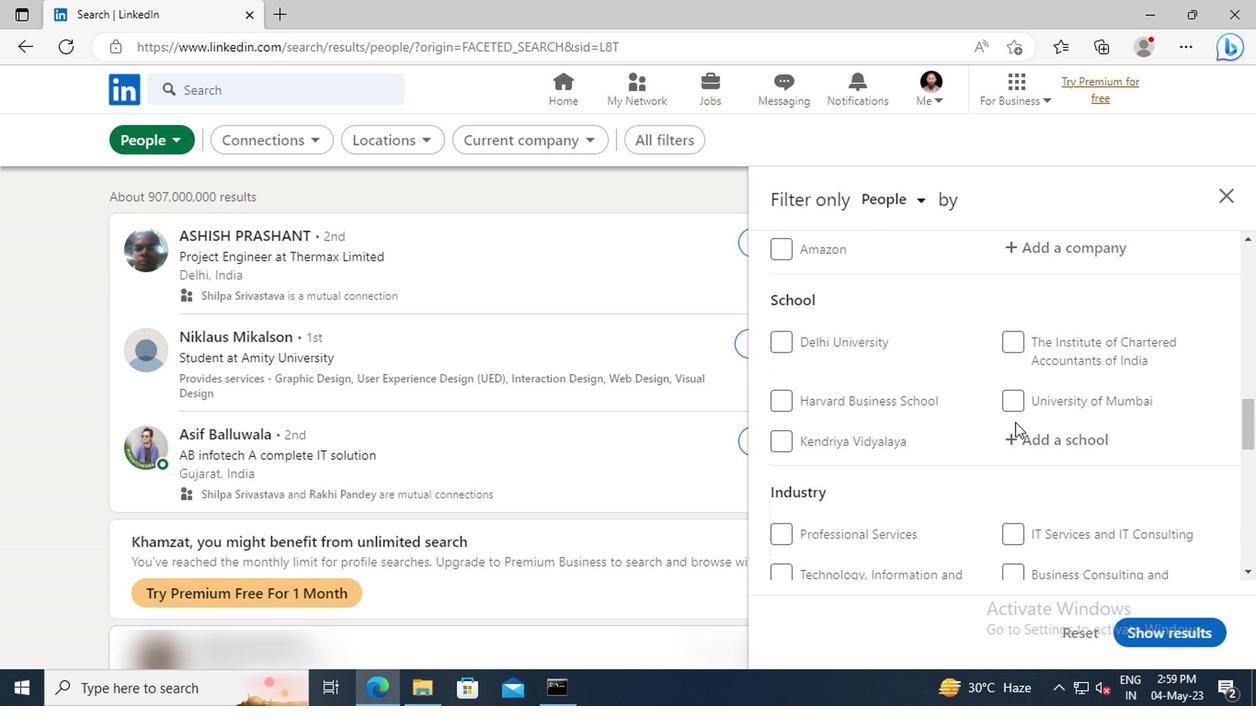 
Action: Mouse pressed left at (1014, 435)
Screenshot: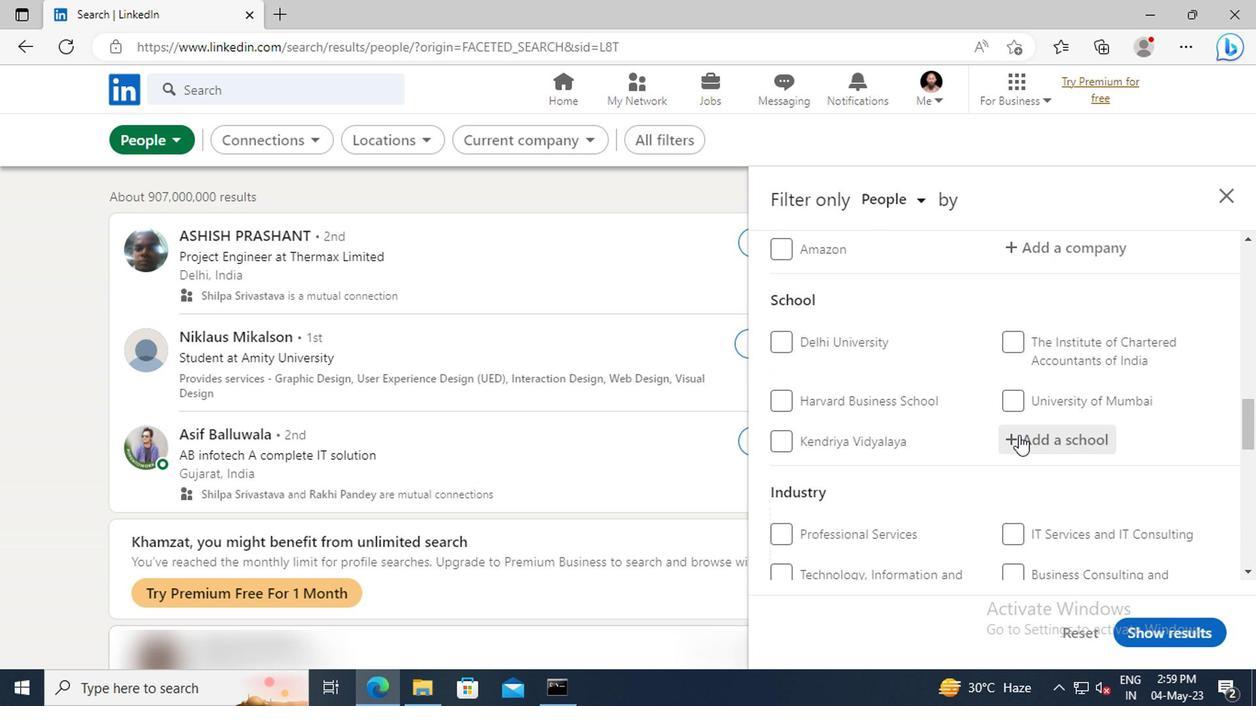 
Action: Key pressed <Key.shift><Key.shift><Key.shift><Key.shift><Key.shift><Key.shift>SDM<Key.space><Key.shift>INST
Screenshot: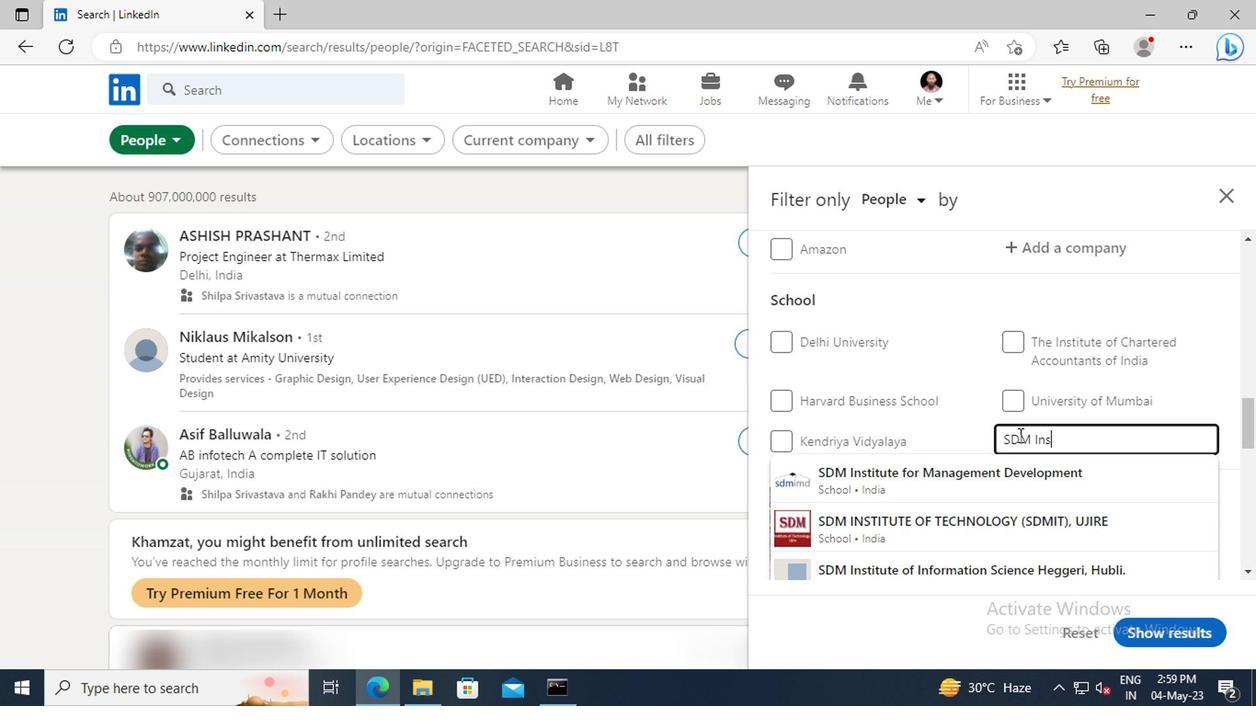 
Action: Mouse moved to (1021, 473)
Screenshot: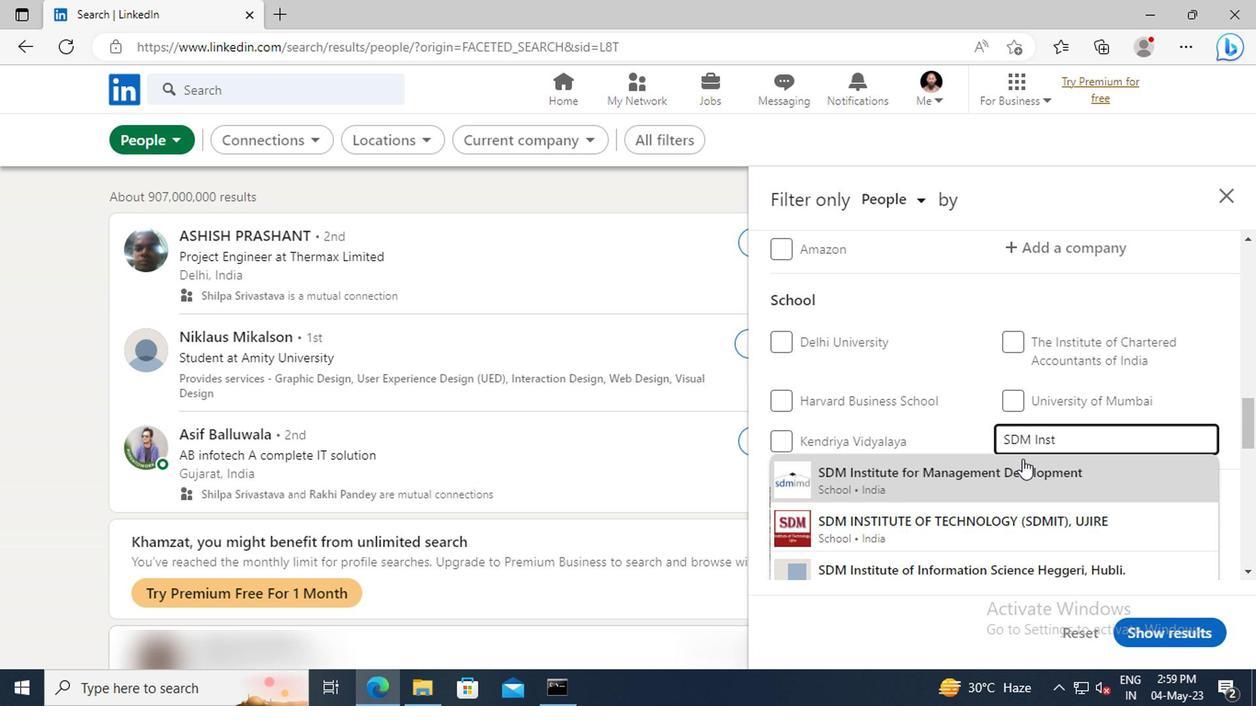 
Action: Mouse pressed left at (1021, 473)
Screenshot: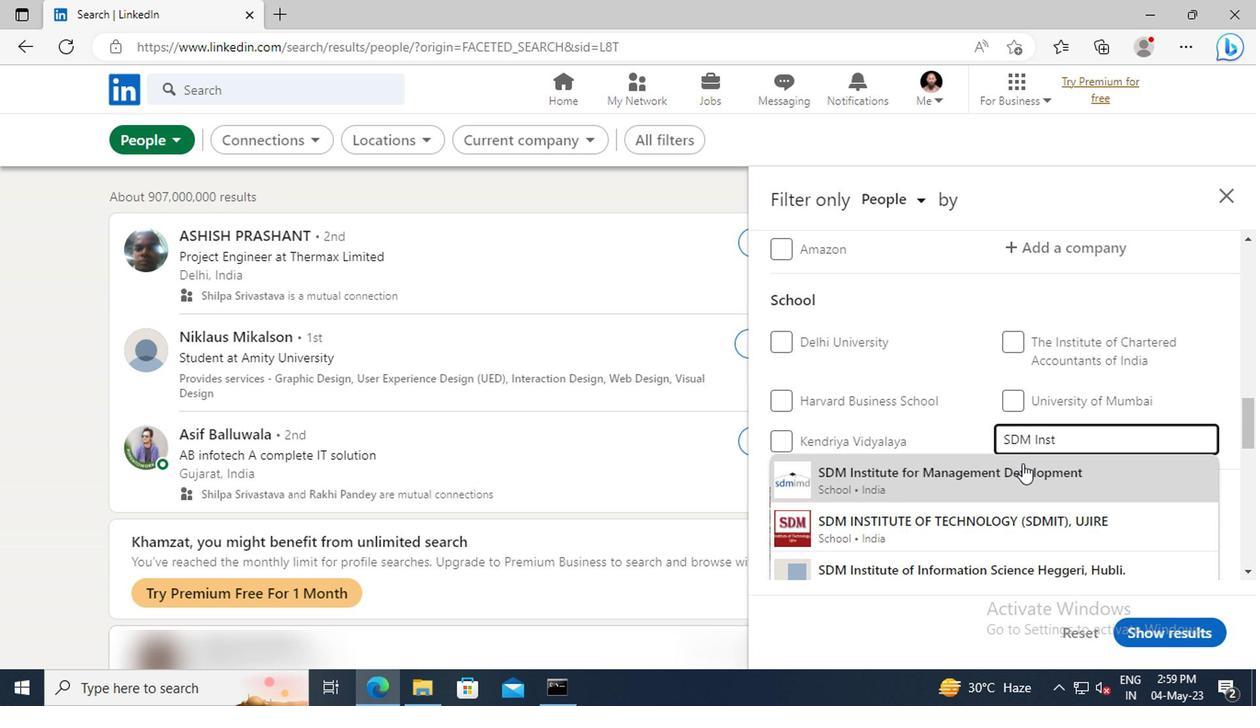 
Action: Mouse scrolled (1021, 471) with delta (0, -1)
Screenshot: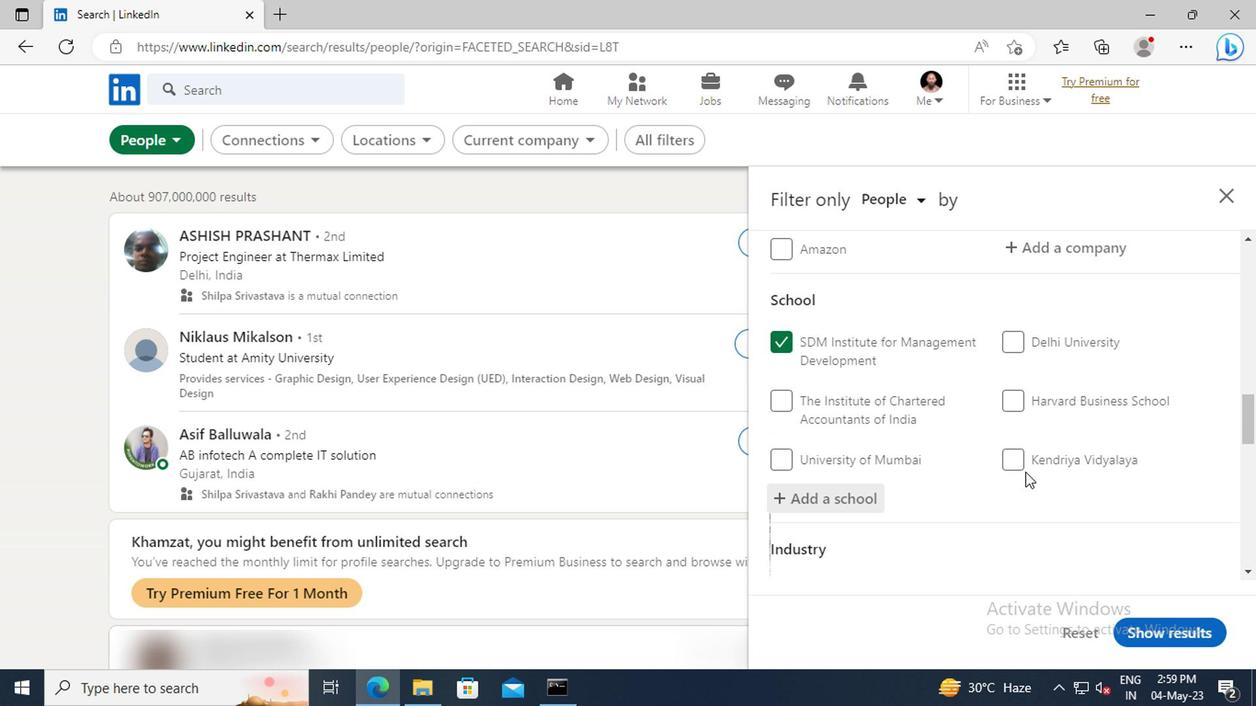 
Action: Mouse scrolled (1021, 471) with delta (0, -1)
Screenshot: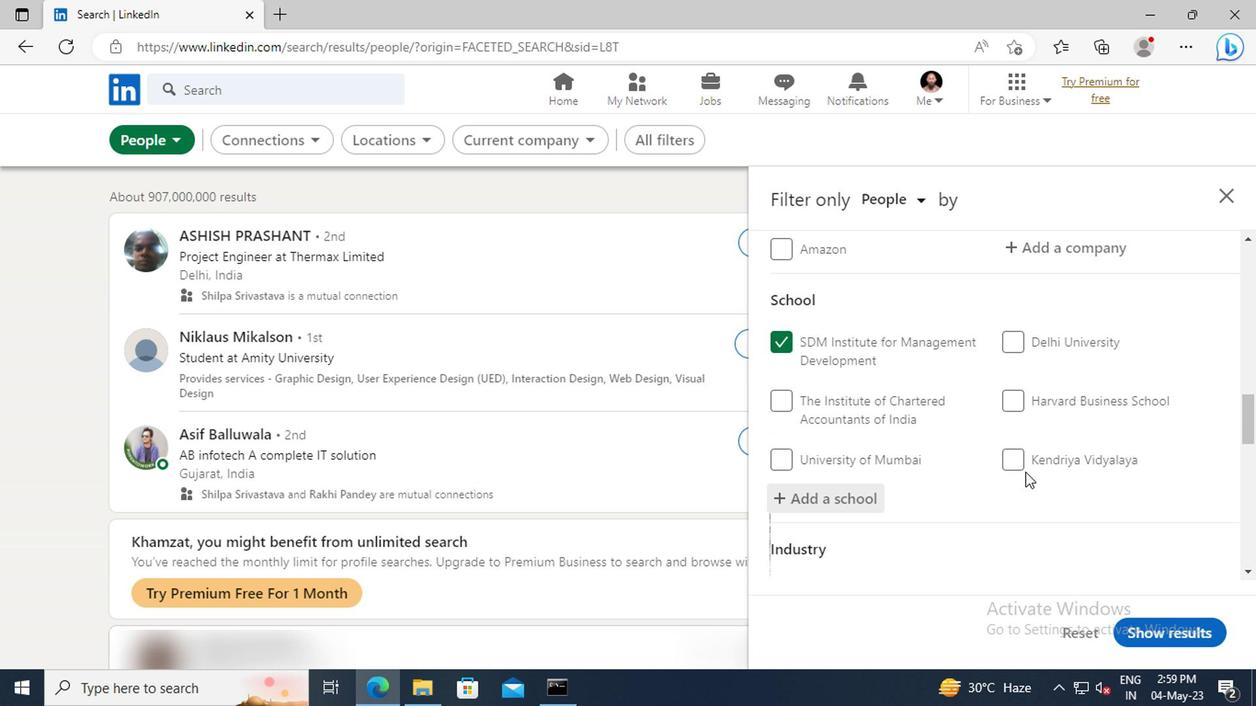 
Action: Mouse scrolled (1021, 471) with delta (0, -1)
Screenshot: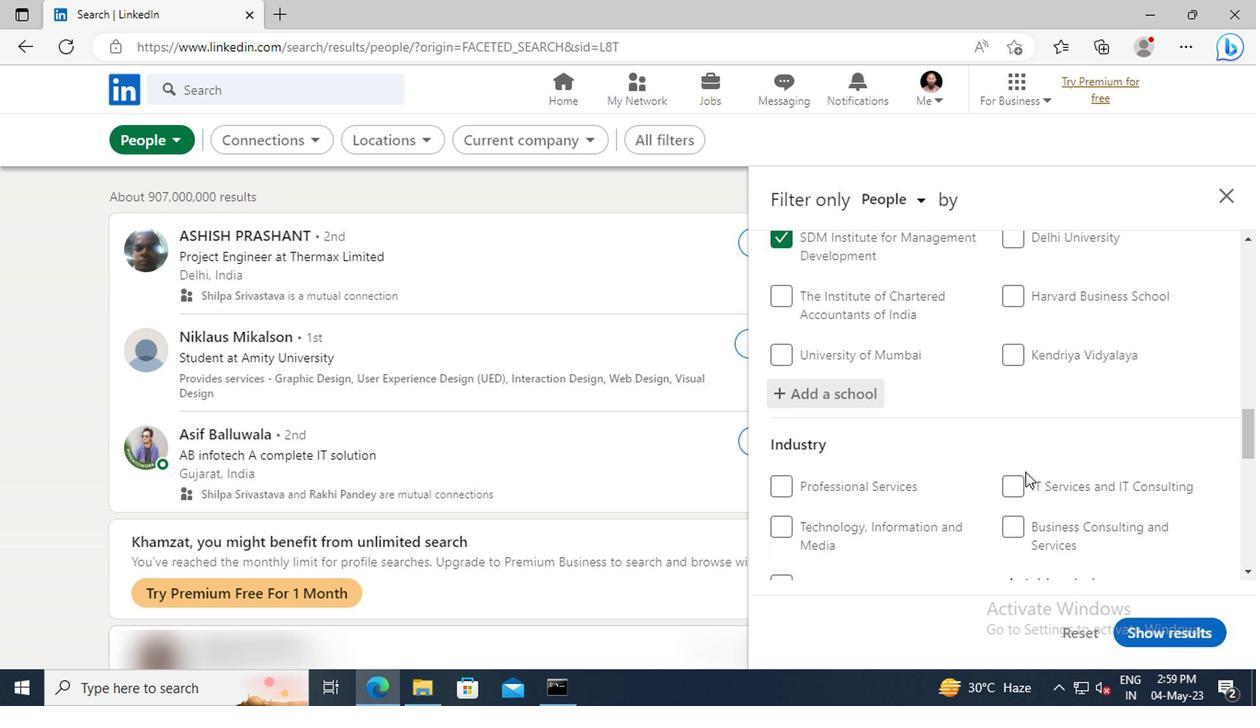 
Action: Mouse scrolled (1021, 471) with delta (0, -1)
Screenshot: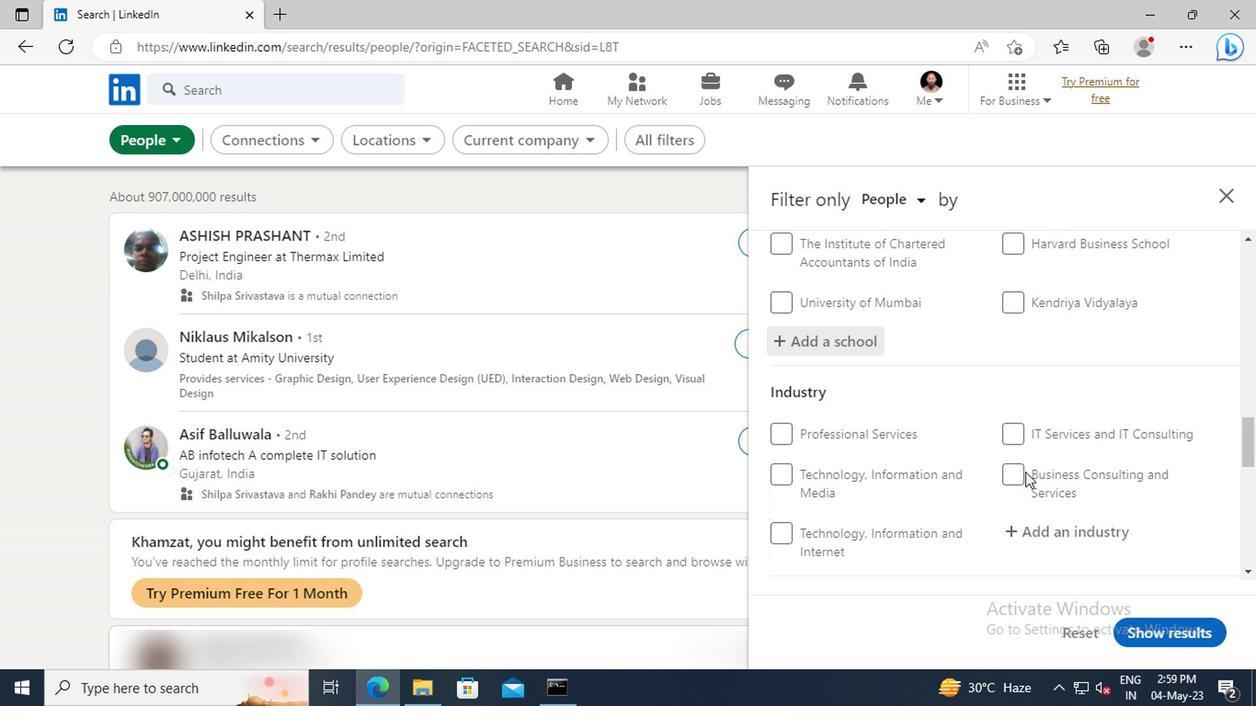 
Action: Mouse moved to (1023, 475)
Screenshot: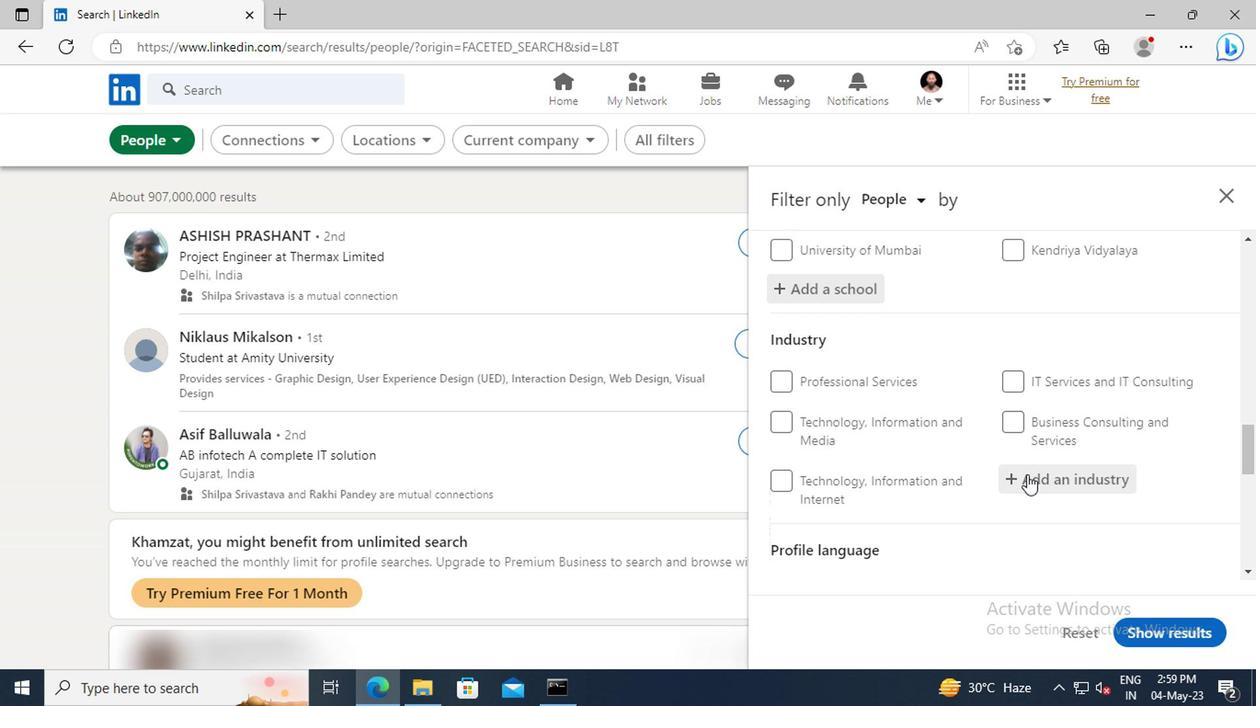 
Action: Mouse pressed left at (1023, 475)
Screenshot: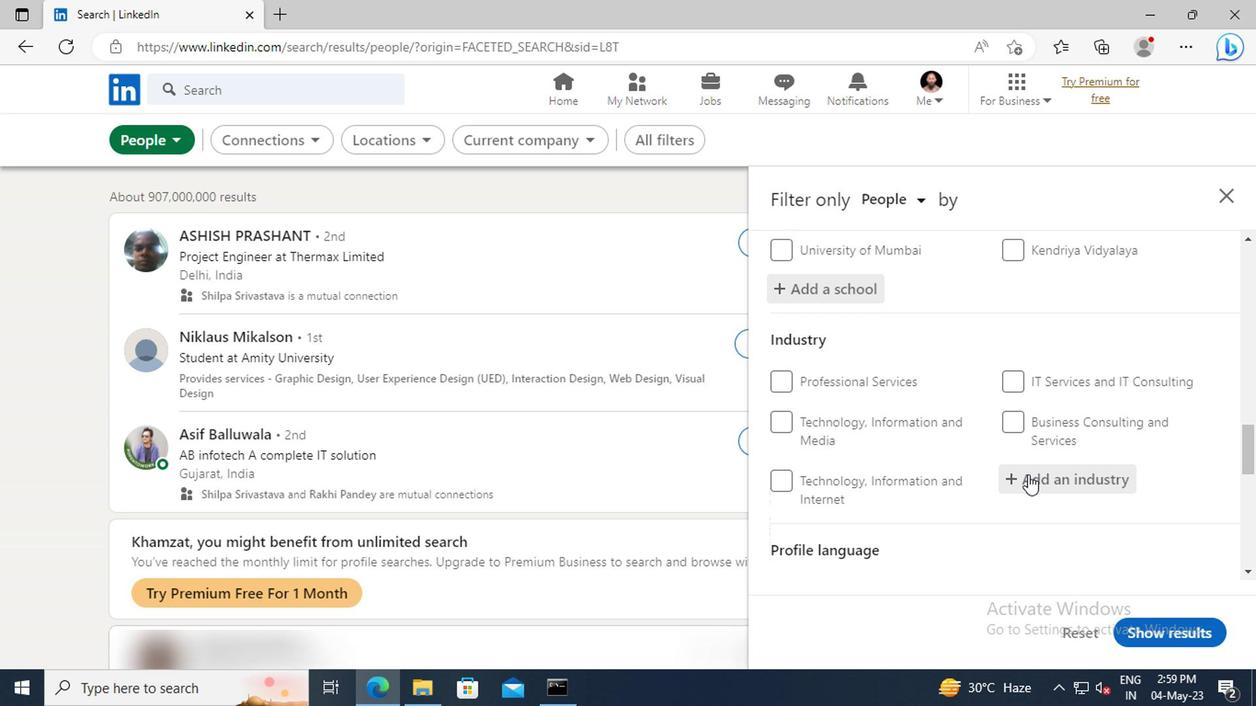 
Action: Key pressed <Key.shift>AMUS
Screenshot: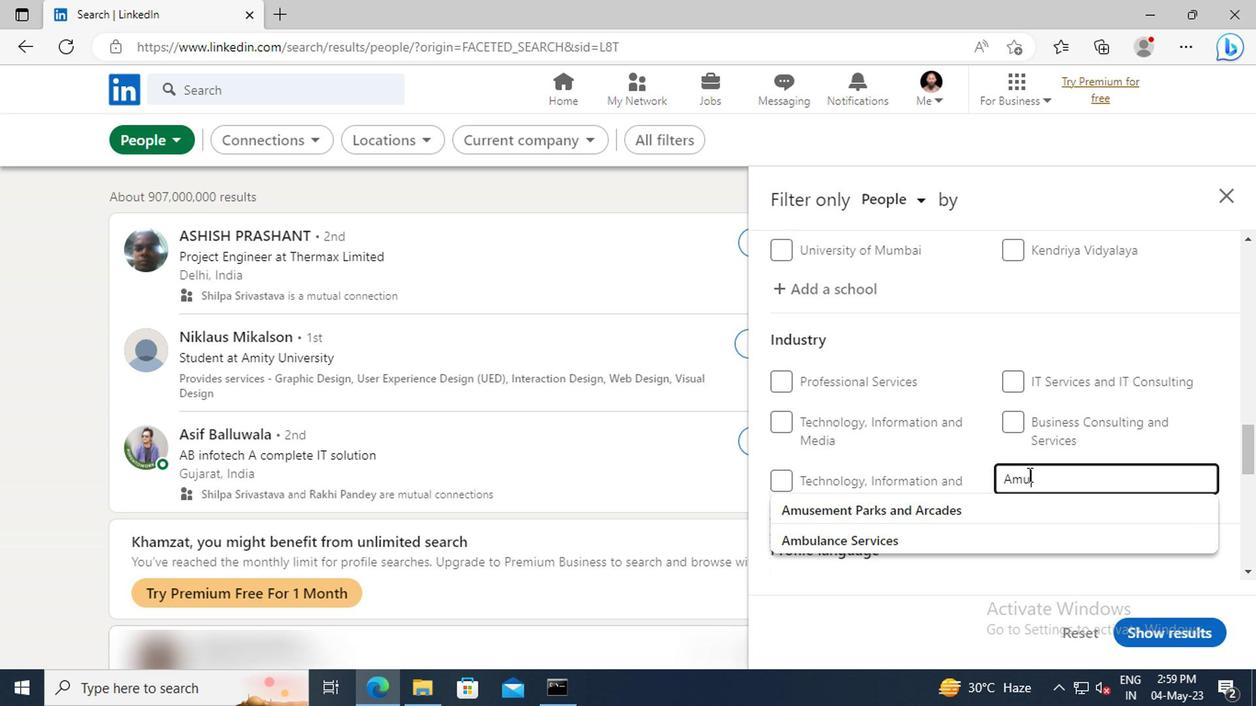 
Action: Mouse moved to (1024, 505)
Screenshot: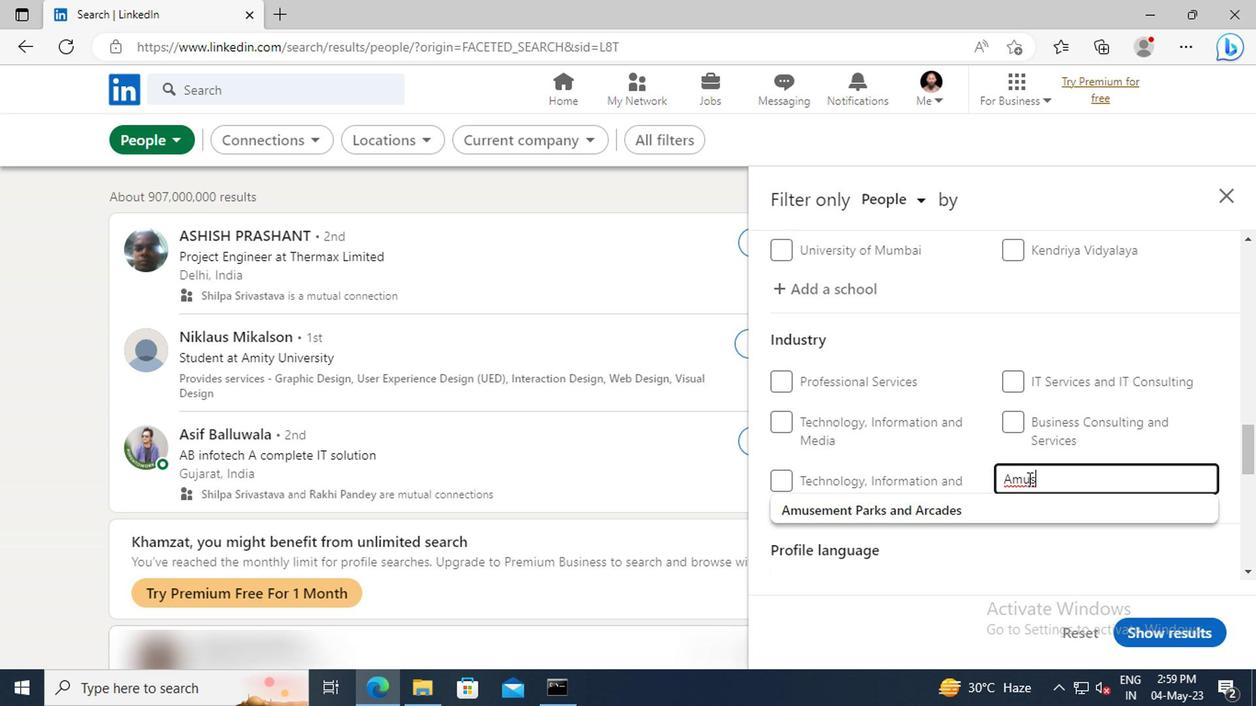 
Action: Mouse pressed left at (1024, 505)
Screenshot: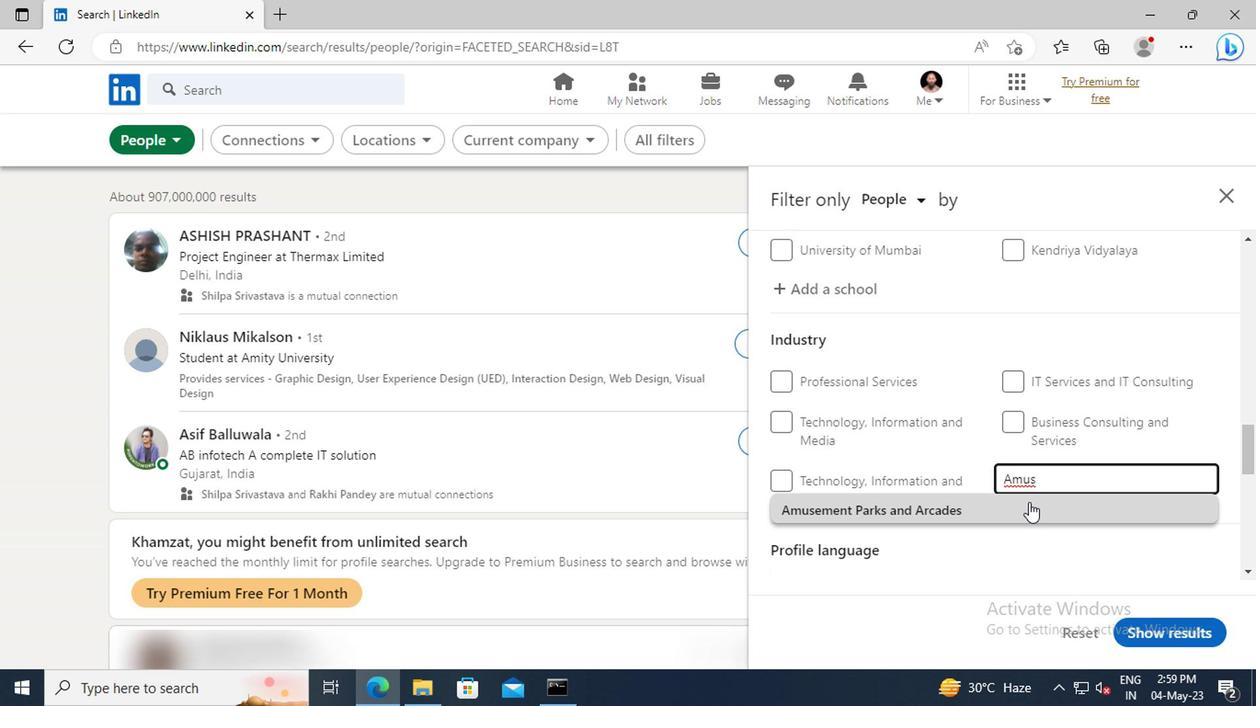 
Action: Mouse scrolled (1024, 504) with delta (0, -1)
Screenshot: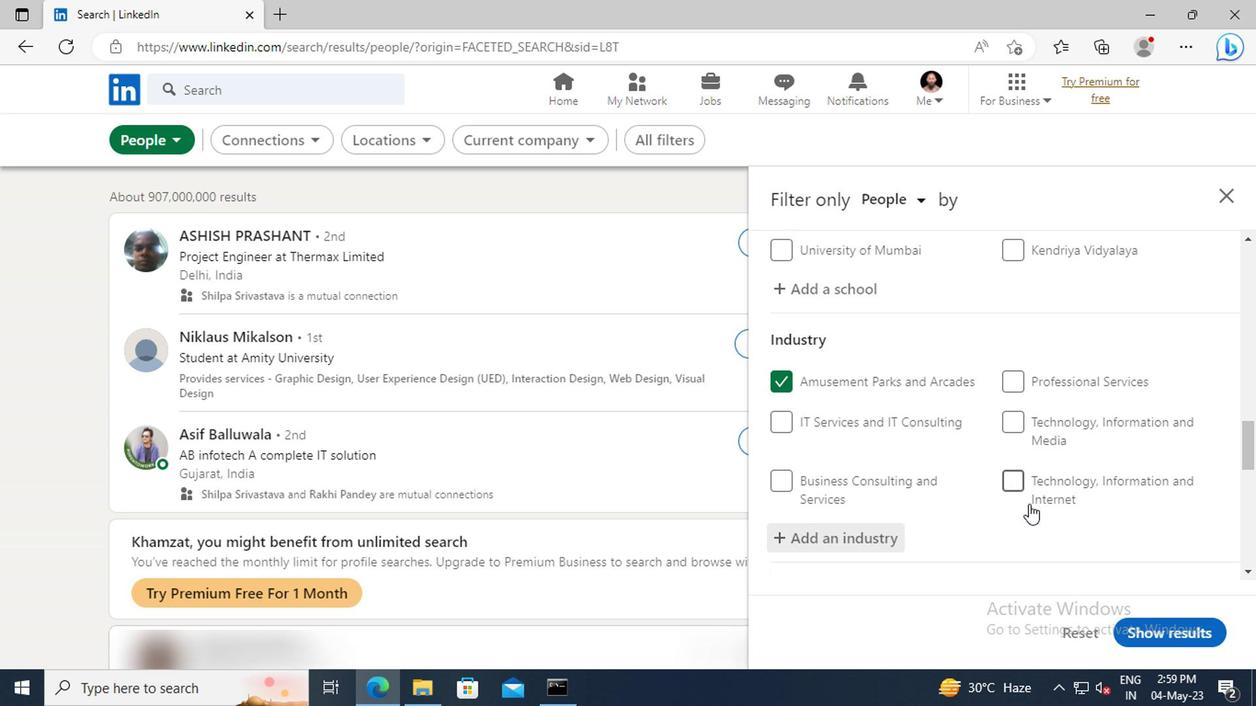 
Action: Mouse scrolled (1024, 504) with delta (0, -1)
Screenshot: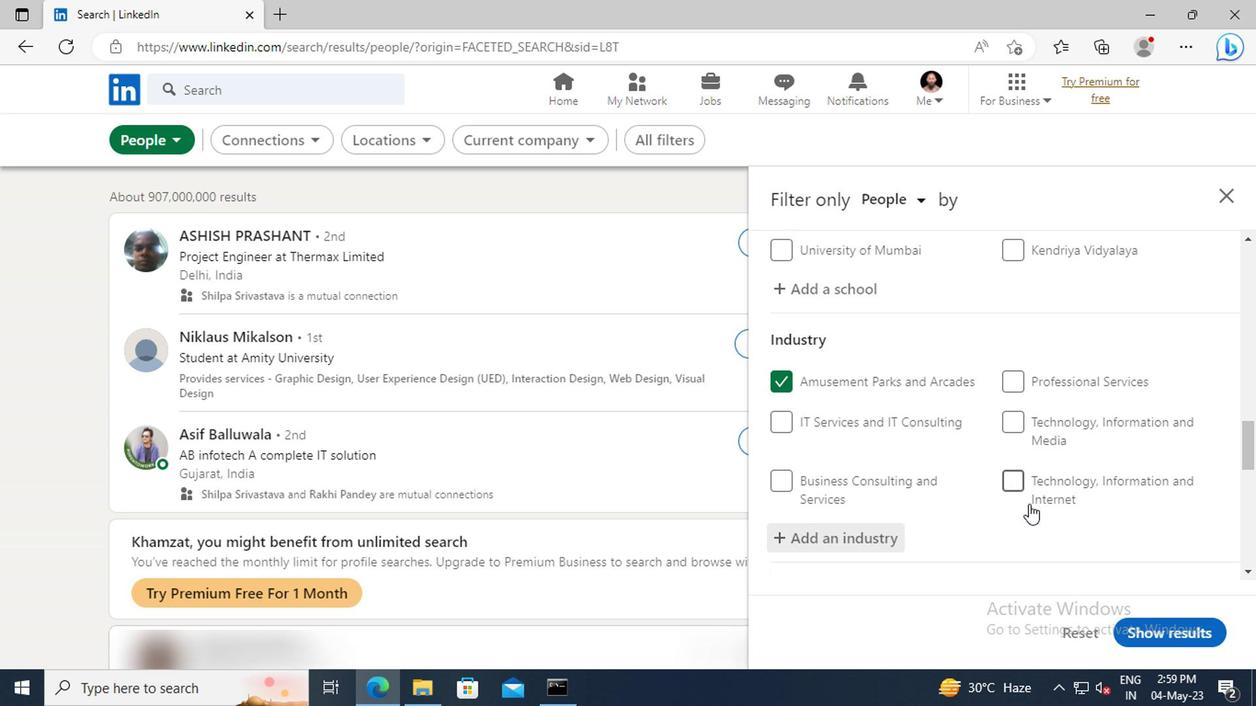
Action: Mouse scrolled (1024, 504) with delta (0, -1)
Screenshot: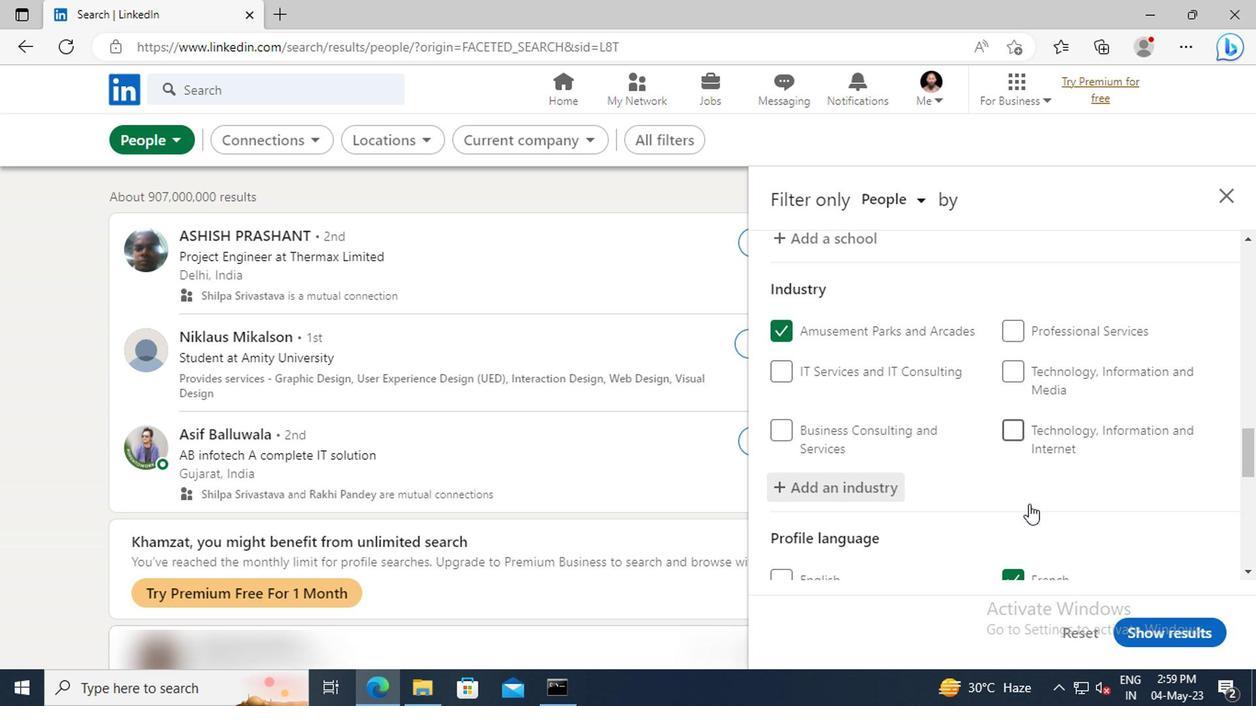 
Action: Mouse scrolled (1024, 504) with delta (0, -1)
Screenshot: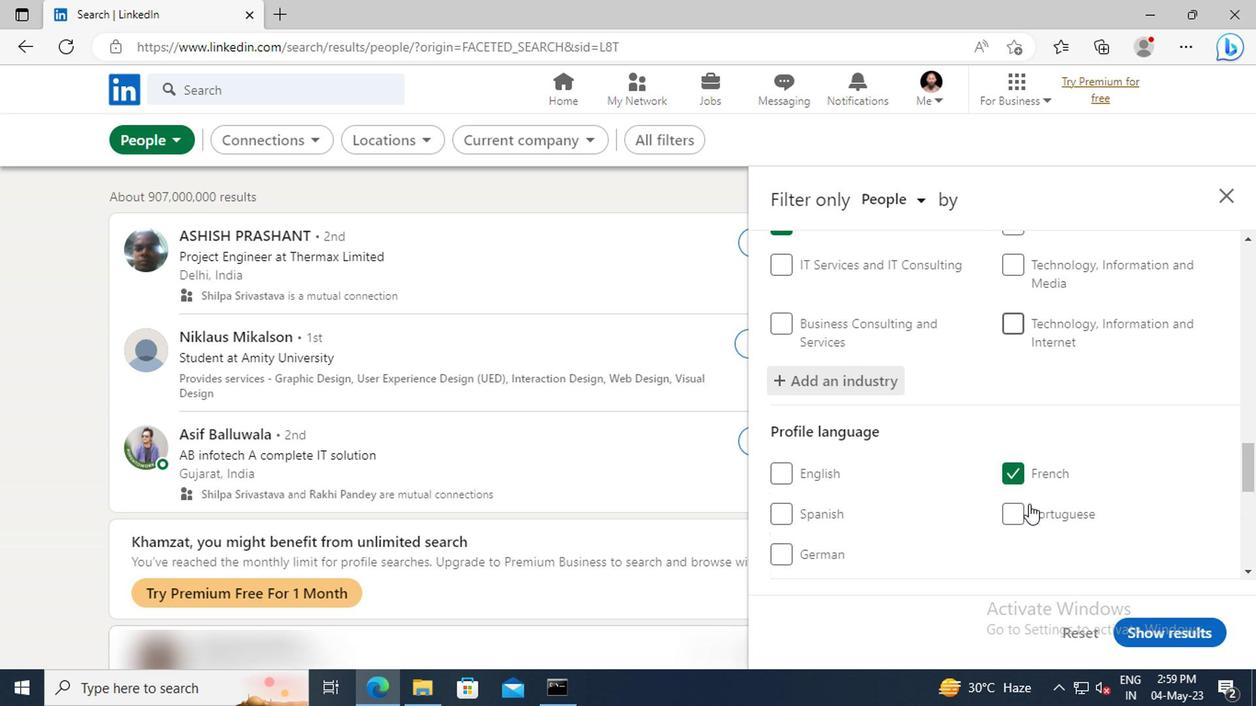 
Action: Mouse scrolled (1024, 504) with delta (0, -1)
Screenshot: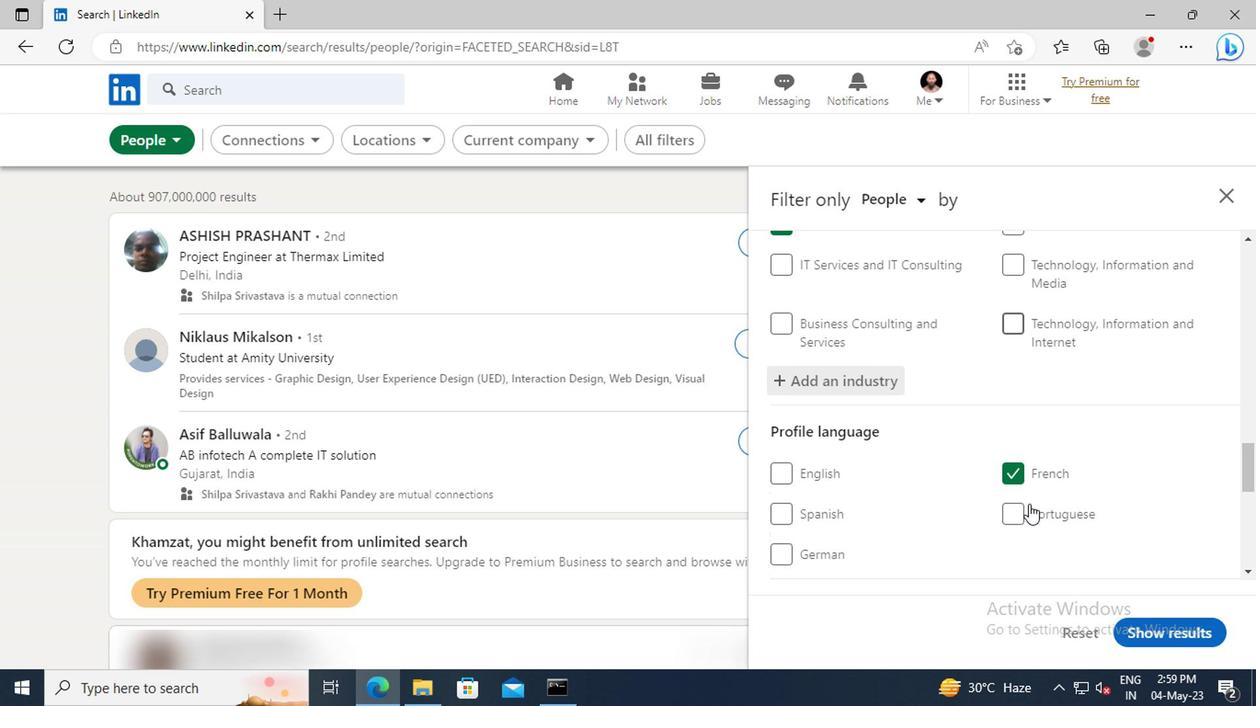 
Action: Mouse moved to (1019, 485)
Screenshot: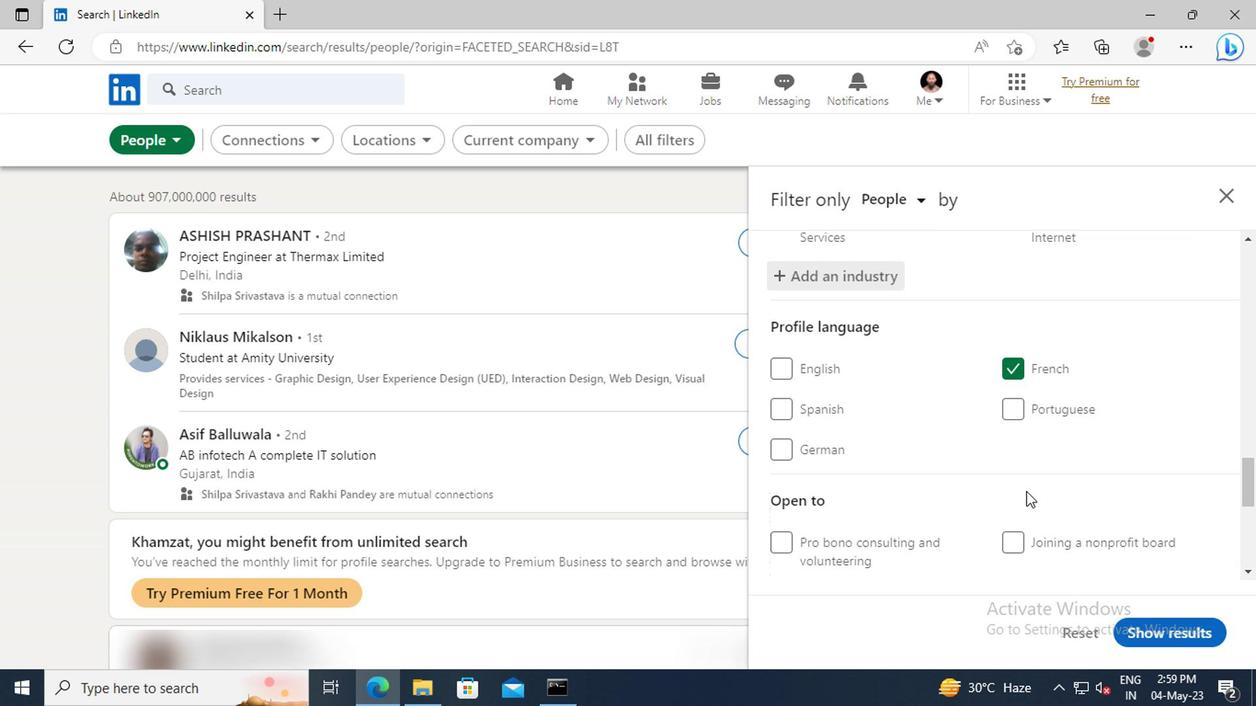
Action: Mouse scrolled (1019, 483) with delta (0, -1)
Screenshot: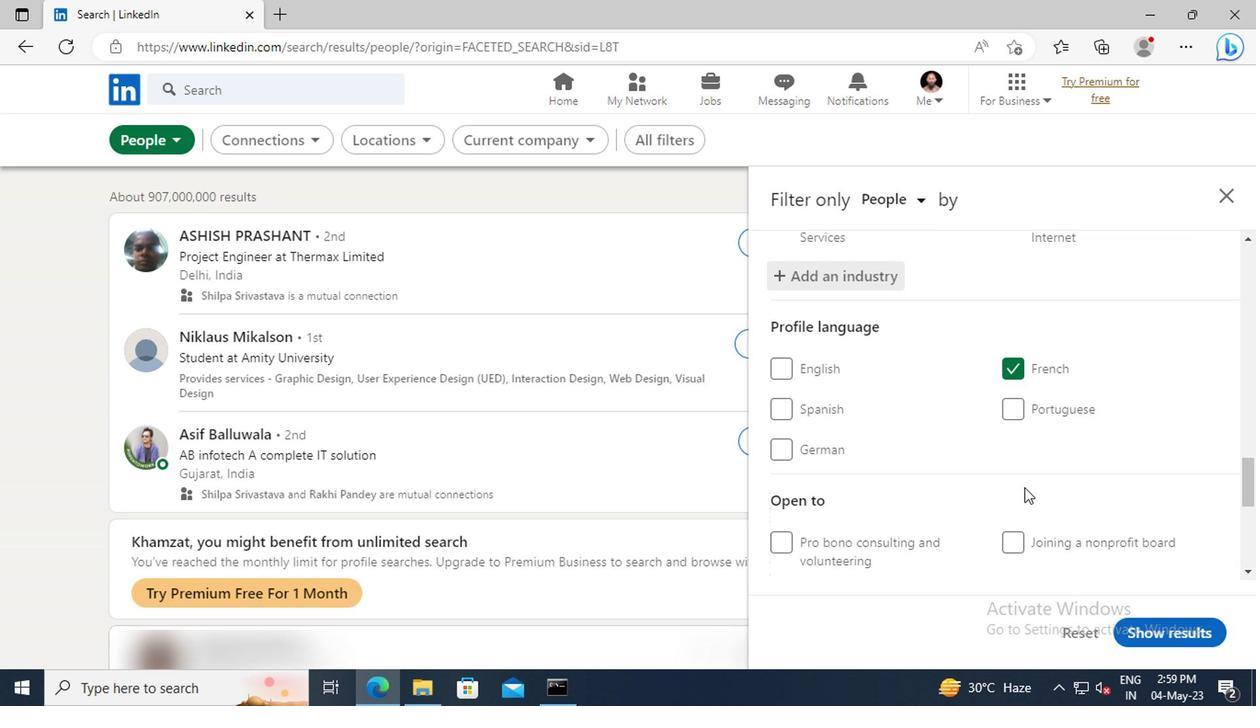 
Action: Mouse scrolled (1019, 483) with delta (0, -1)
Screenshot: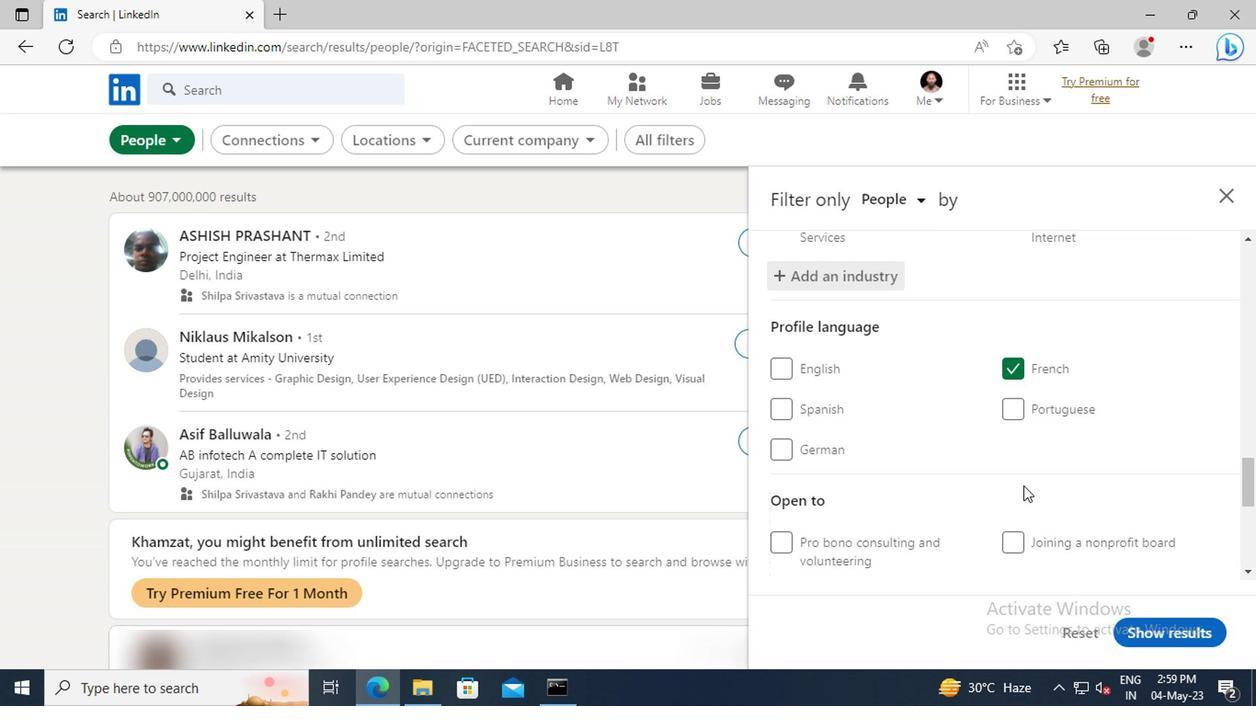
Action: Mouse moved to (1011, 455)
Screenshot: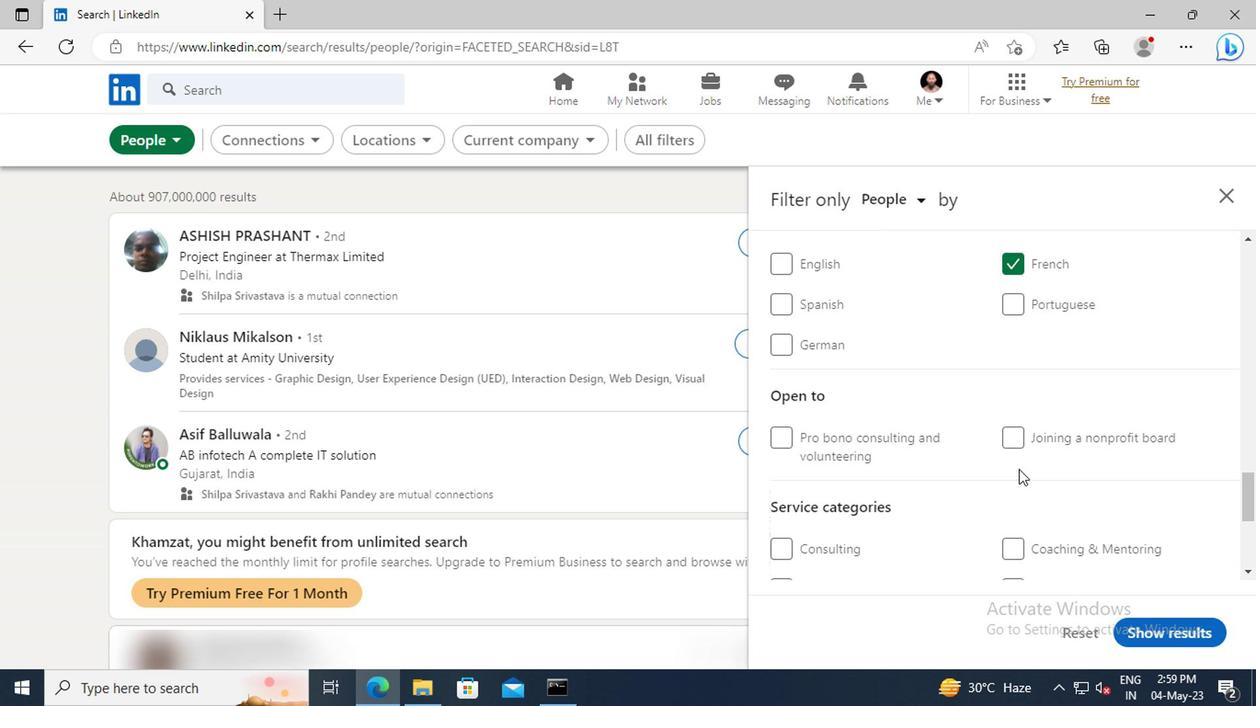
Action: Mouse scrolled (1011, 454) with delta (0, -1)
Screenshot: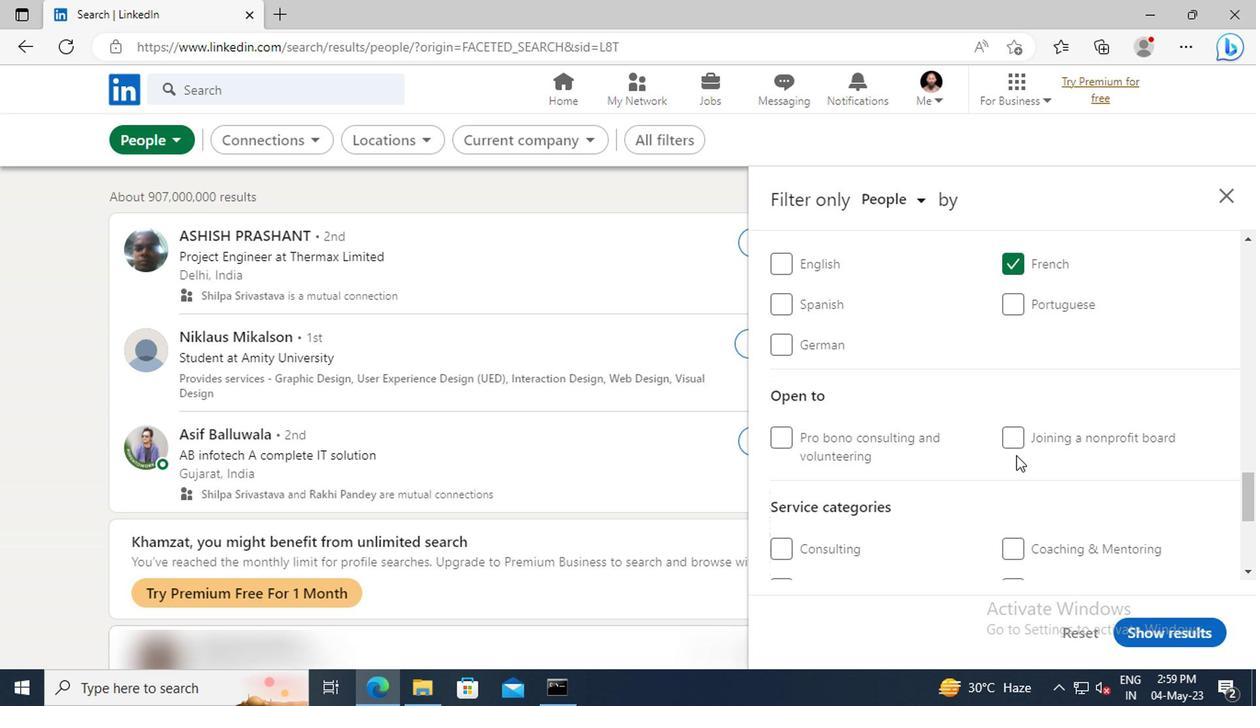 
Action: Mouse moved to (1011, 453)
Screenshot: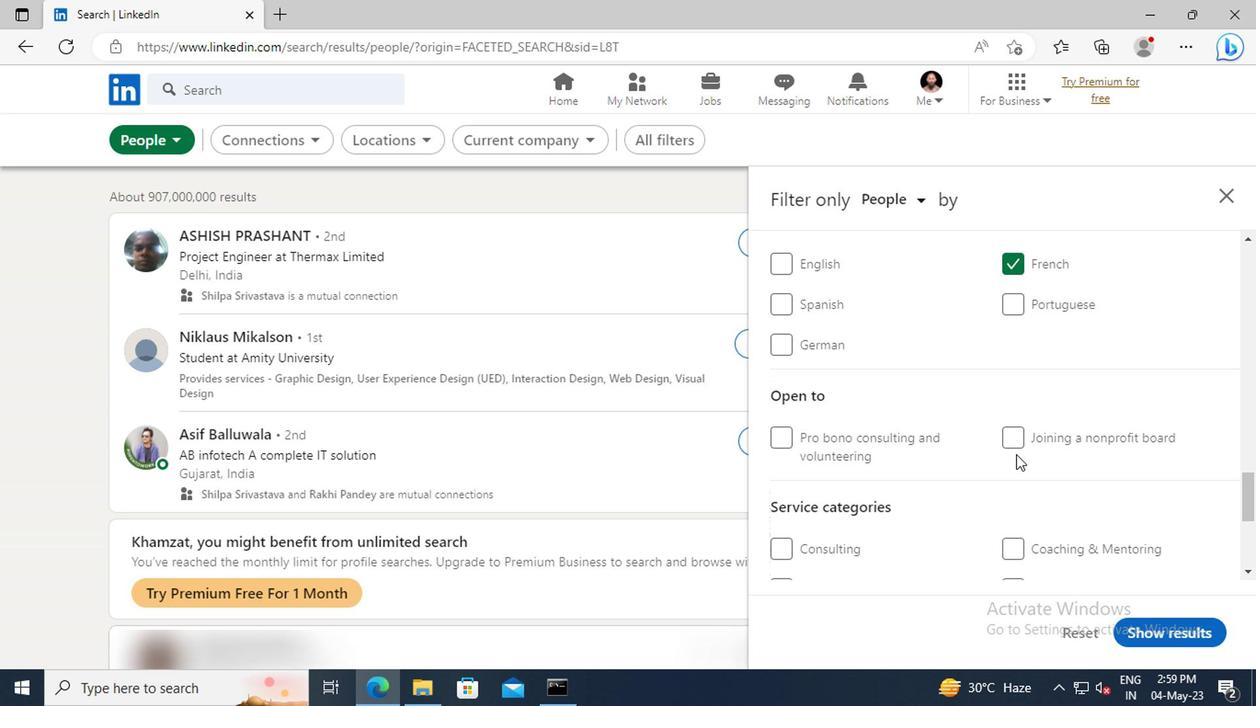 
Action: Mouse scrolled (1011, 452) with delta (0, 0)
Screenshot: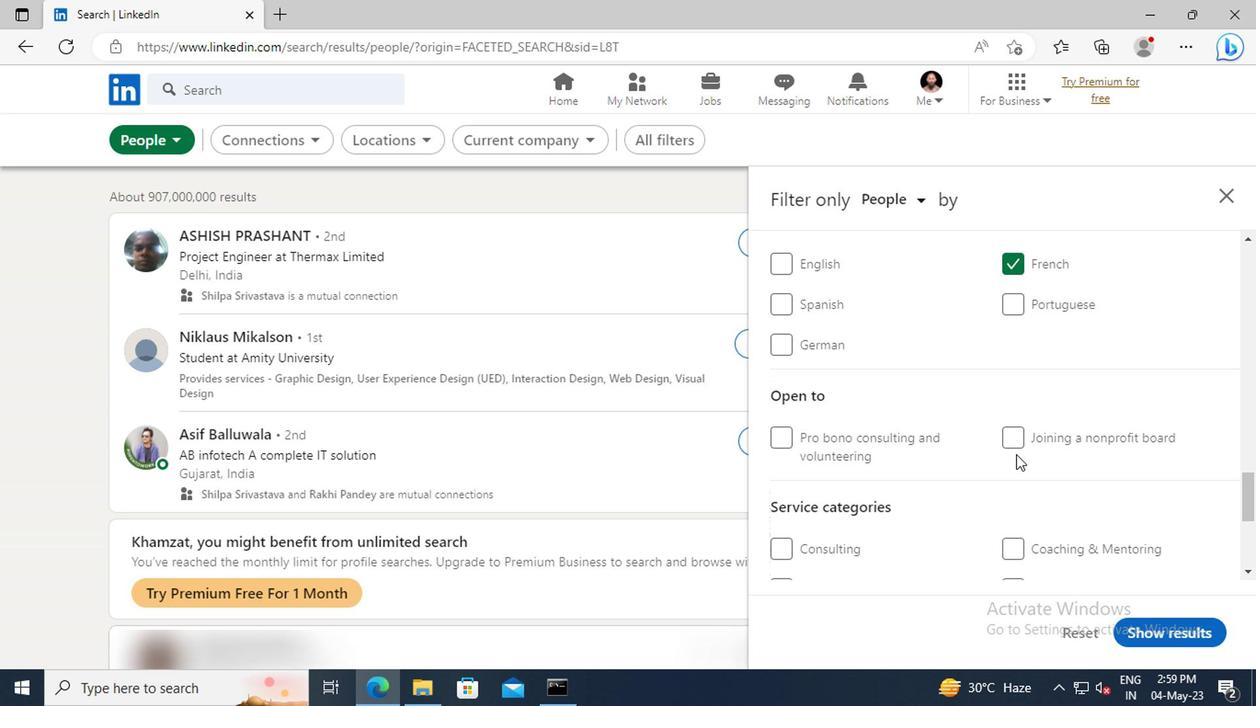 
Action: Mouse moved to (1010, 449)
Screenshot: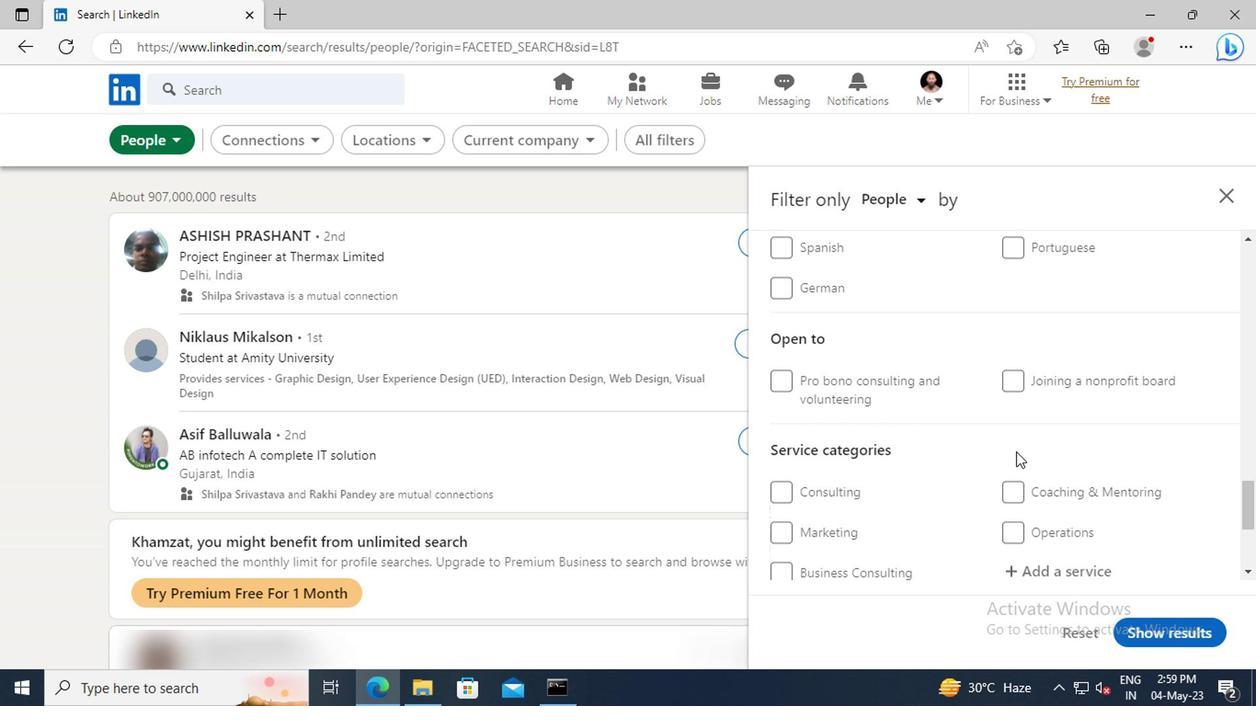 
Action: Mouse scrolled (1010, 448) with delta (0, 0)
Screenshot: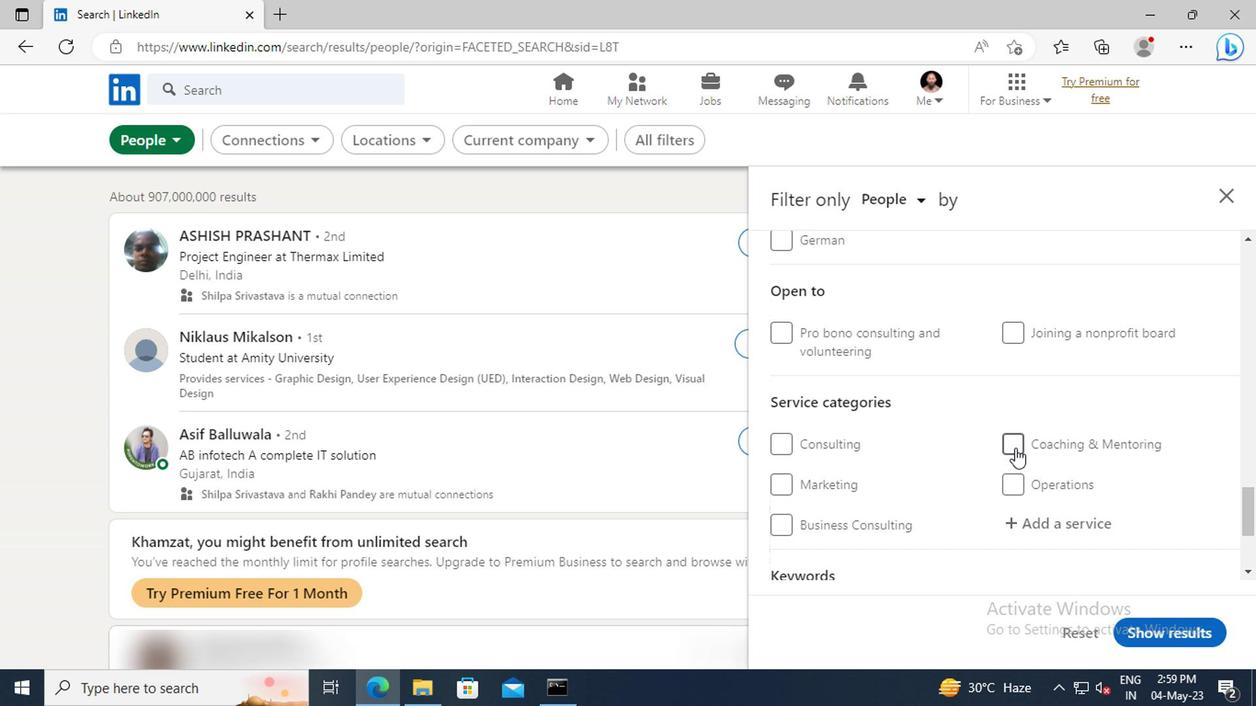 
Action: Mouse scrolled (1010, 448) with delta (0, 0)
Screenshot: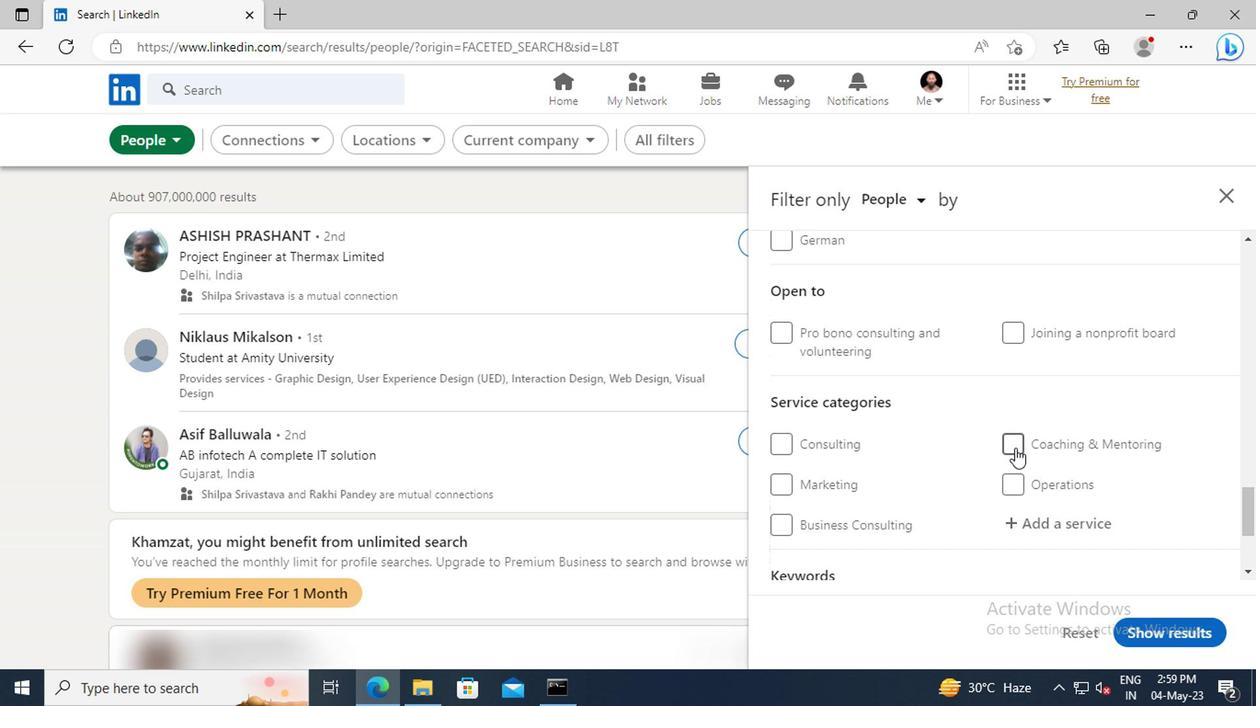 
Action: Mouse moved to (1014, 433)
Screenshot: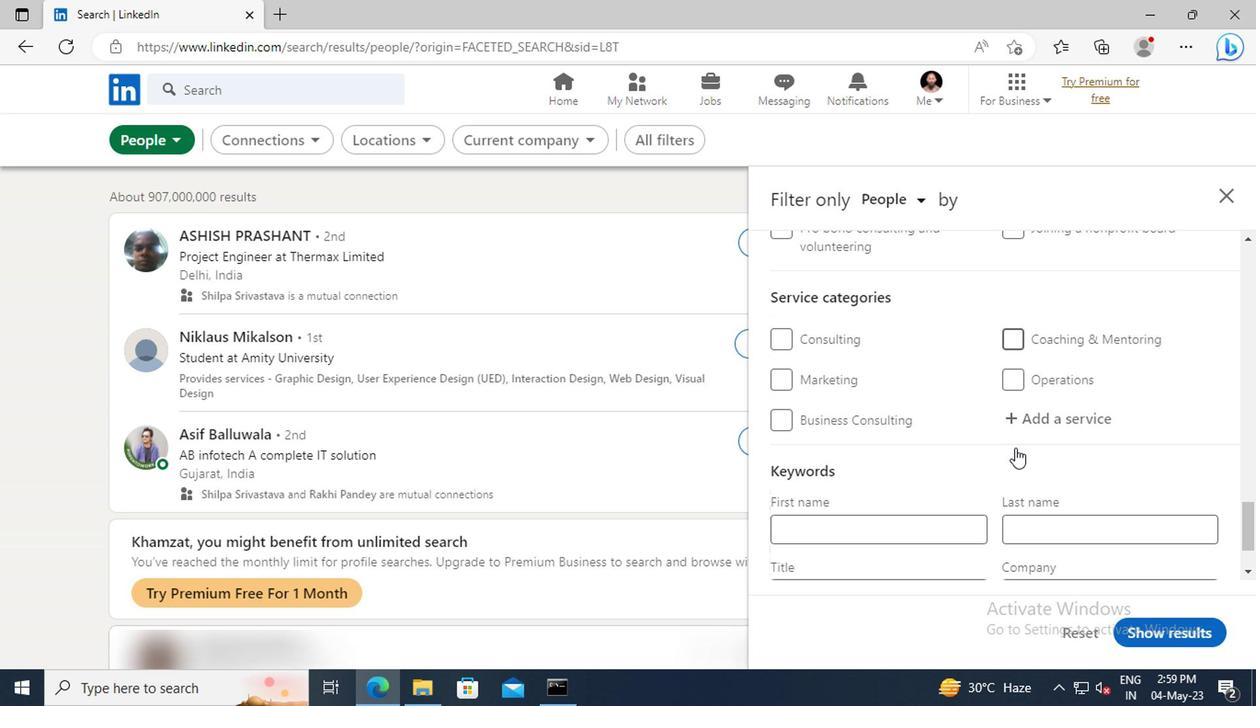 
Action: Mouse pressed left at (1014, 433)
Screenshot: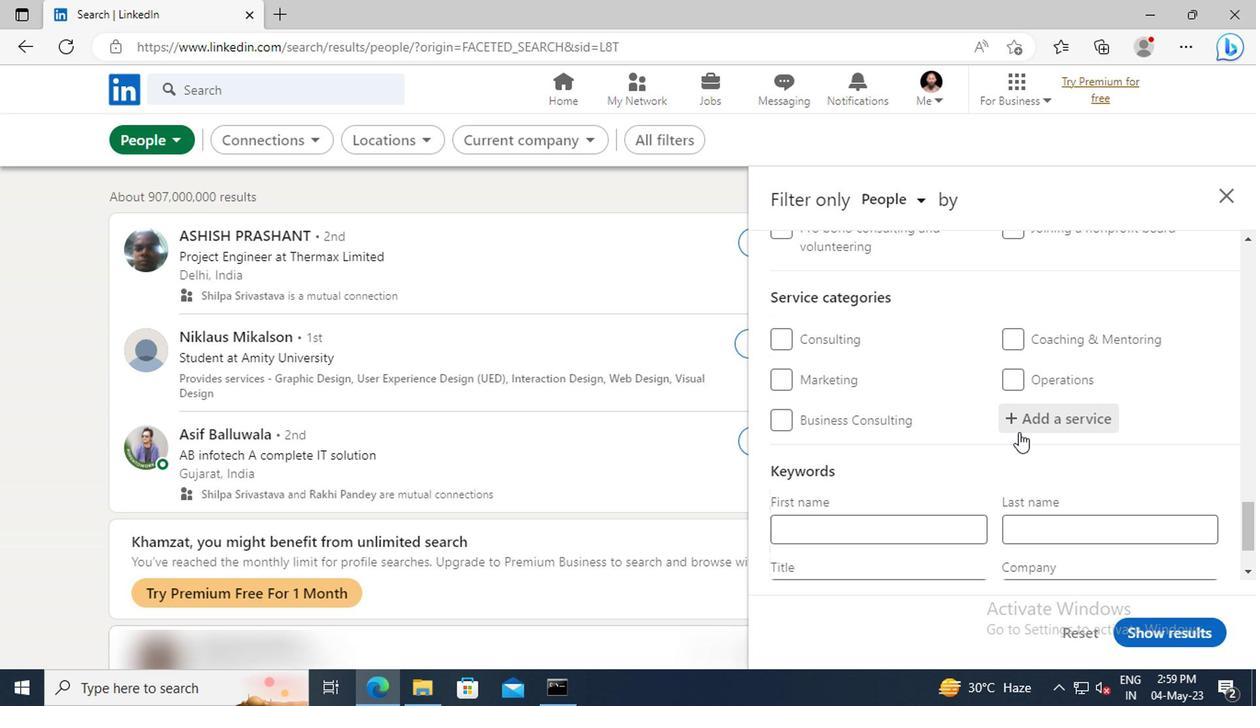 
Action: Mouse moved to (1013, 433)
Screenshot: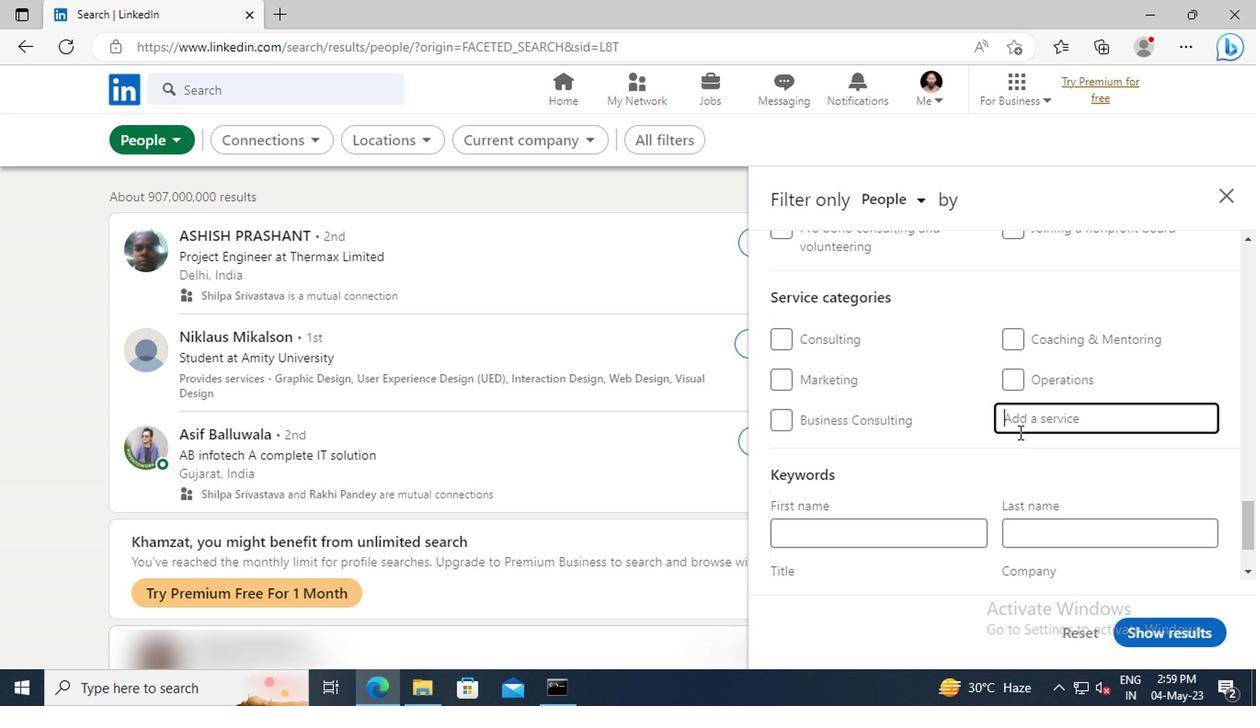 
Action: Key pressed <Key.shift>
Screenshot: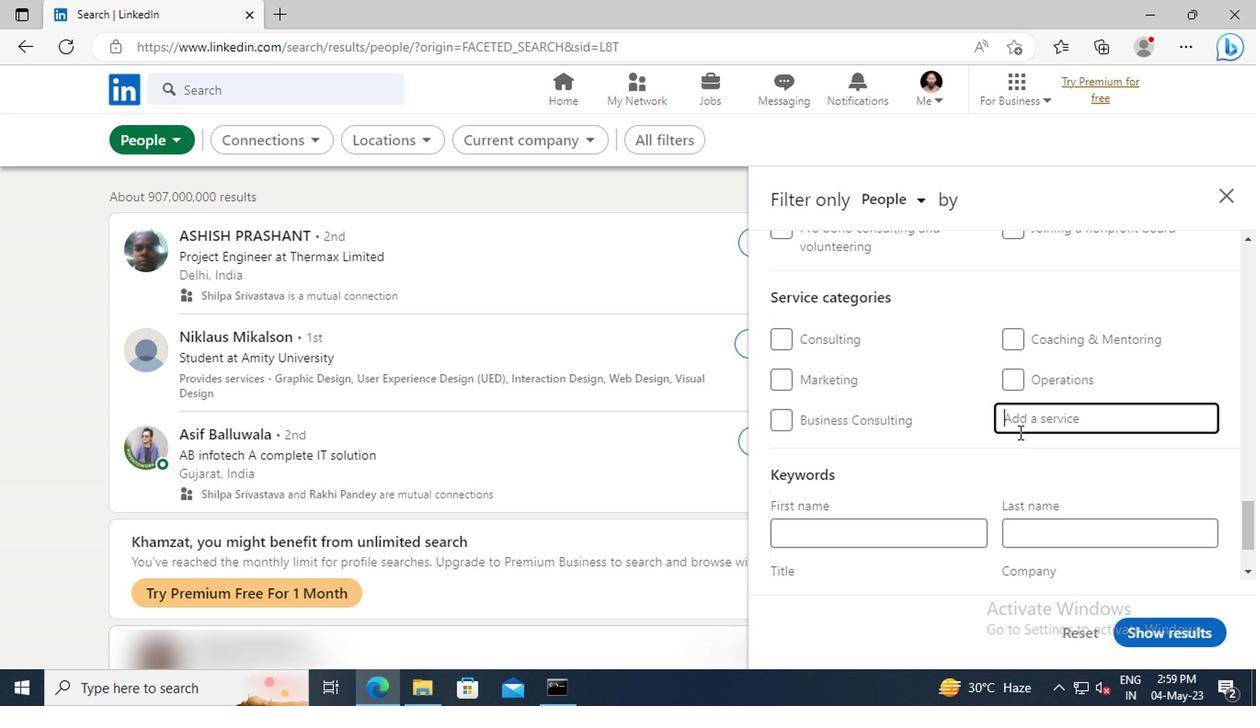 
Action: Mouse moved to (1010, 435)
Screenshot: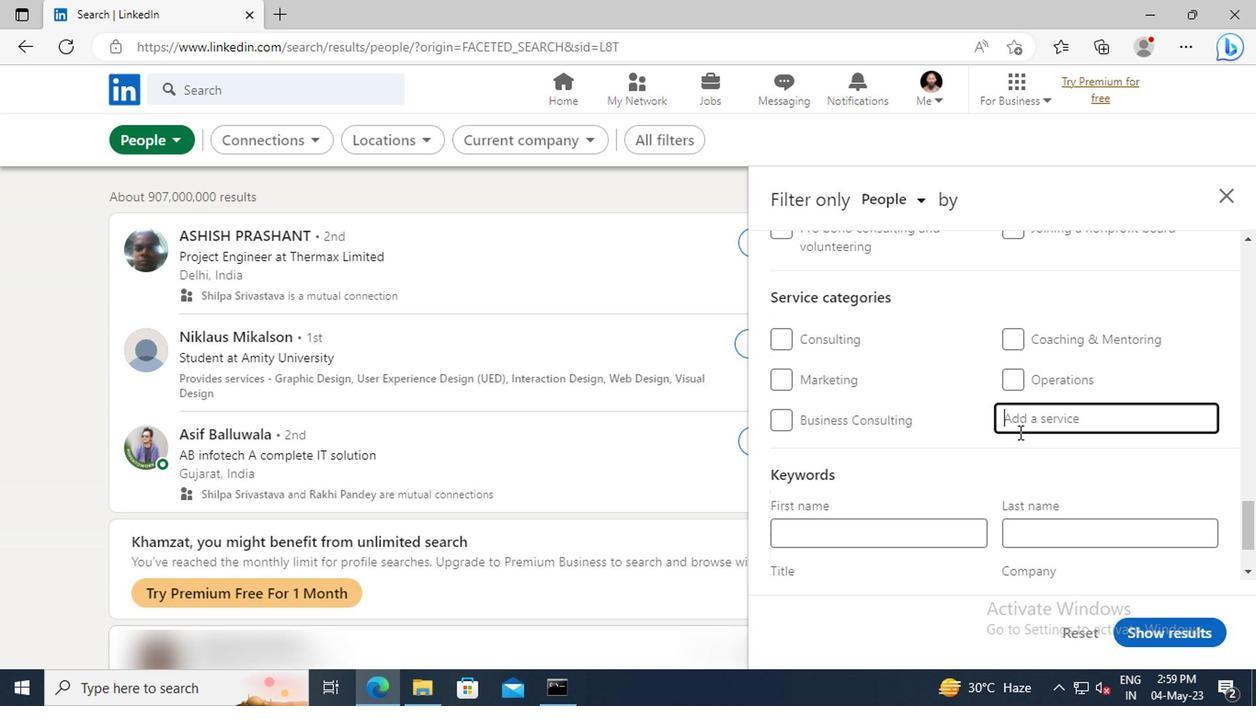 
Action: Key pressed <Key.shift><Key.shift><Key.shift><Key.shift><Key.shift><Key.shift><Key.shift><Key.shift><Key.shift><Key.shift><Key.shift><Key.shift>COMPUTER<Key.space><Key.shift>NET
Screenshot: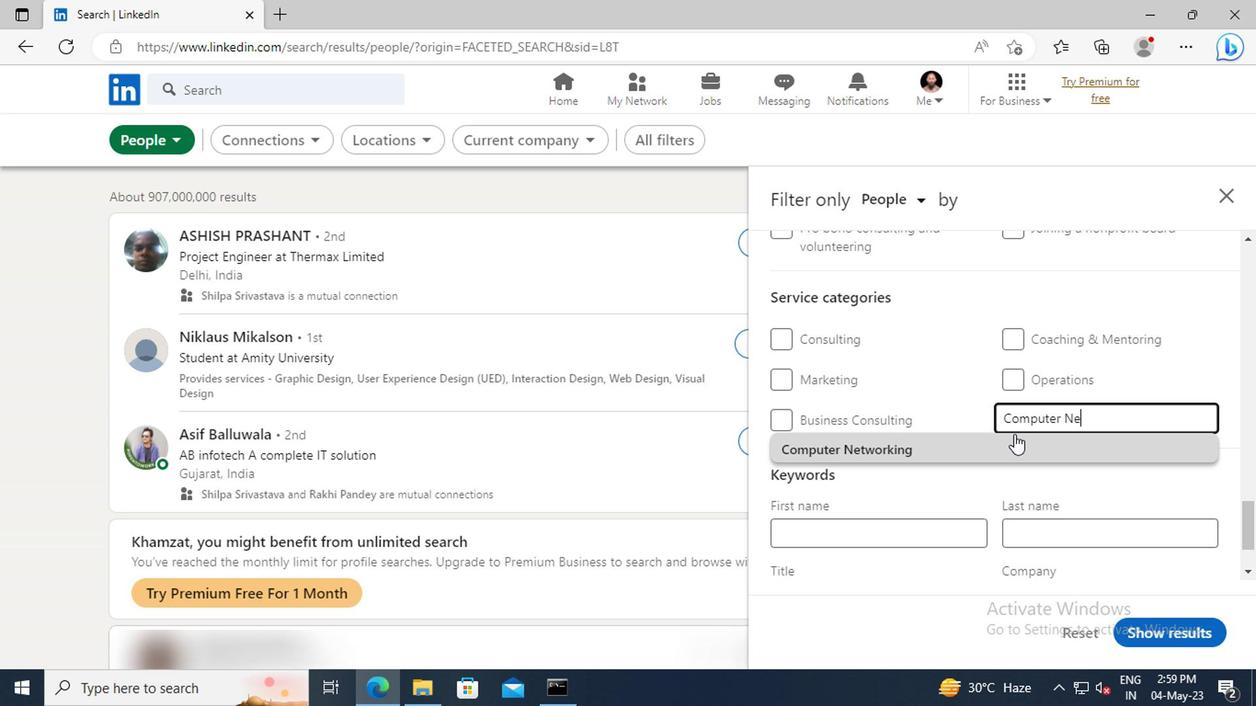 
Action: Mouse moved to (993, 447)
Screenshot: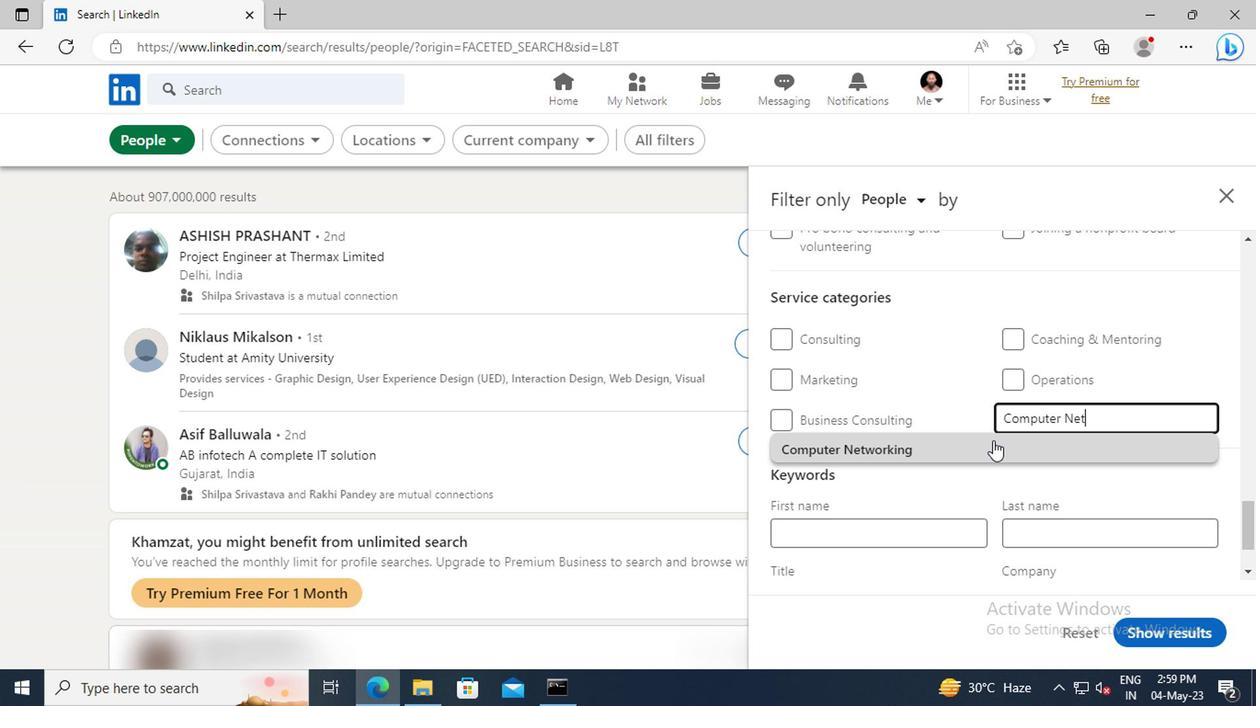 
Action: Mouse pressed left at (993, 447)
Screenshot: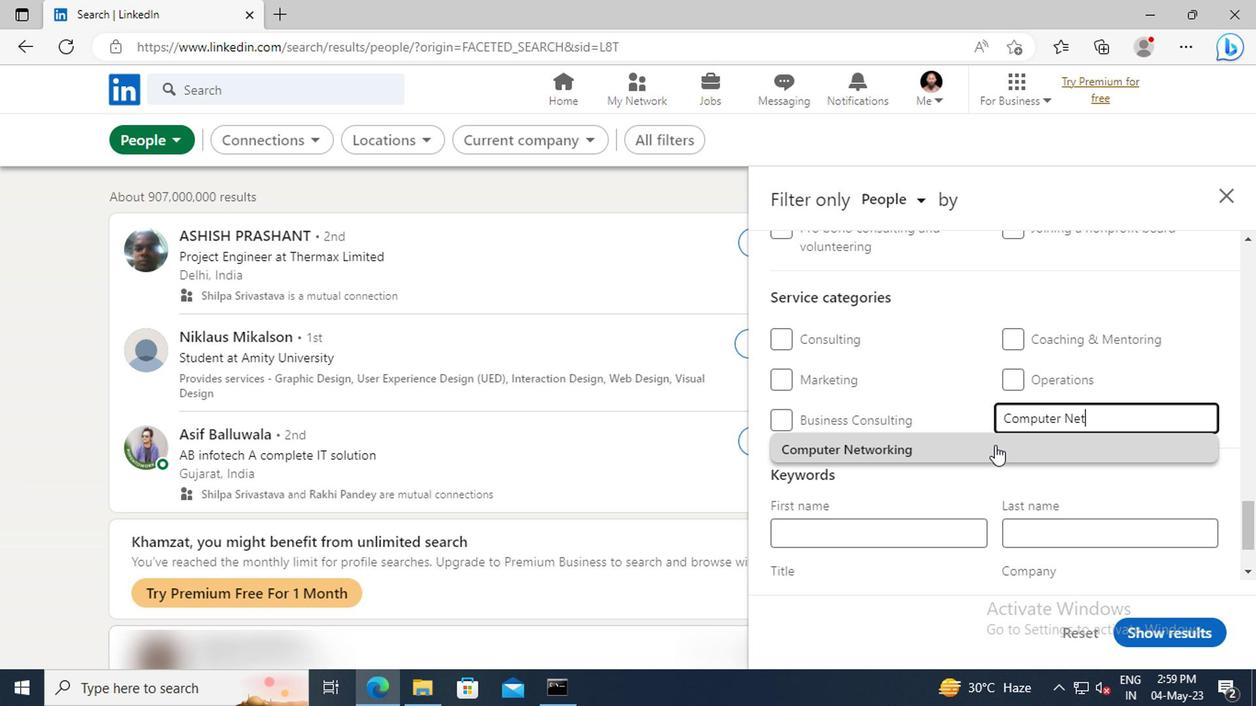 
Action: Mouse scrolled (993, 446) with delta (0, 0)
Screenshot: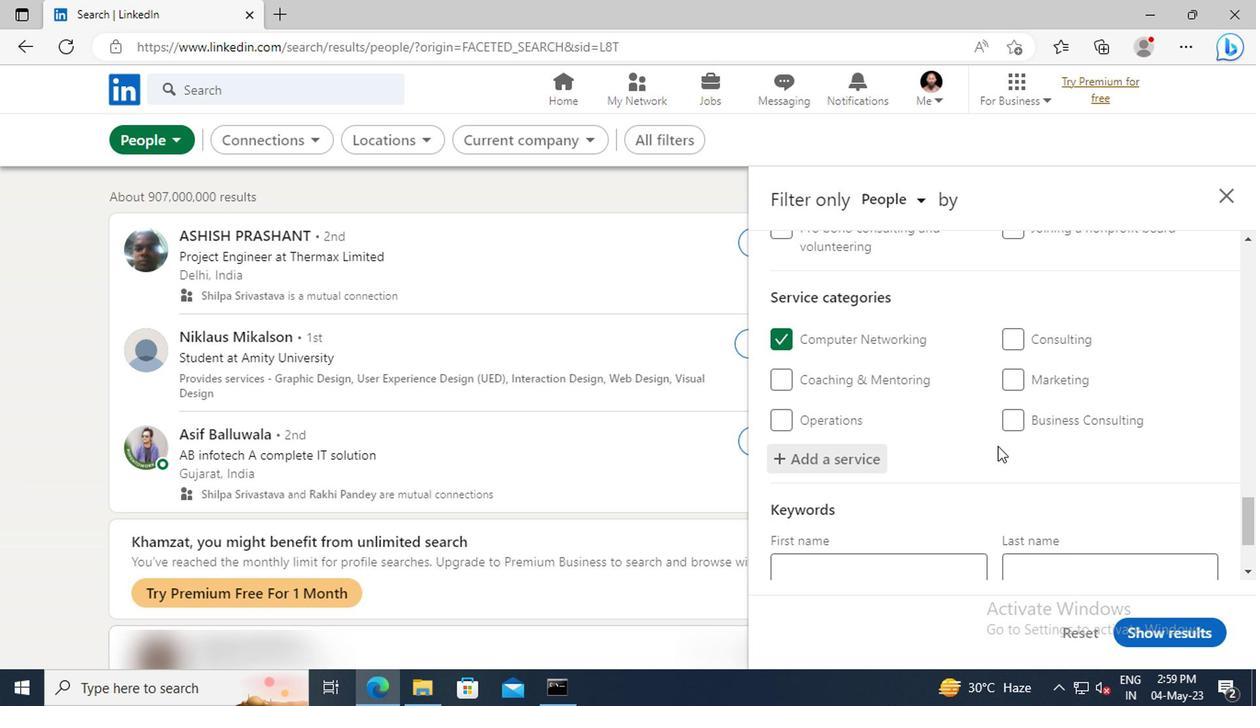 
Action: Mouse scrolled (993, 446) with delta (0, 0)
Screenshot: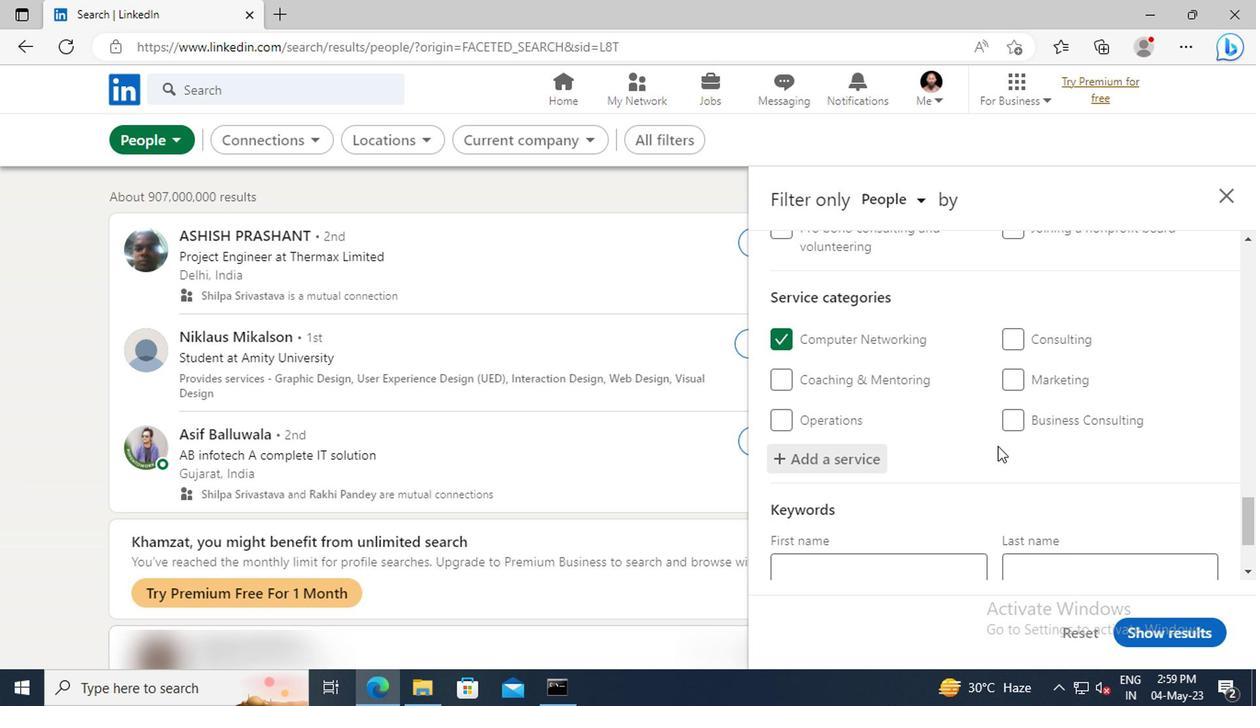 
Action: Mouse scrolled (993, 446) with delta (0, 0)
Screenshot: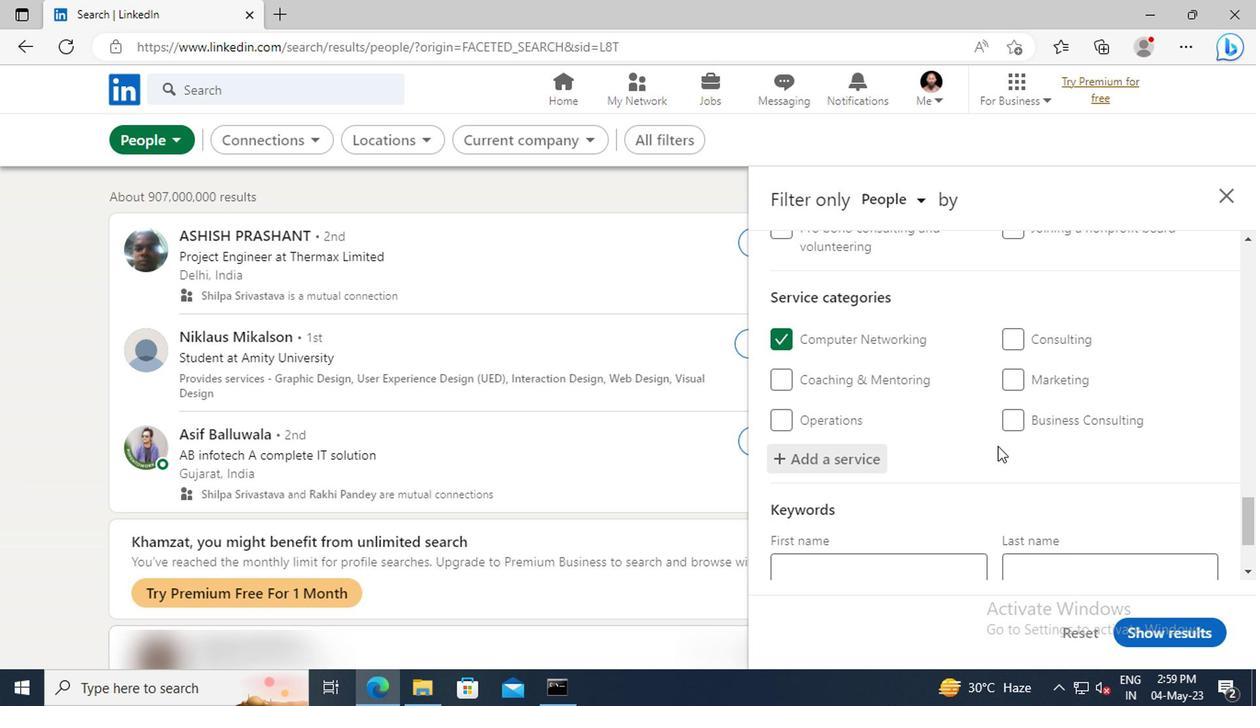 
Action: Mouse scrolled (993, 446) with delta (0, 0)
Screenshot: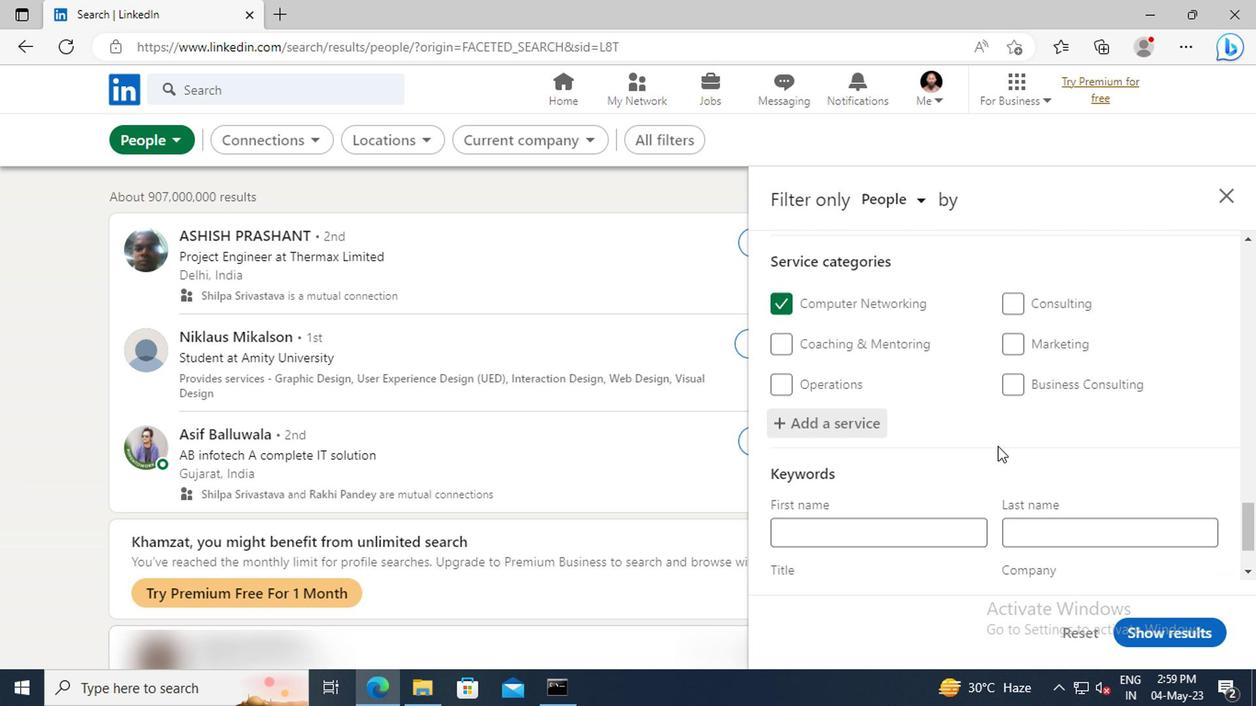 
Action: Mouse moved to (924, 496)
Screenshot: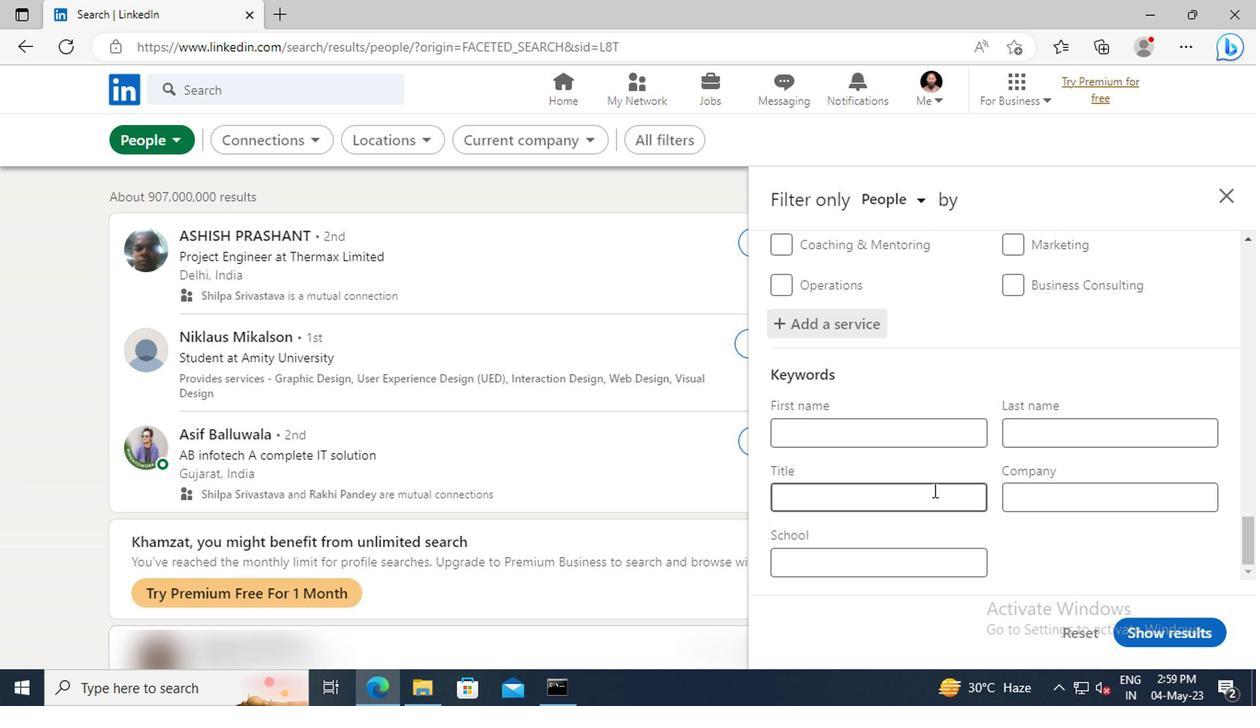 
Action: Mouse pressed left at (924, 496)
Screenshot: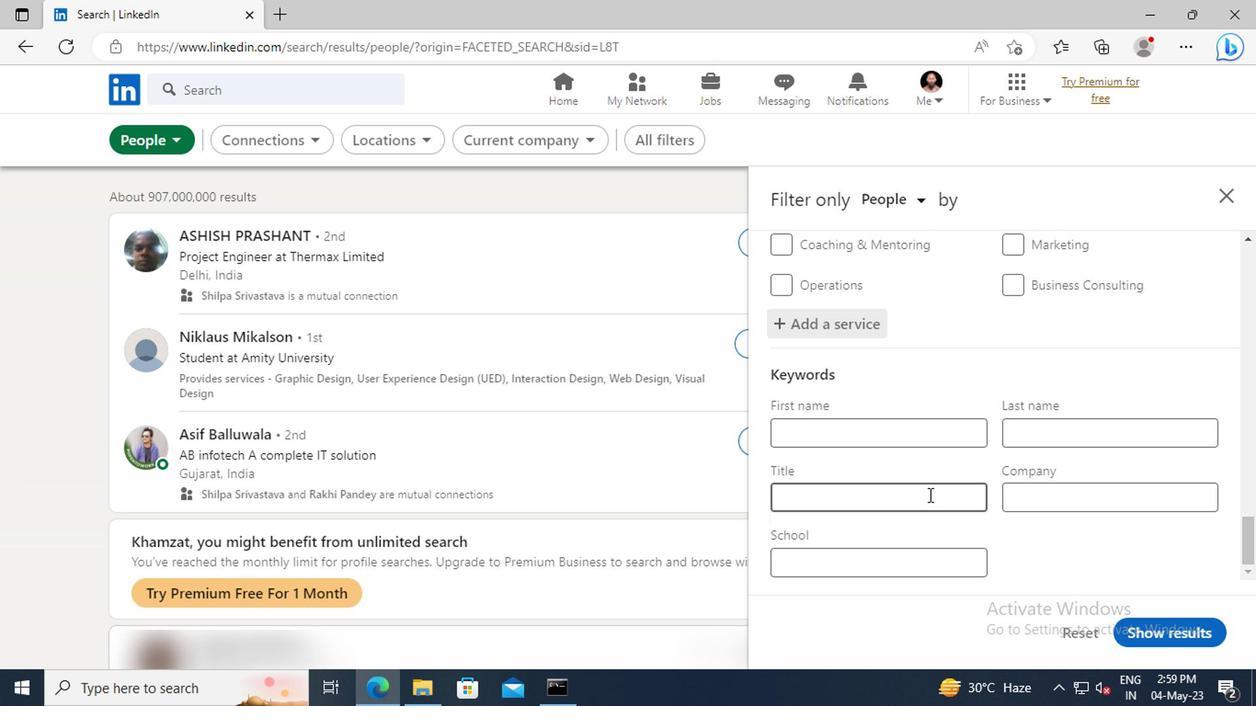 
Action: Mouse moved to (928, 502)
Screenshot: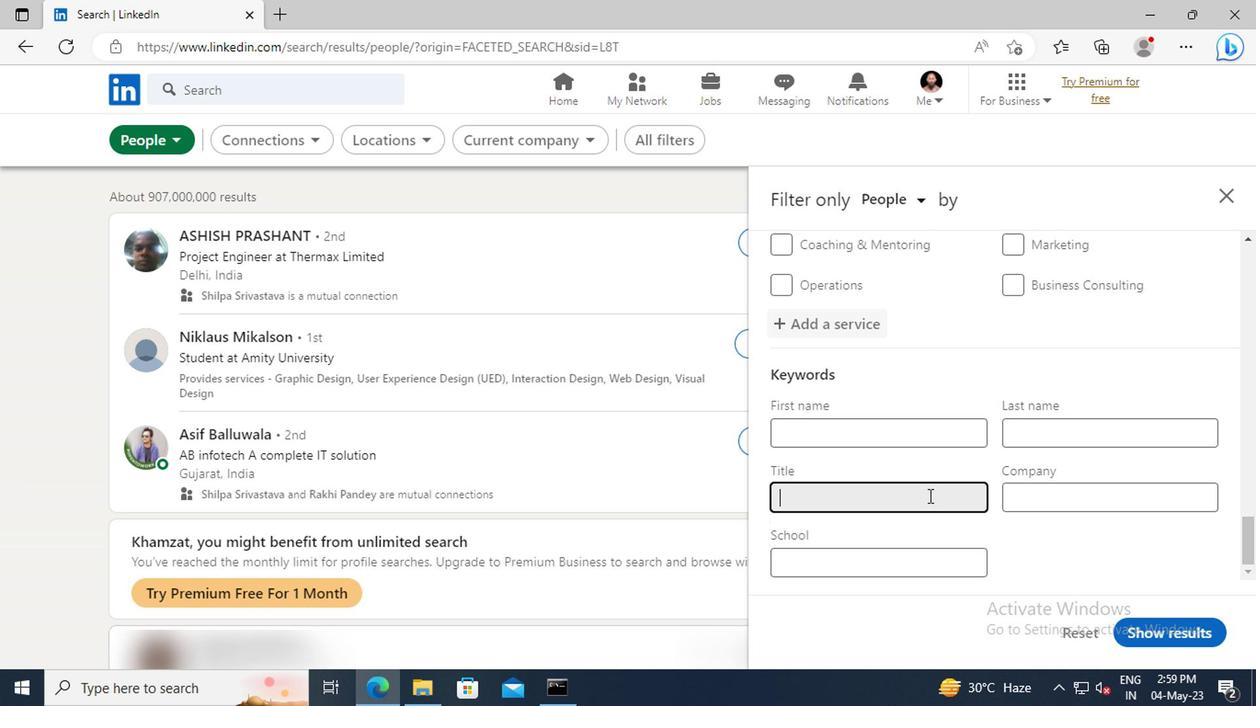
Action: Key pressed <Key.shift>RESEARCH<Key.space><Key.shift>ASSISTANT<Key.enter>
Screenshot: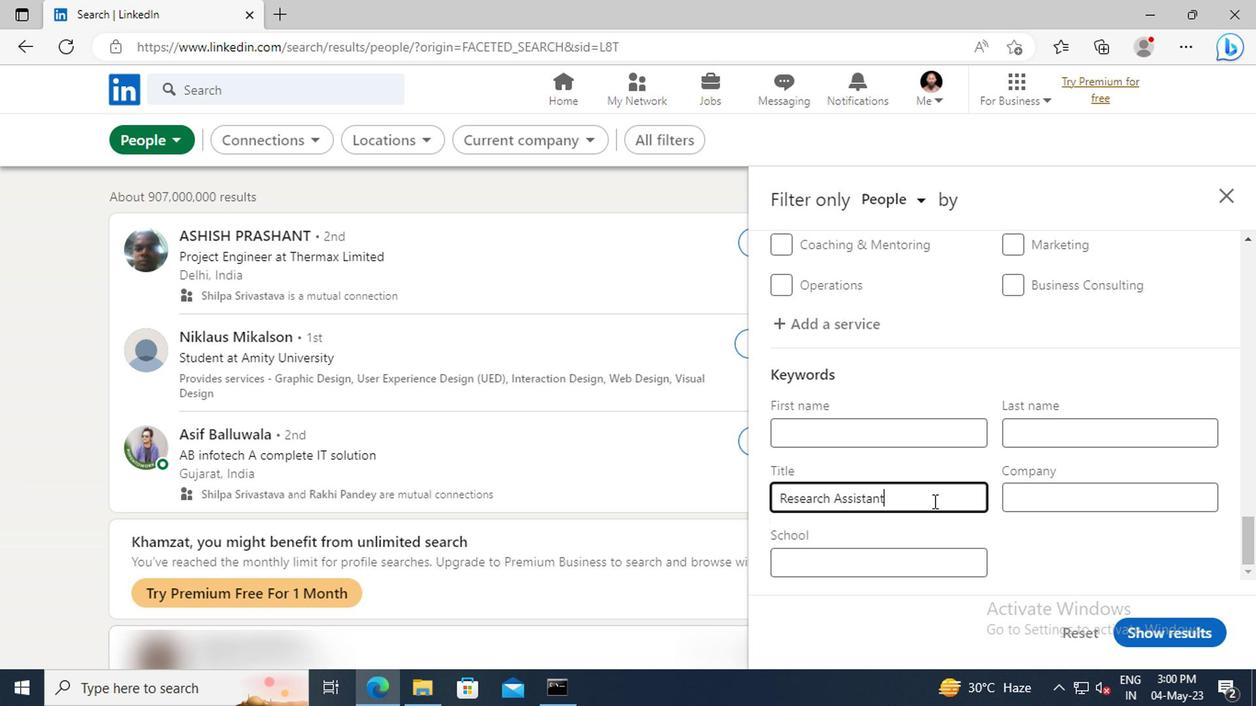 
Action: Mouse moved to (1130, 628)
Screenshot: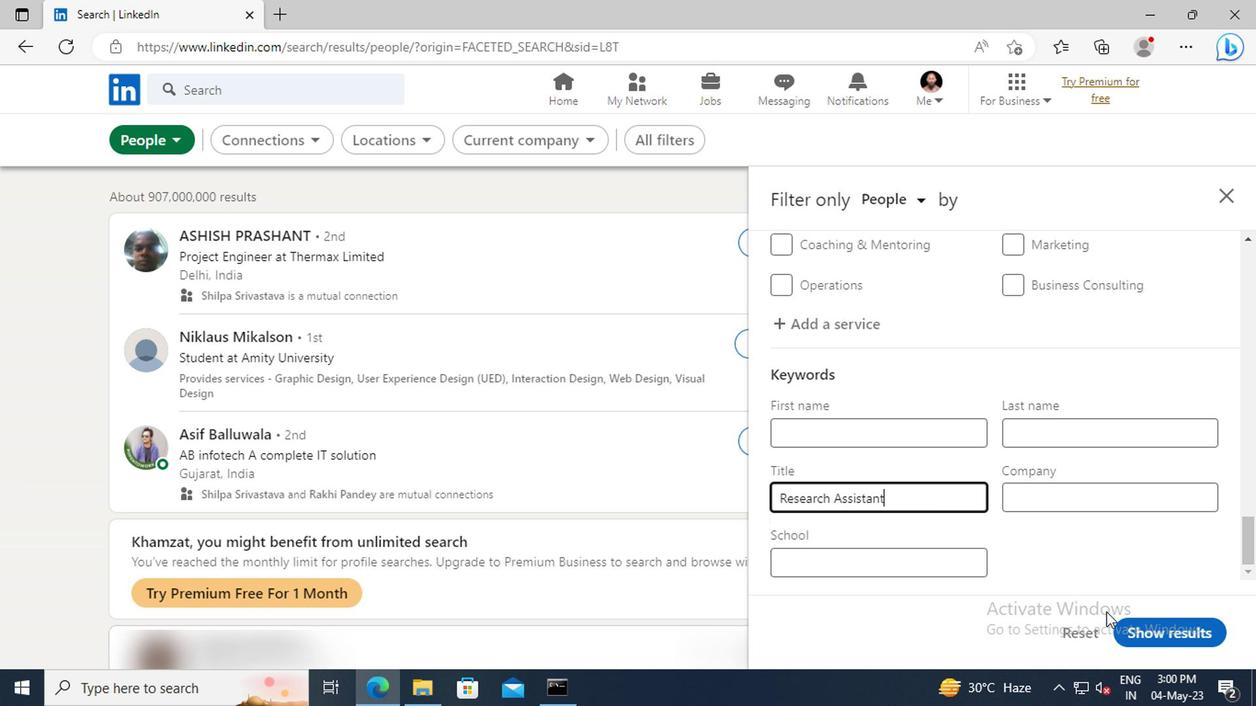 
Action: Mouse pressed left at (1130, 628)
Screenshot: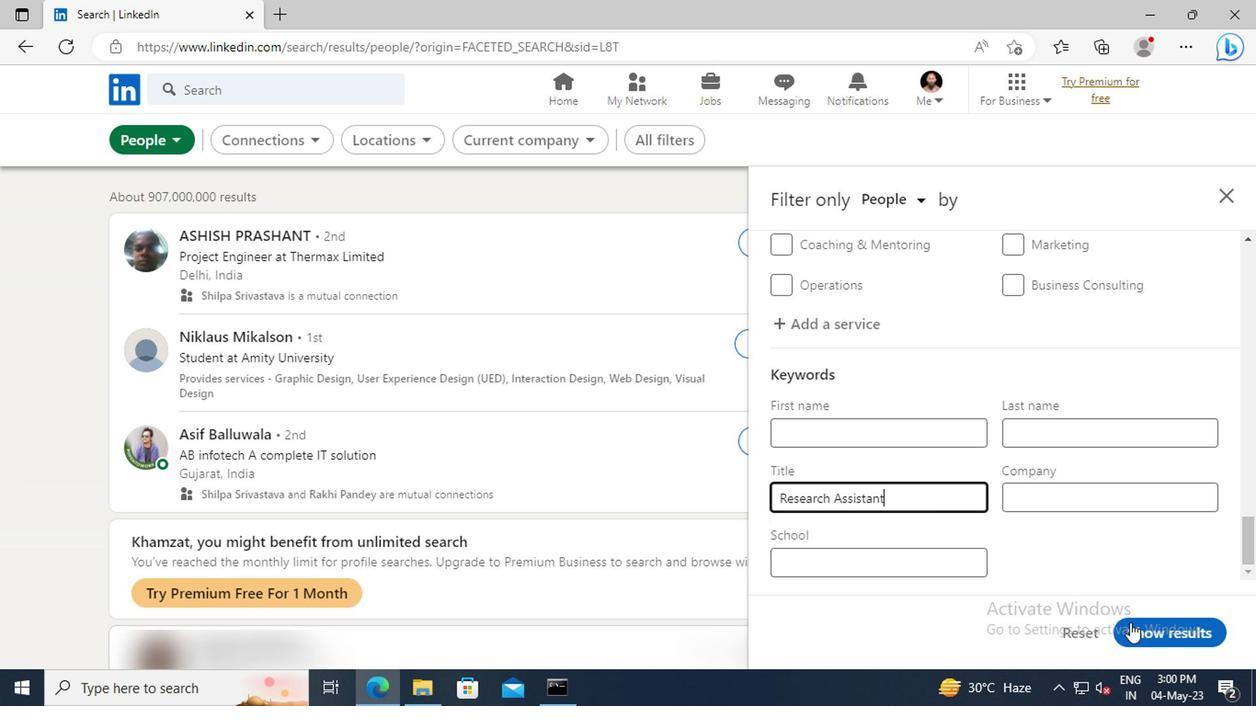 
Action: Mouse moved to (1127, 630)
Screenshot: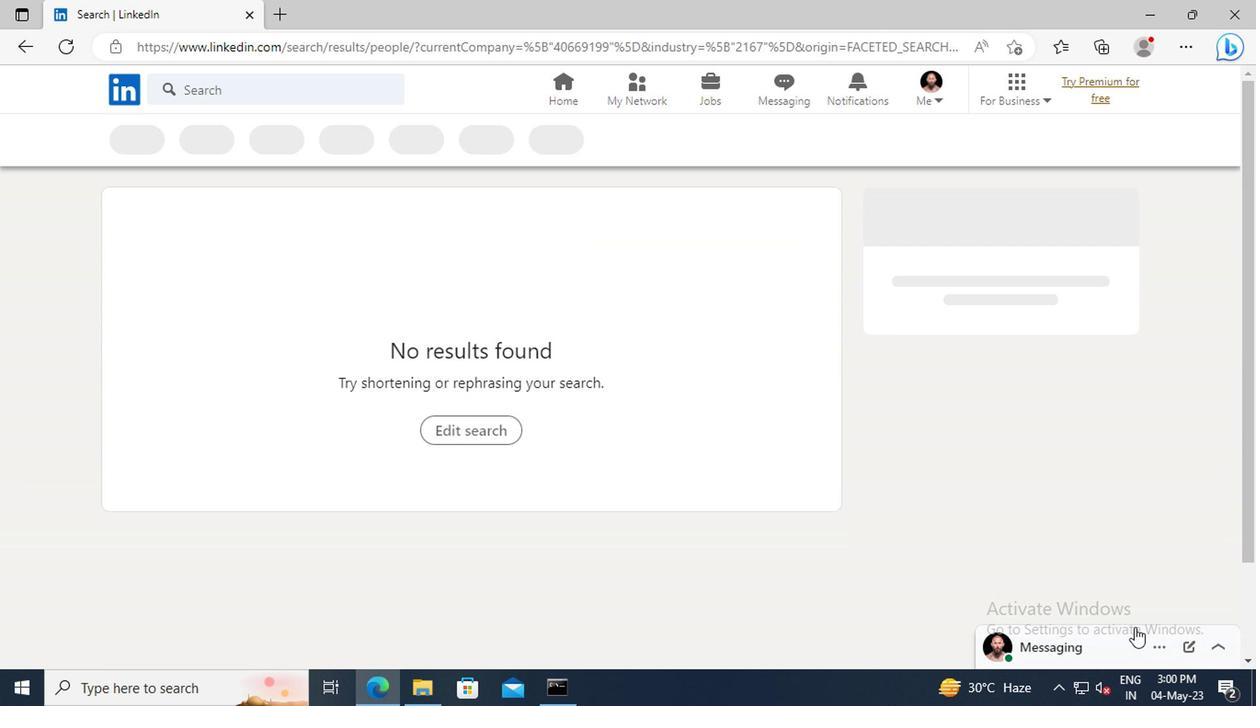 
